 Task: Open Card Tourism Review in Board Brand Identity Development to Workspace Grant Writing and add a team member Softage.4@softage.net, a label Yellow, a checklist Confectionery, an attachment from your google drive, a color Yellow and finally, add a card description 'Conduct team training session on leadership' and a comment 'Let us approach this task with a sense of creativity and innovation, looking for new and unique solutions to the challenges it presents.'. Add a start date 'Jan 08, 1900' with a due date 'Jan 15, 1900'
Action: Mouse moved to (587, 187)
Screenshot: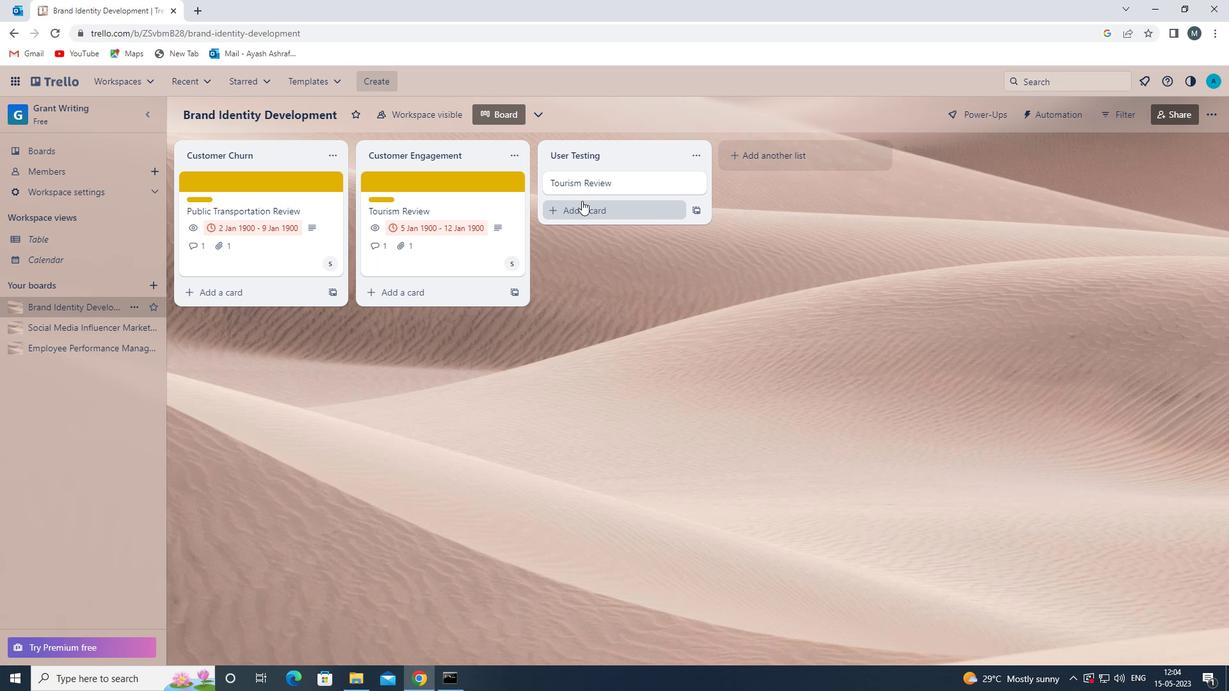 
Action: Mouse pressed left at (587, 187)
Screenshot: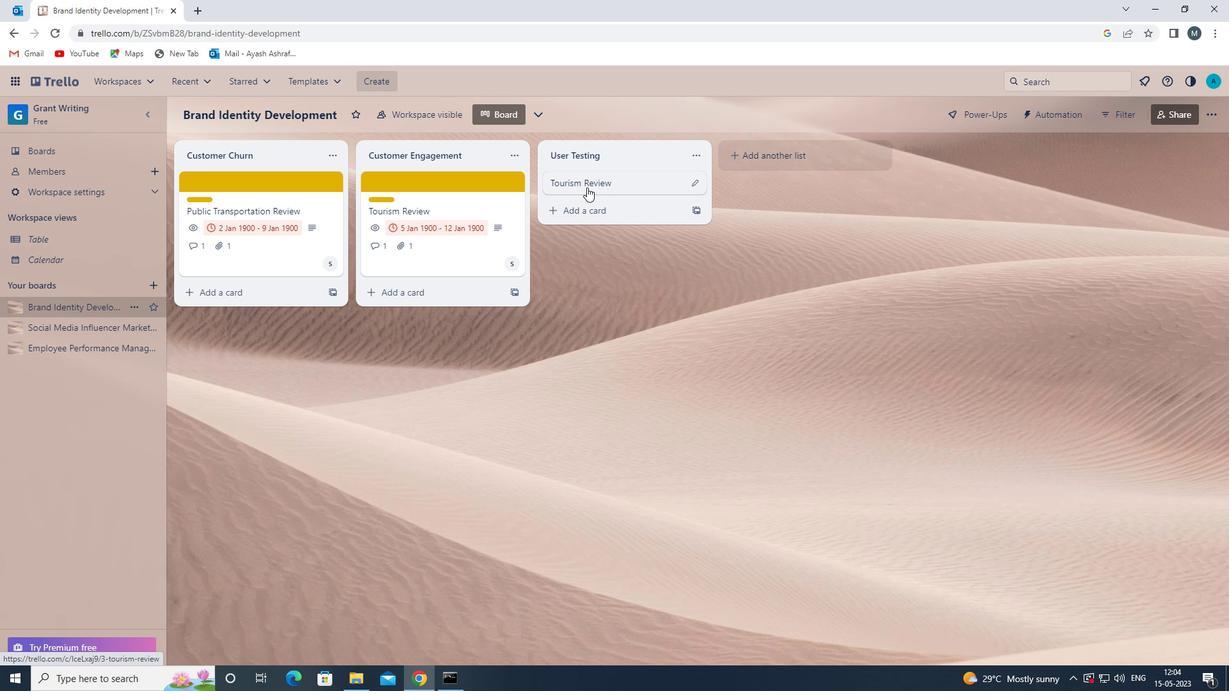 
Action: Mouse moved to (771, 230)
Screenshot: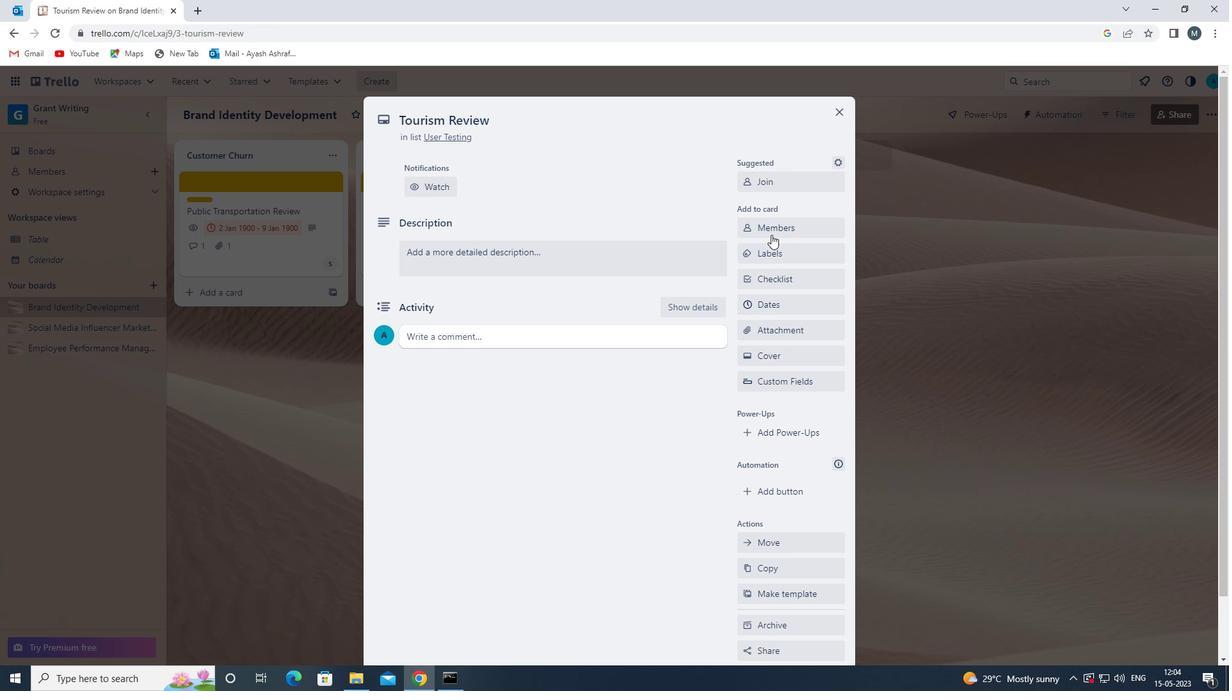 
Action: Mouse pressed left at (771, 230)
Screenshot: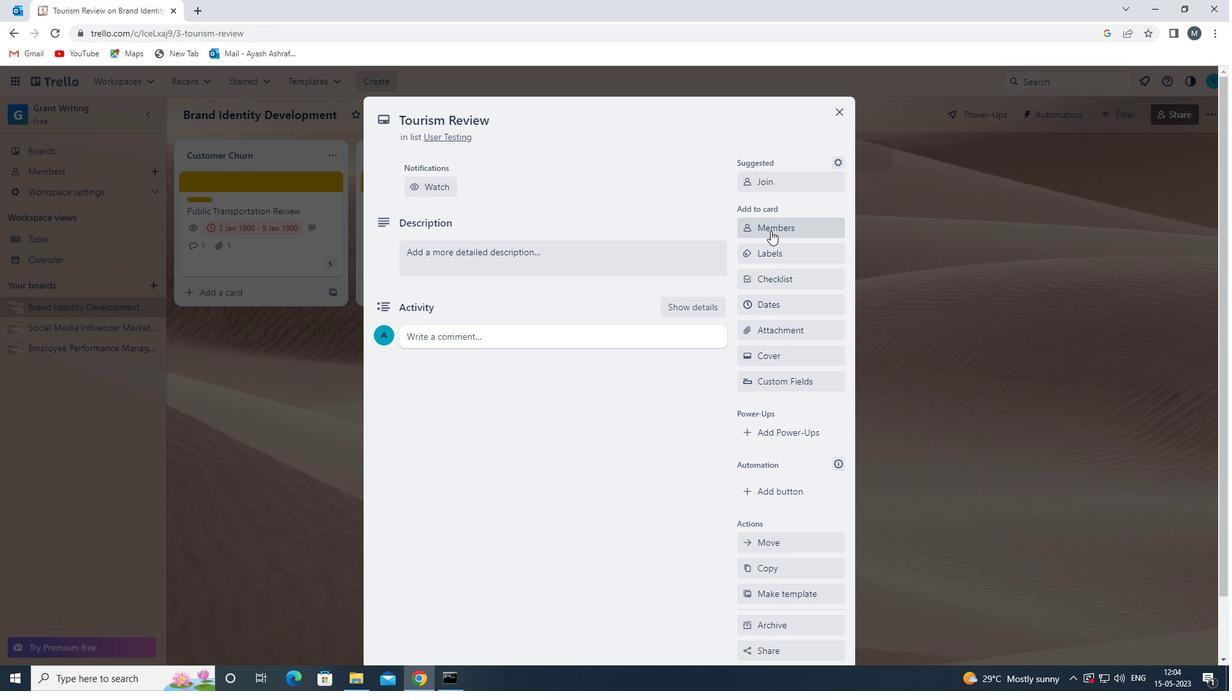 
Action: Mouse moved to (766, 230)
Screenshot: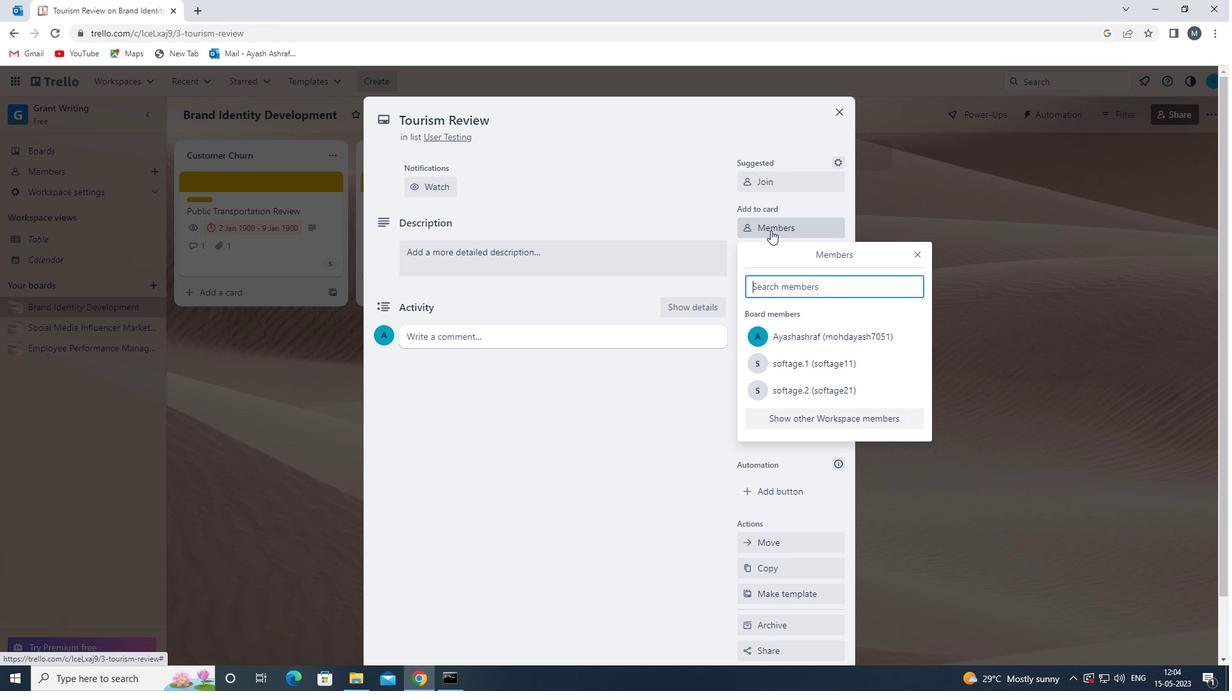 
Action: Key pressed s
Screenshot: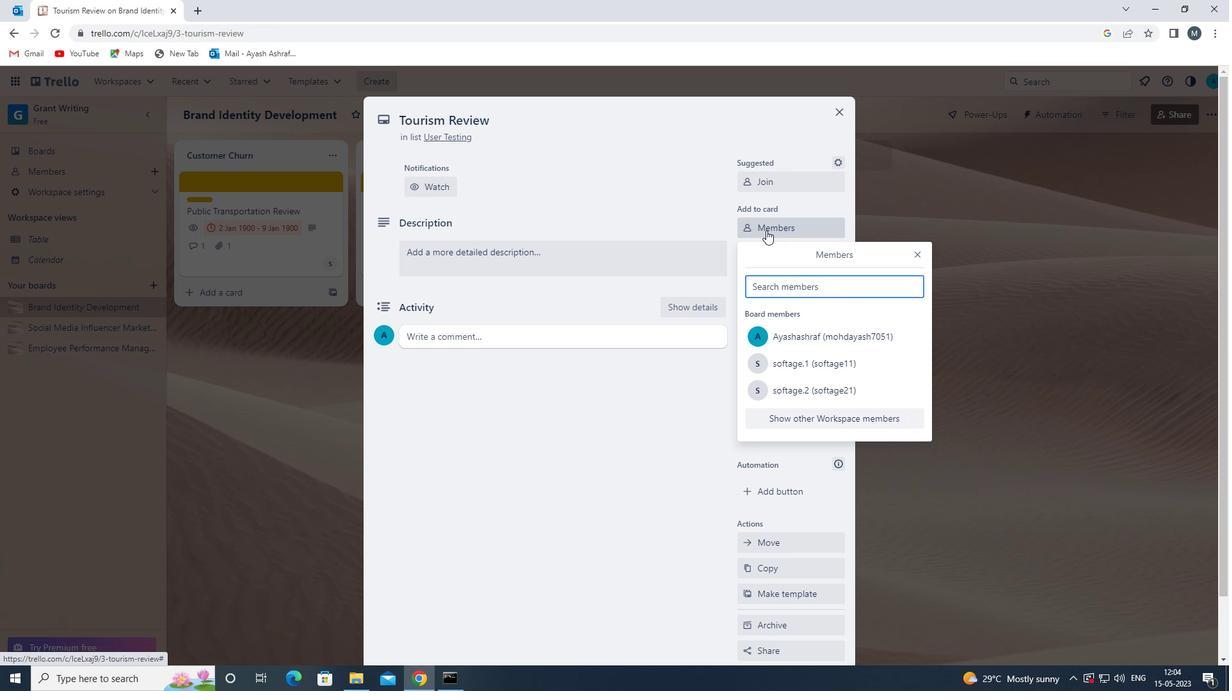 
Action: Mouse moved to (803, 444)
Screenshot: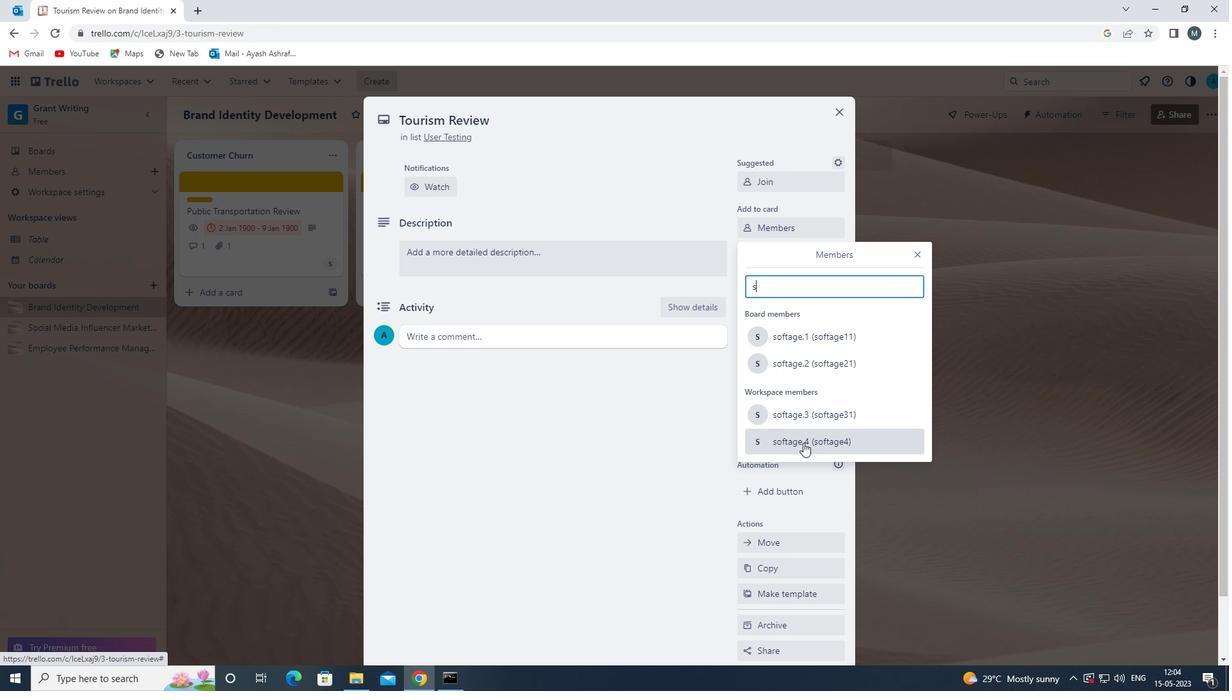 
Action: Mouse pressed left at (803, 444)
Screenshot: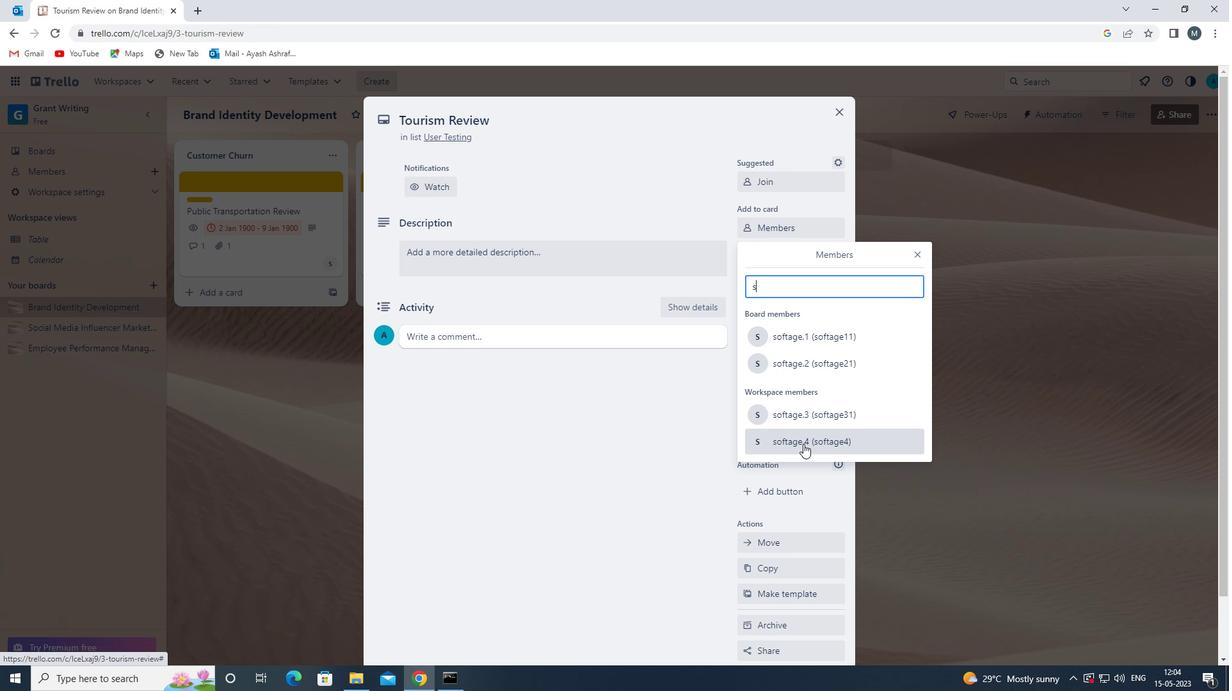 
Action: Mouse moved to (914, 253)
Screenshot: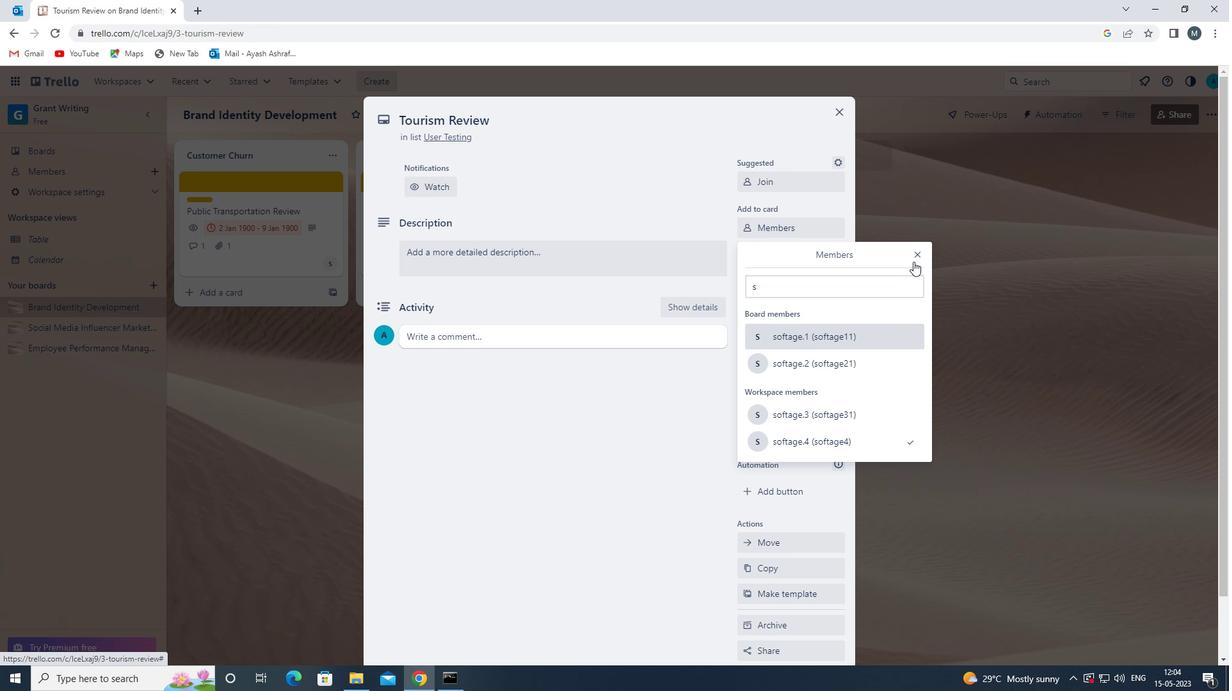
Action: Mouse pressed left at (914, 253)
Screenshot: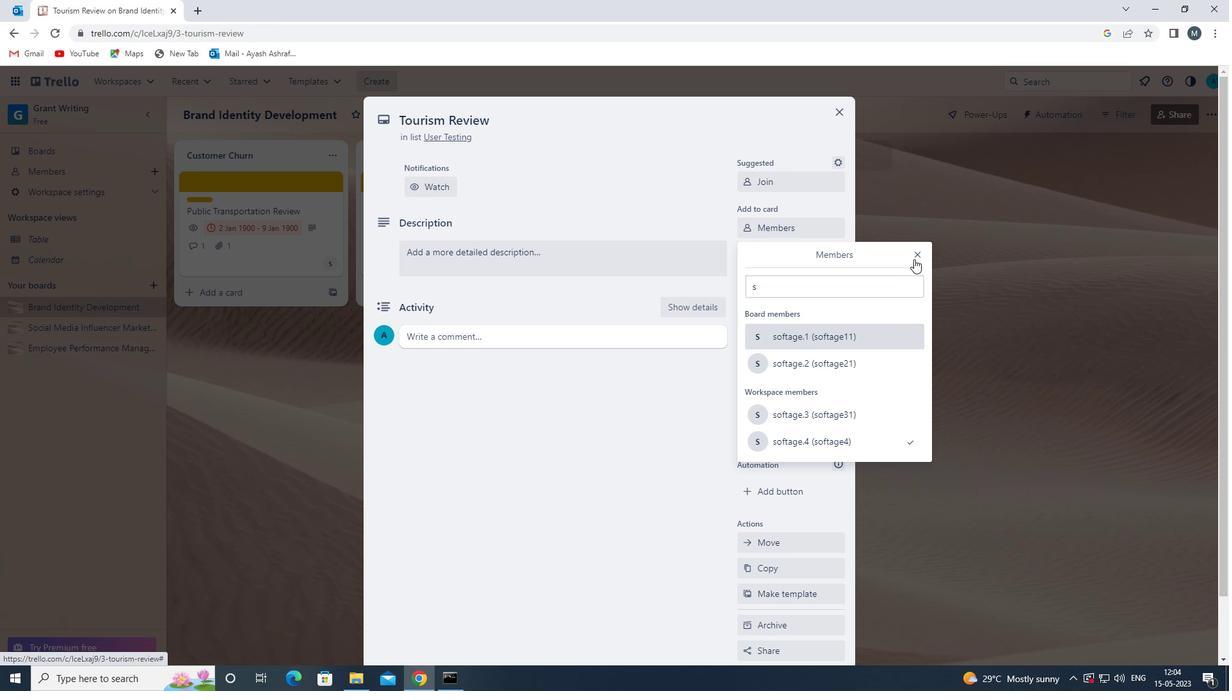 
Action: Mouse moved to (797, 251)
Screenshot: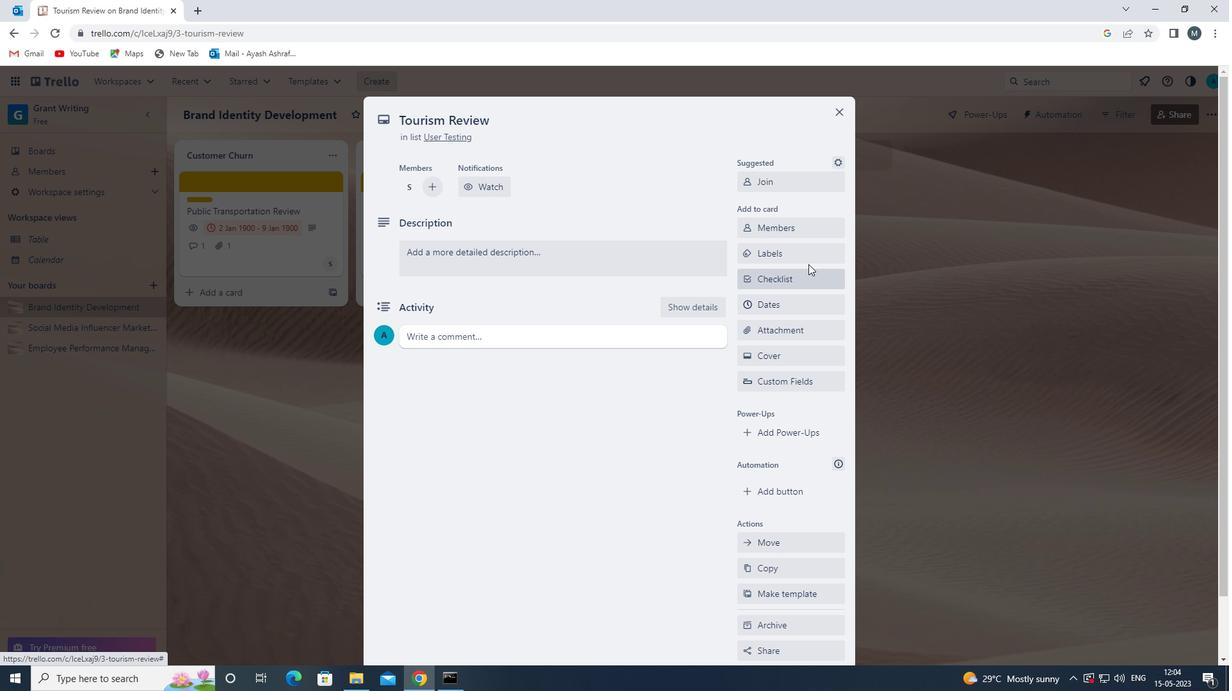 
Action: Mouse pressed left at (797, 251)
Screenshot: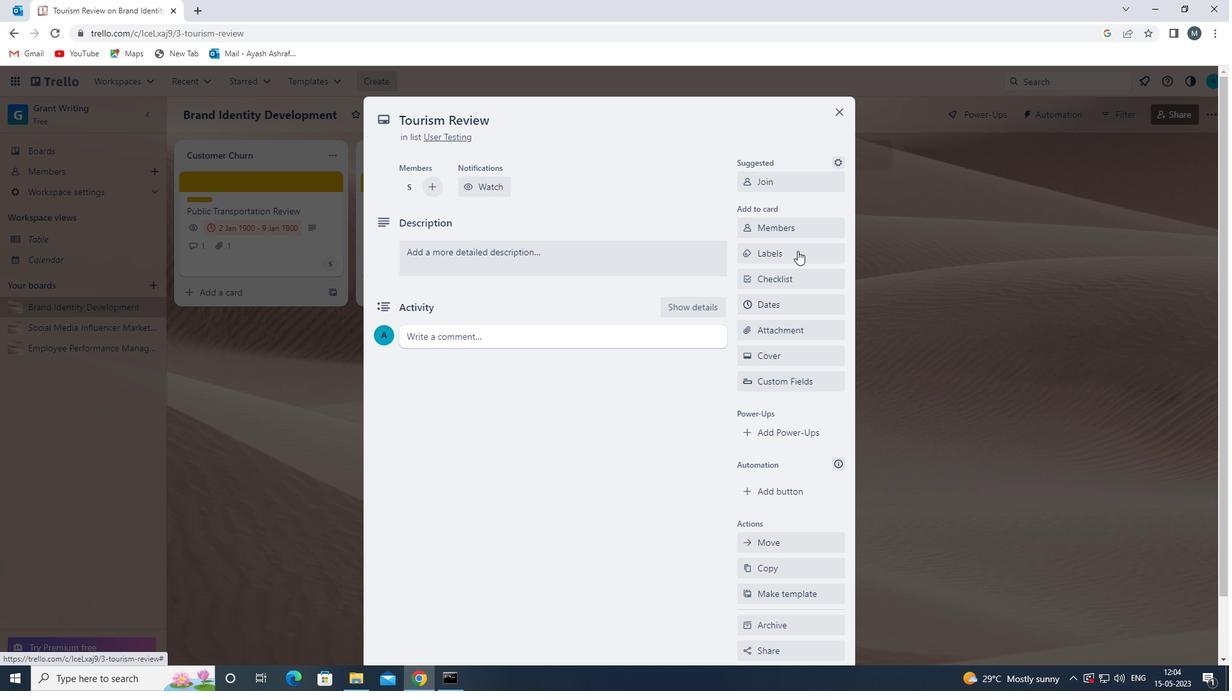 
Action: Mouse moved to (806, 382)
Screenshot: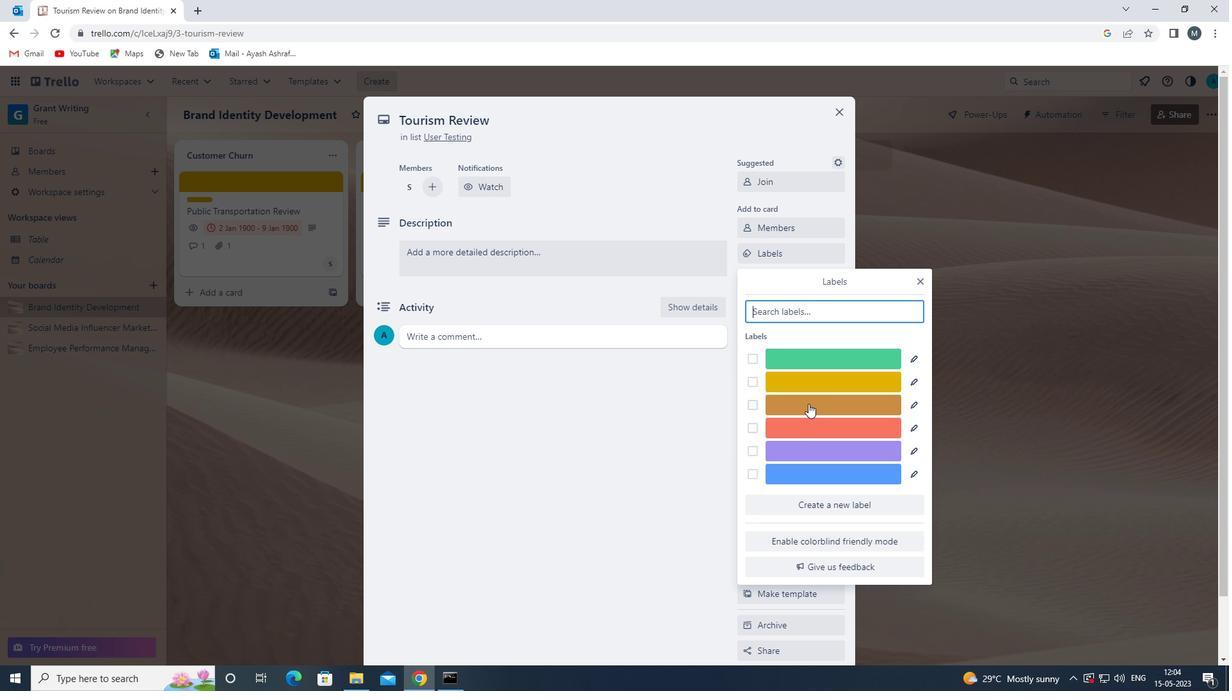 
Action: Mouse pressed left at (806, 382)
Screenshot: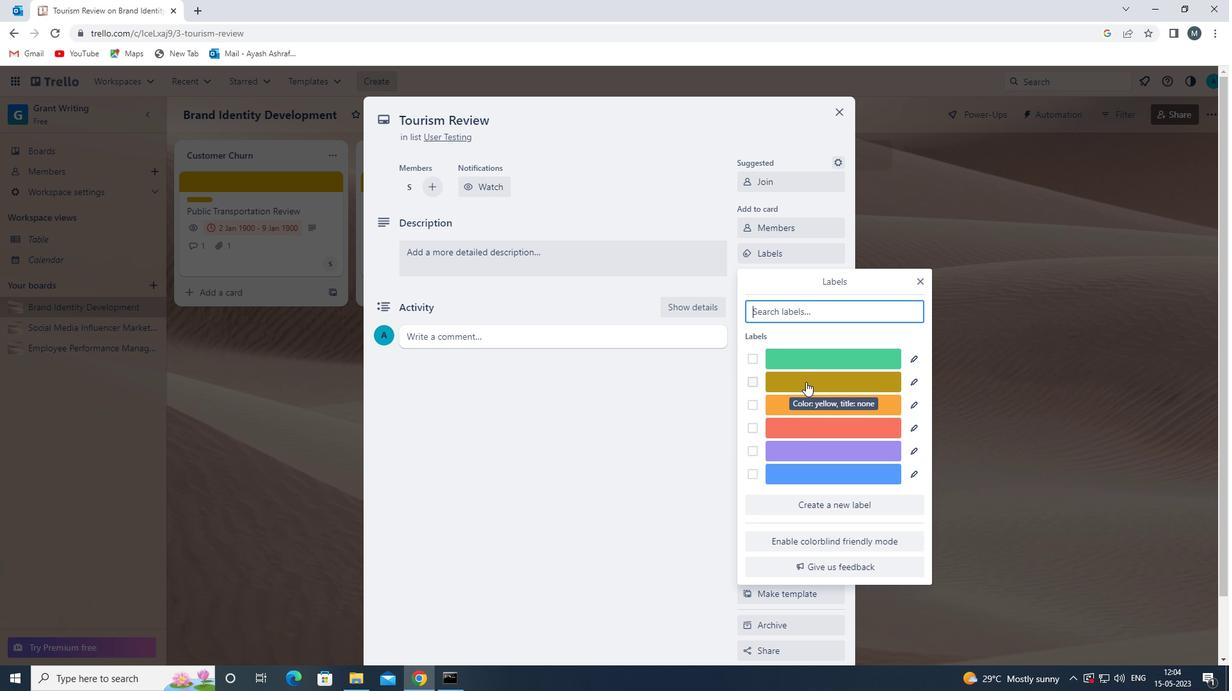 
Action: Mouse moved to (923, 285)
Screenshot: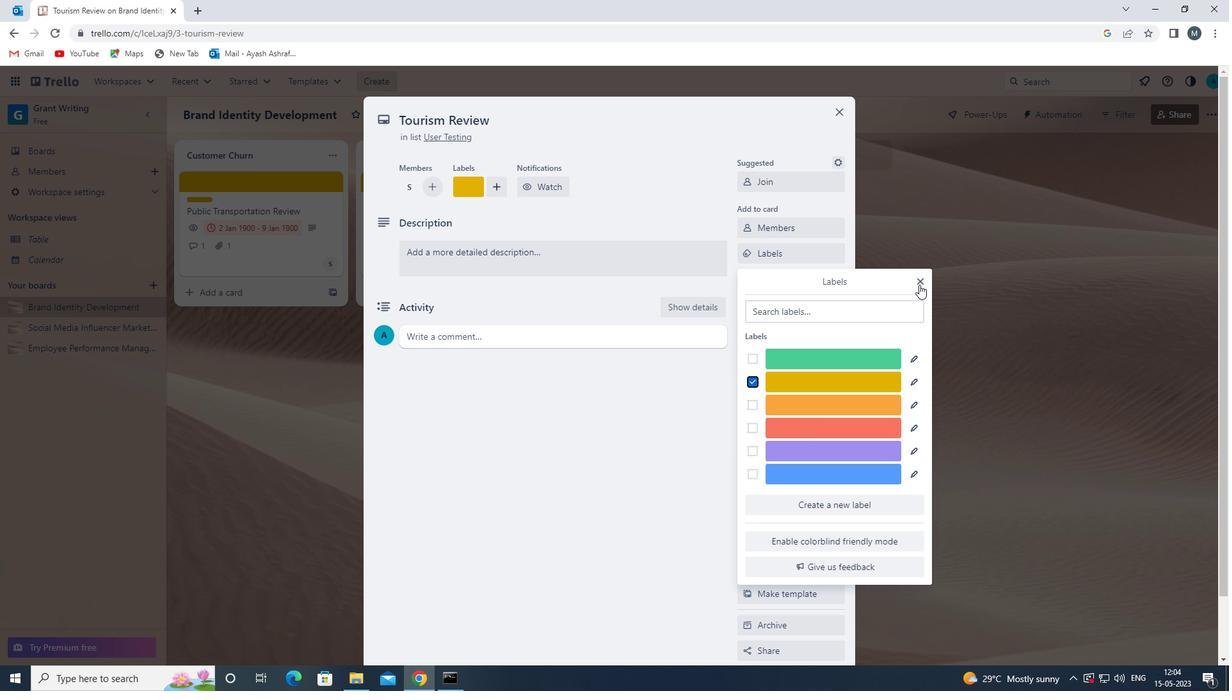 
Action: Mouse pressed left at (923, 285)
Screenshot: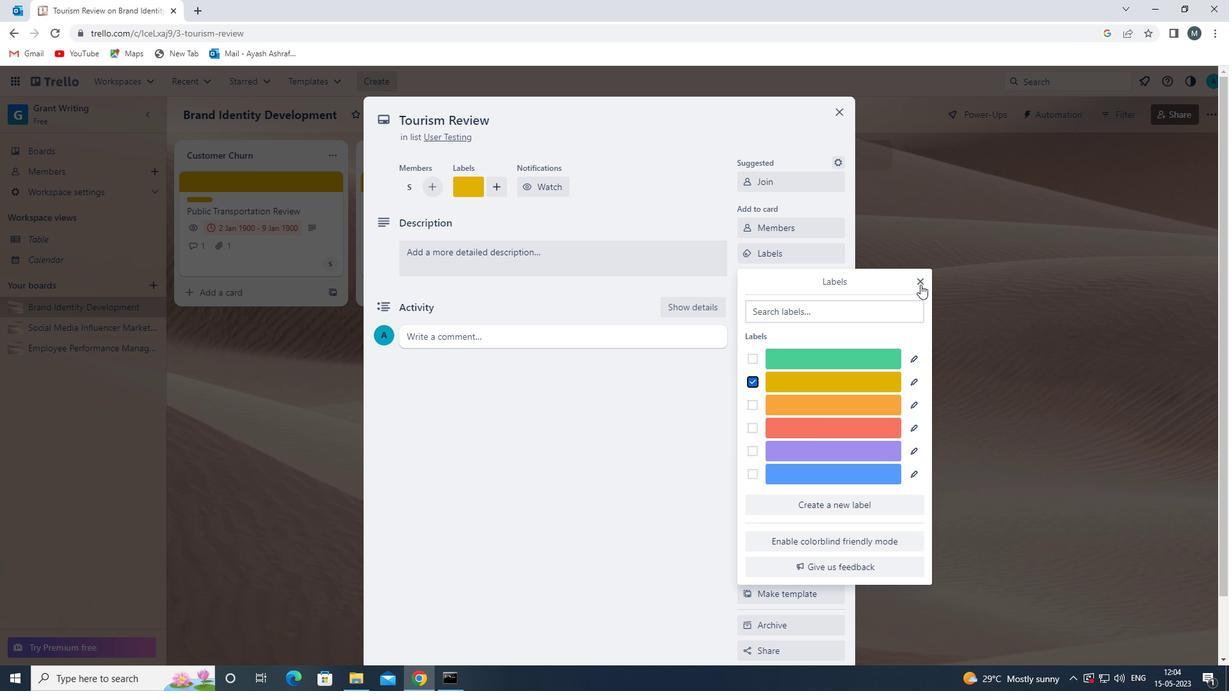 
Action: Mouse moved to (783, 283)
Screenshot: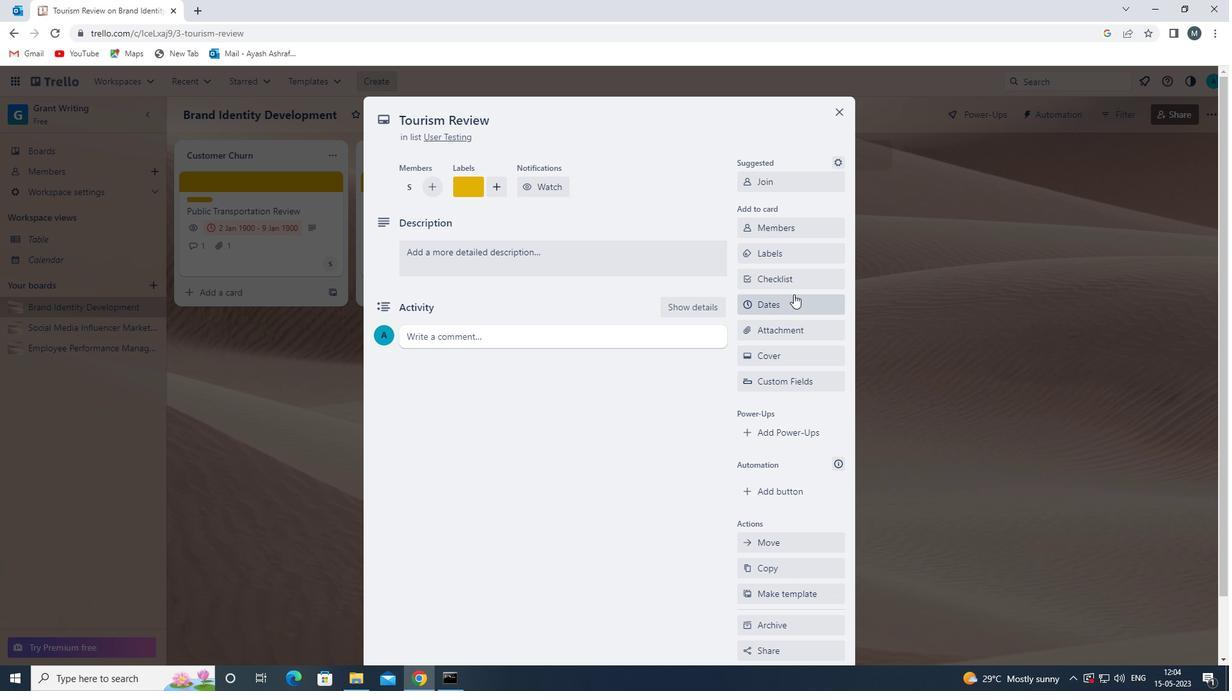 
Action: Mouse pressed left at (783, 283)
Screenshot: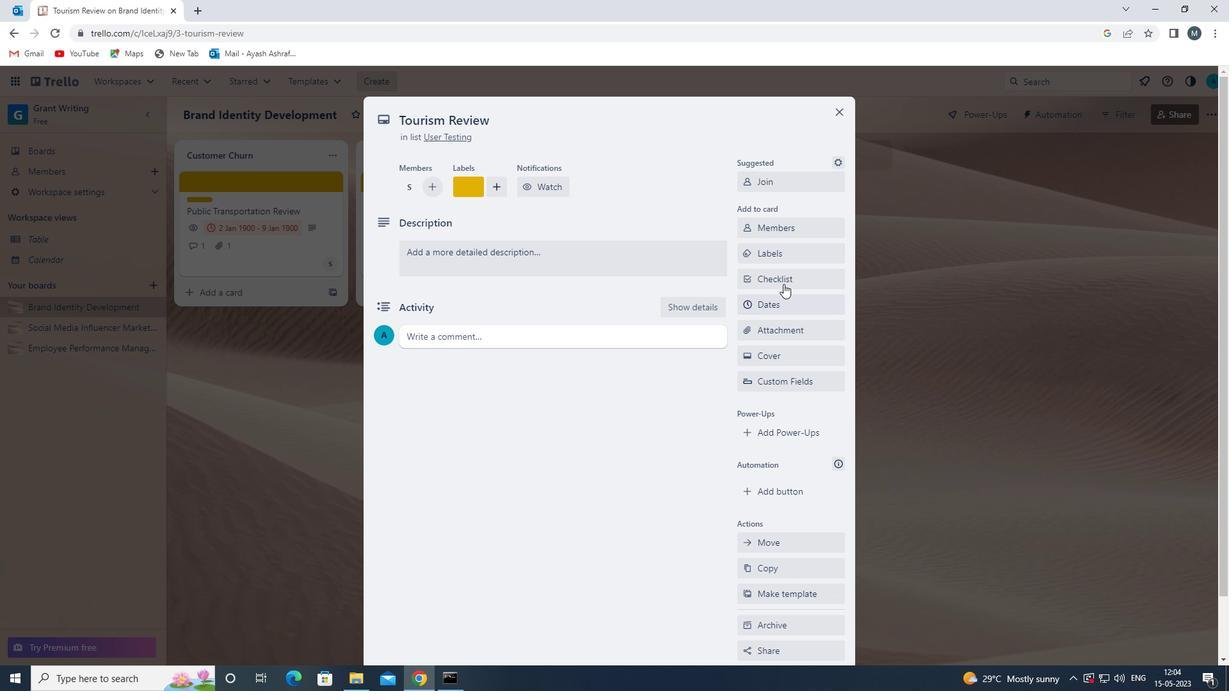 
Action: Key pressed c
Screenshot: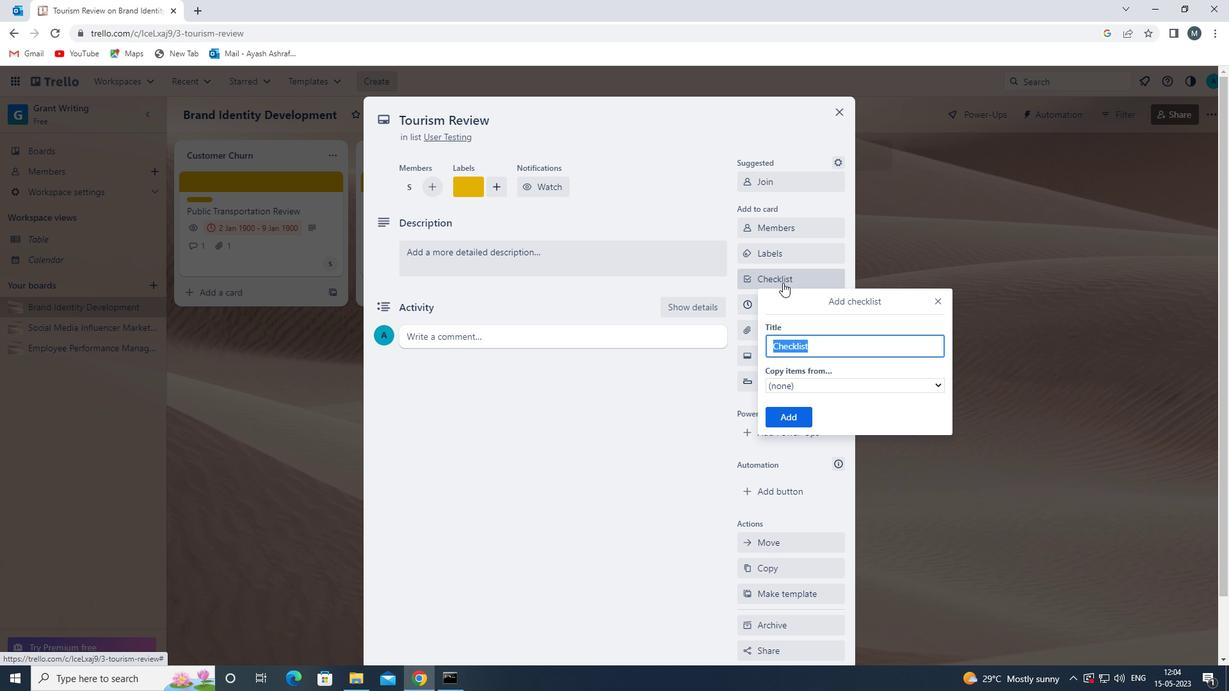 
Action: Mouse moved to (870, 426)
Screenshot: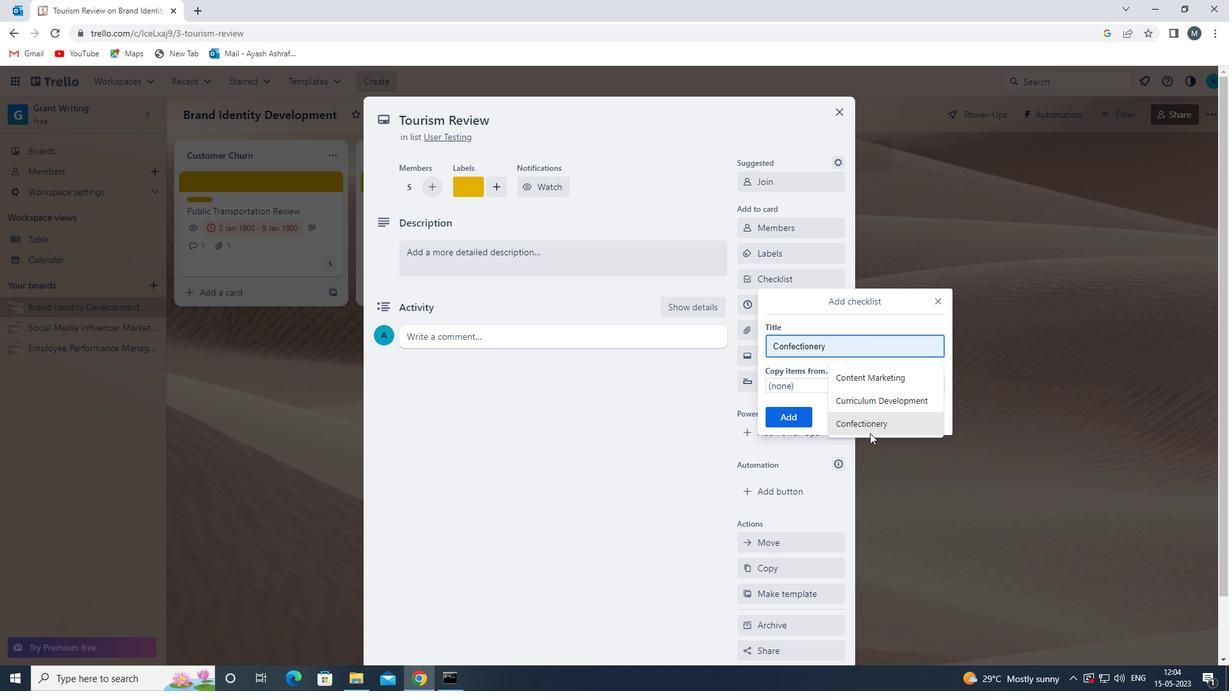 
Action: Mouse pressed left at (870, 426)
Screenshot: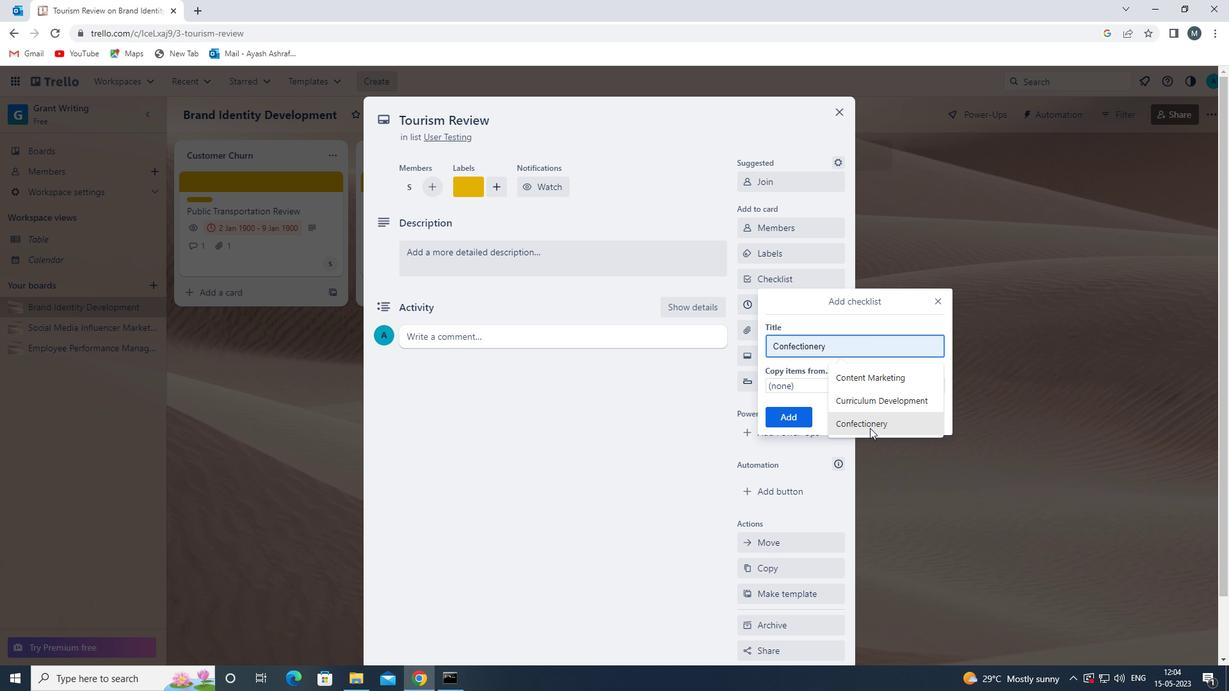
Action: Mouse moved to (792, 418)
Screenshot: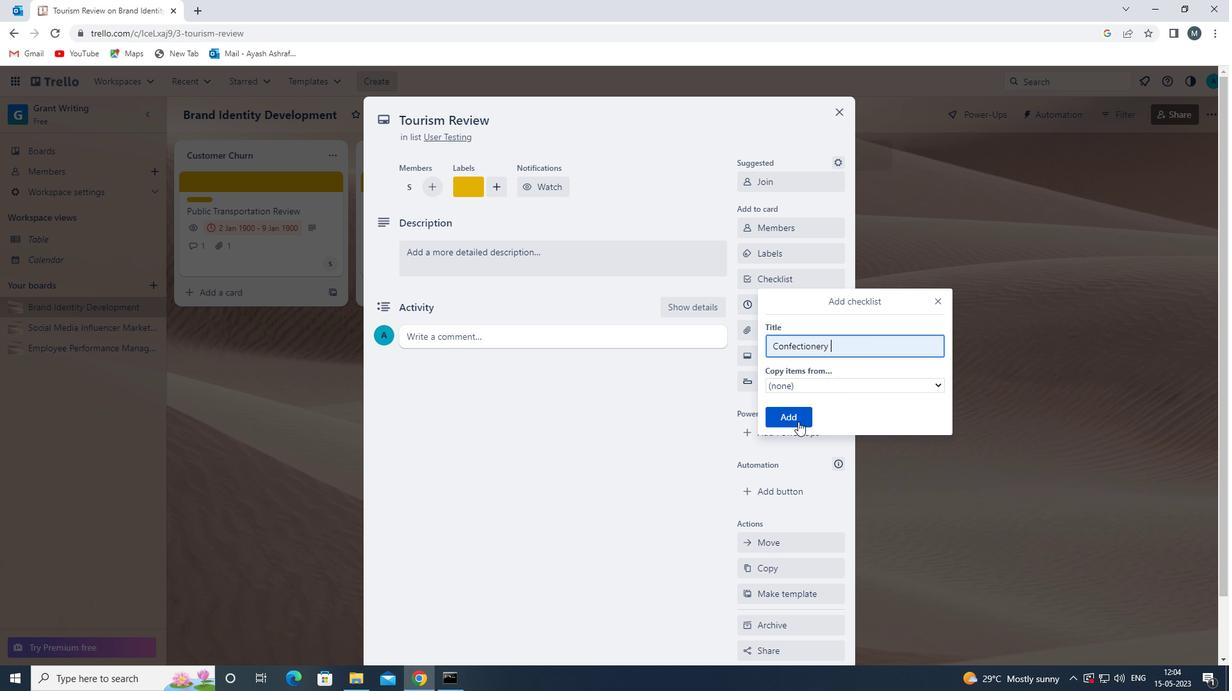 
Action: Mouse pressed left at (792, 418)
Screenshot: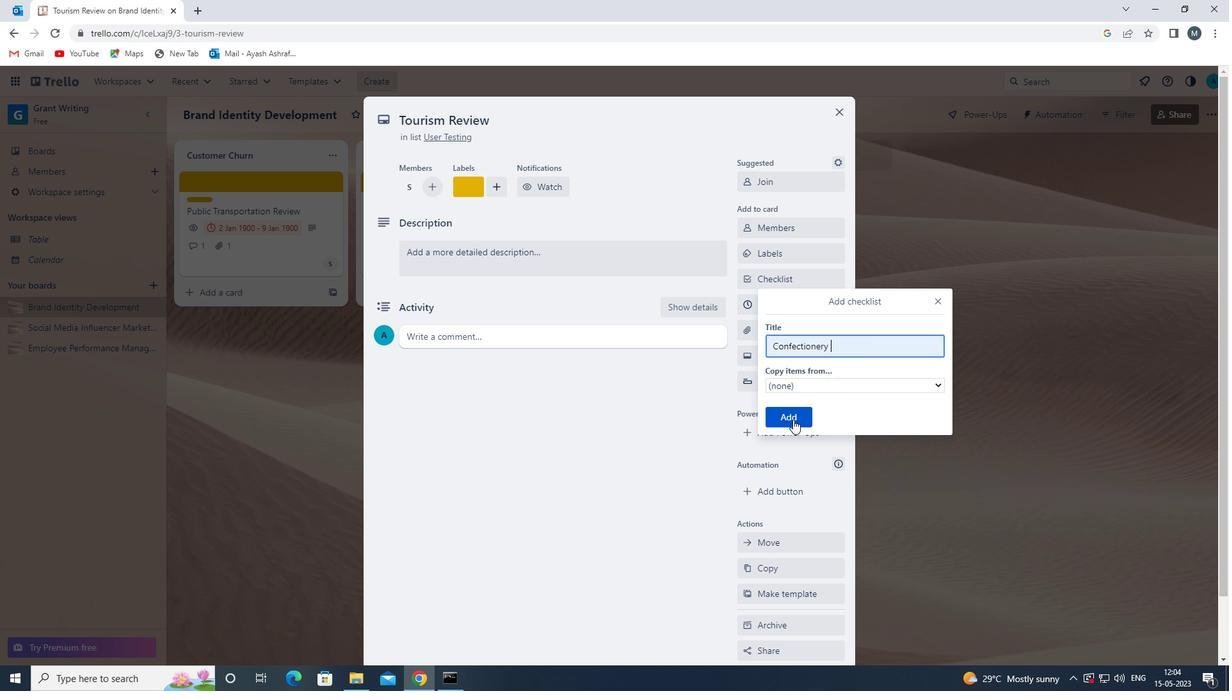 
Action: Mouse moved to (786, 329)
Screenshot: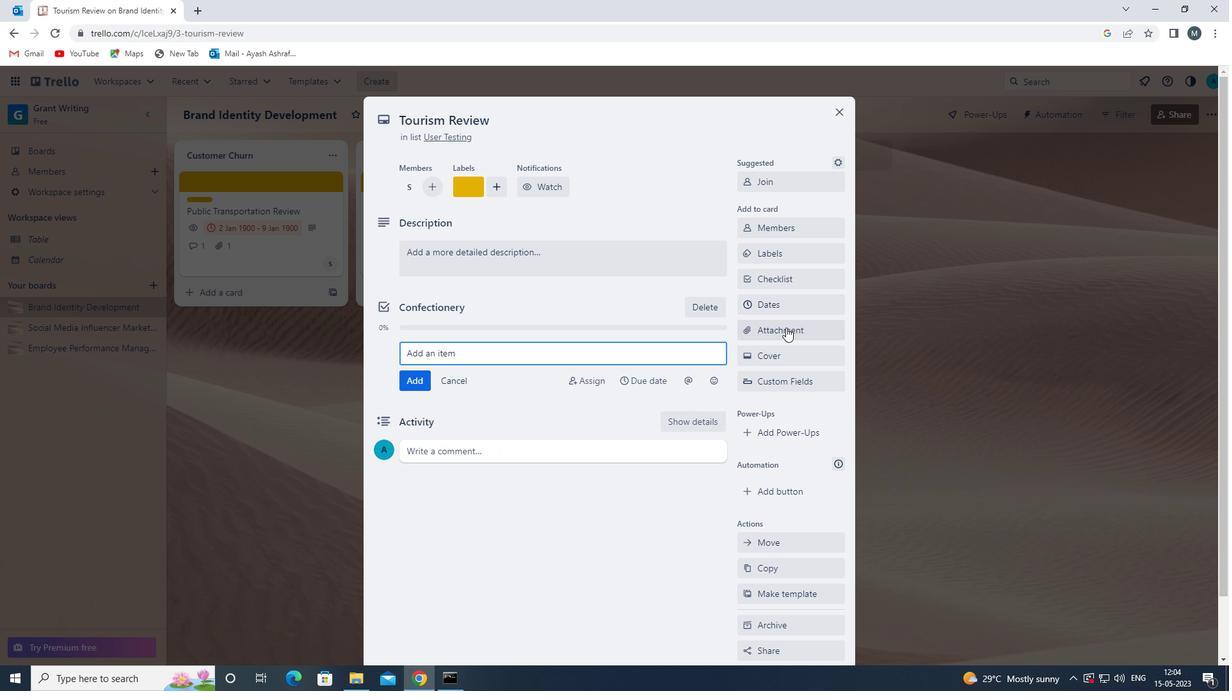 
Action: Mouse pressed left at (786, 329)
Screenshot: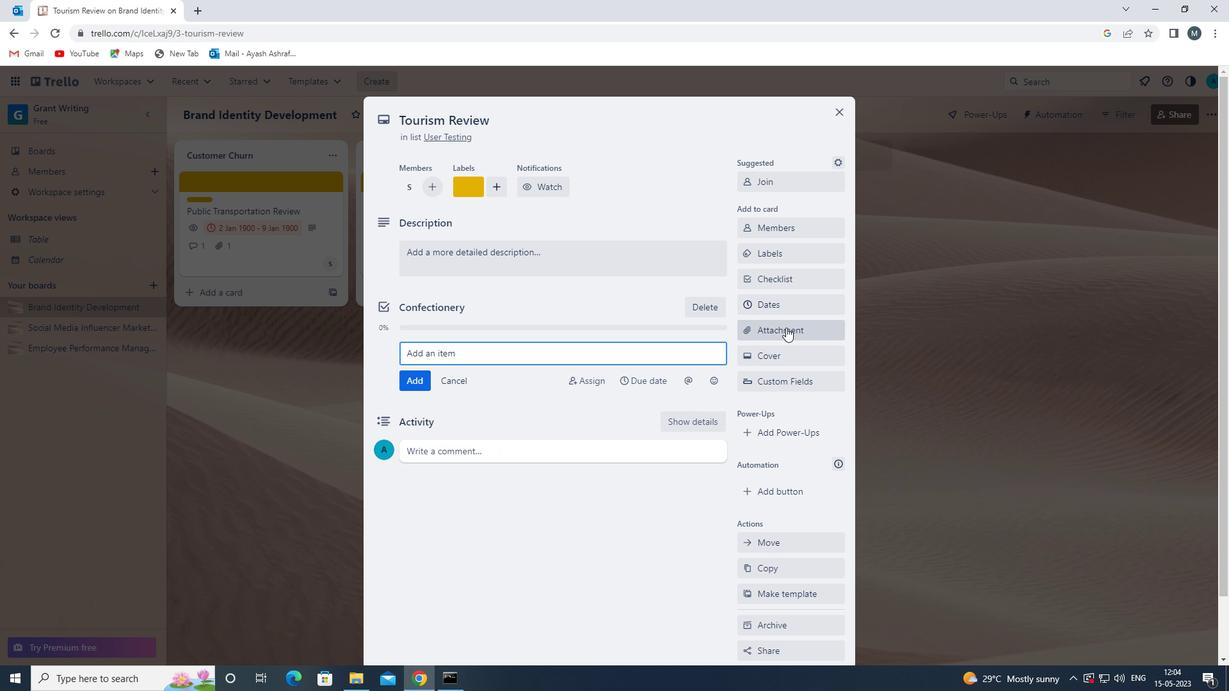 
Action: Mouse moved to (785, 431)
Screenshot: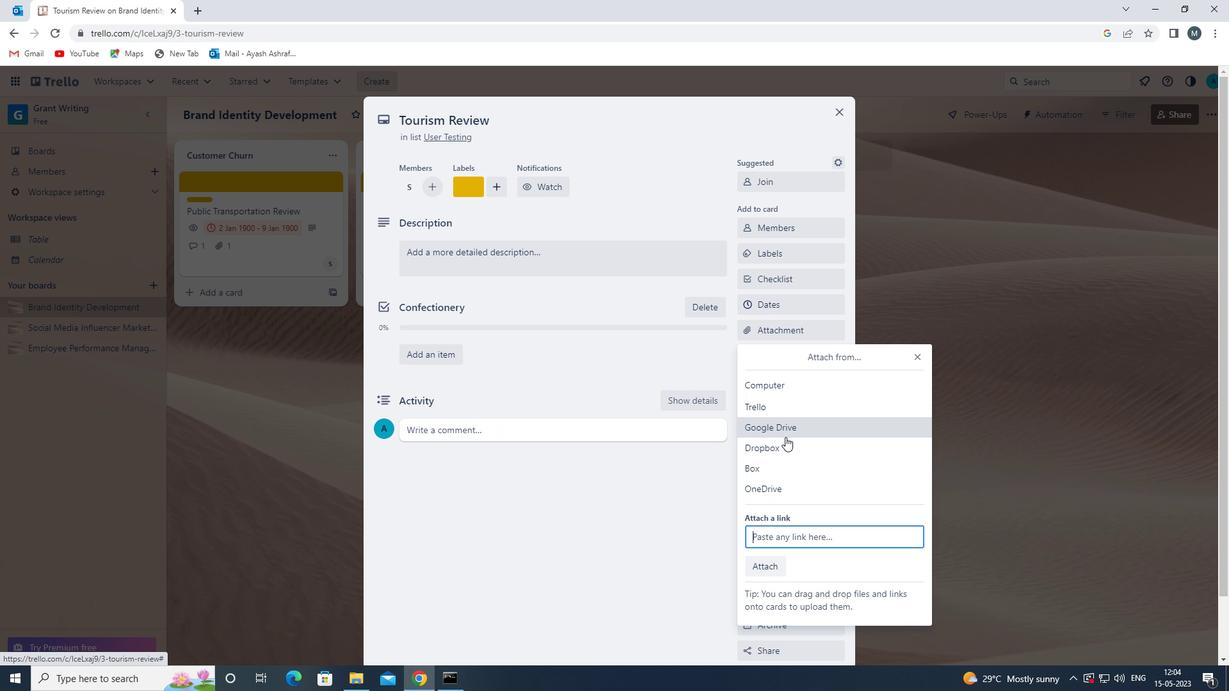 
Action: Mouse pressed left at (785, 431)
Screenshot: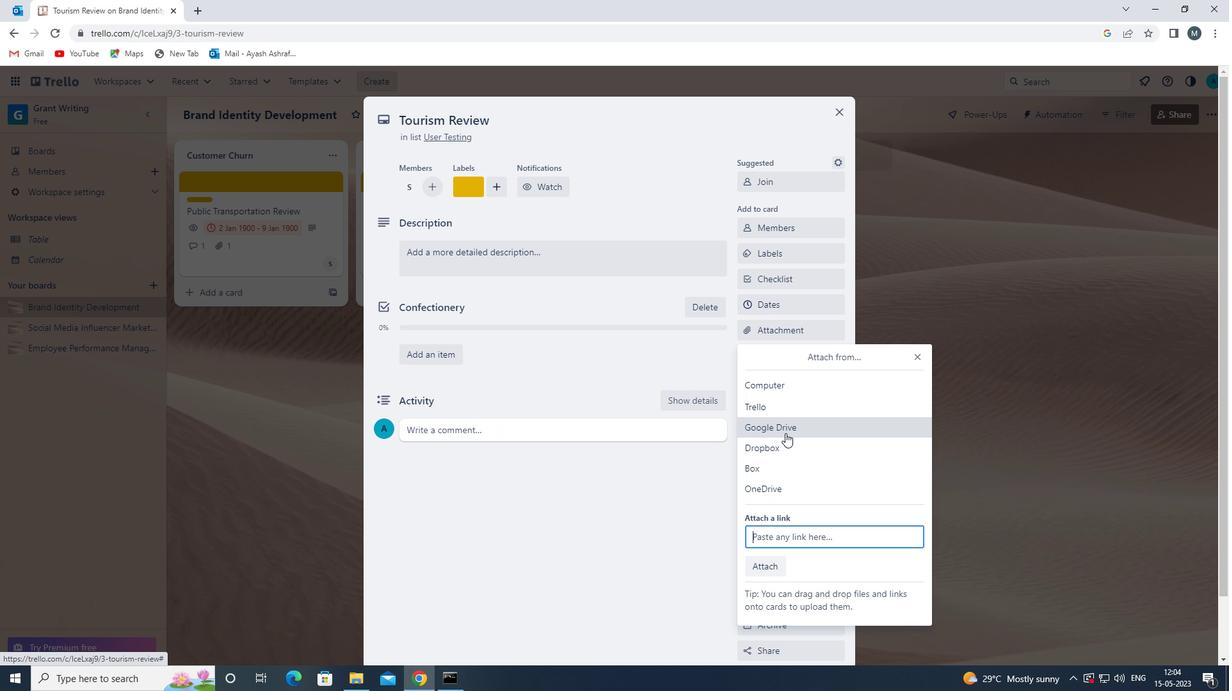 
Action: Mouse moved to (537, 347)
Screenshot: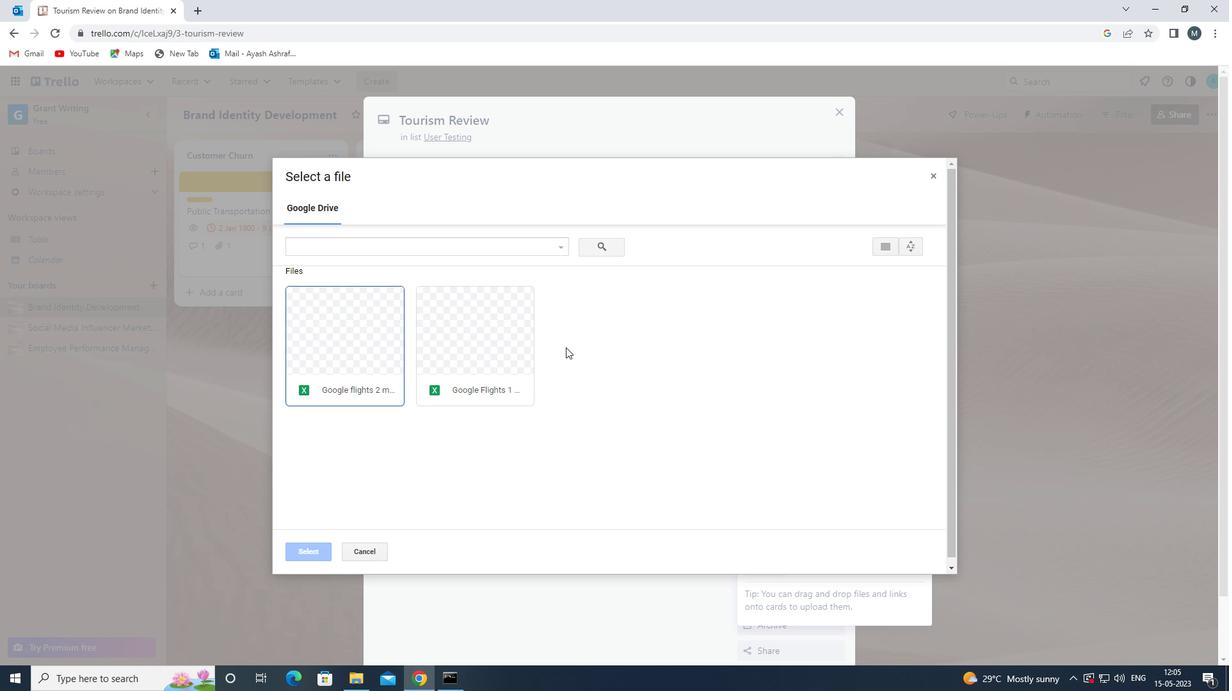 
Action: Mouse pressed left at (537, 347)
Screenshot: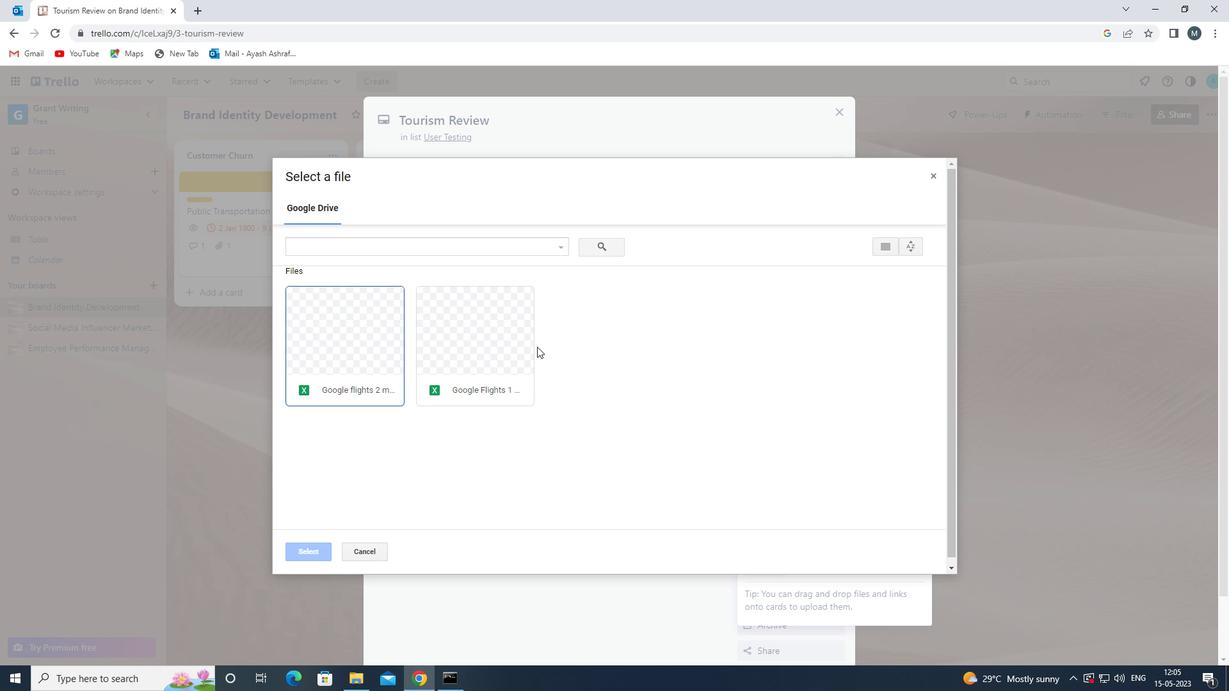 
Action: Mouse moved to (497, 353)
Screenshot: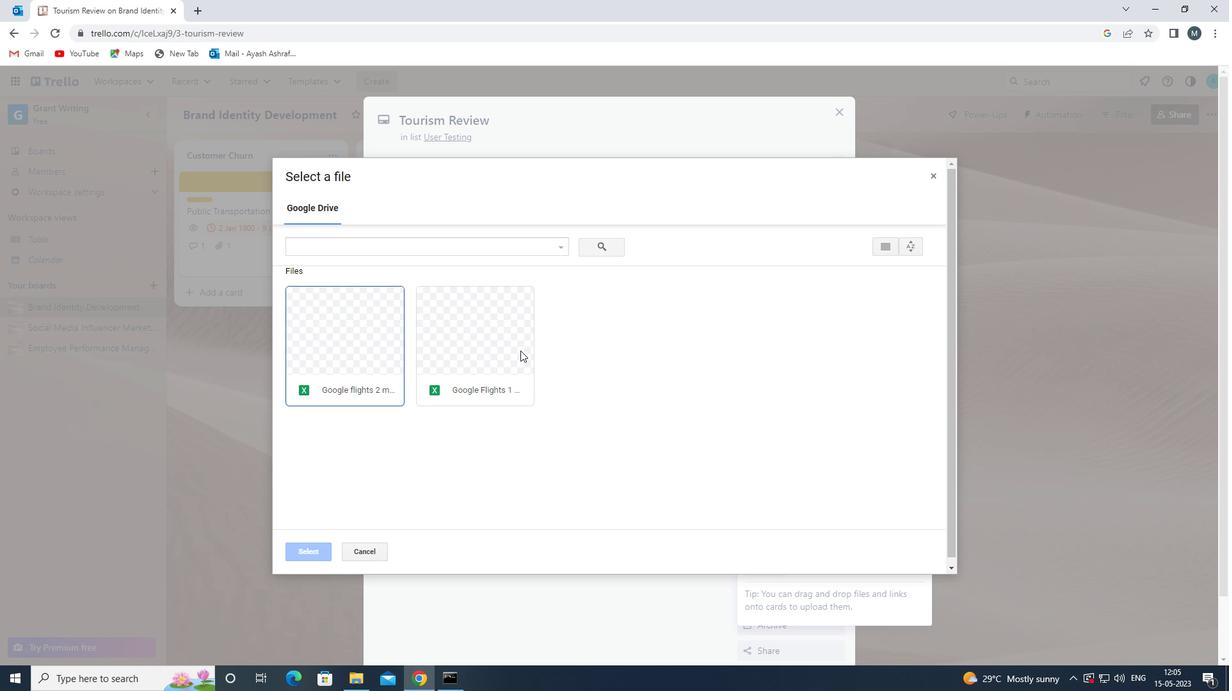 
Action: Mouse pressed left at (497, 353)
Screenshot: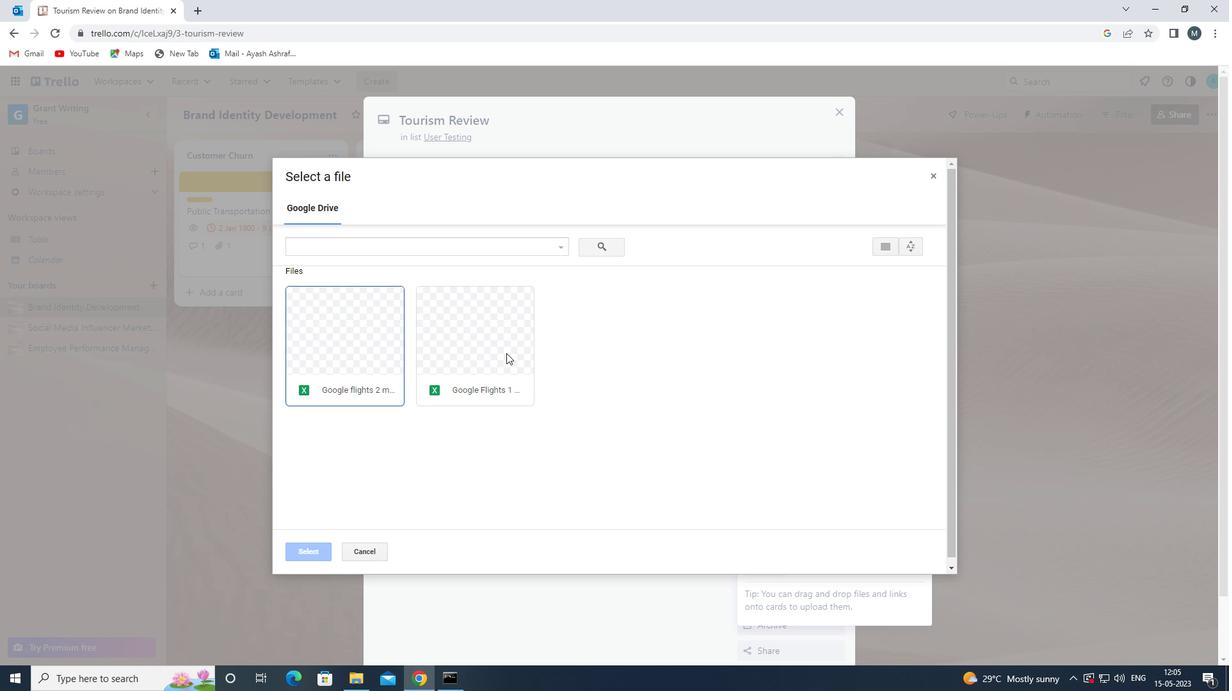
Action: Mouse moved to (304, 551)
Screenshot: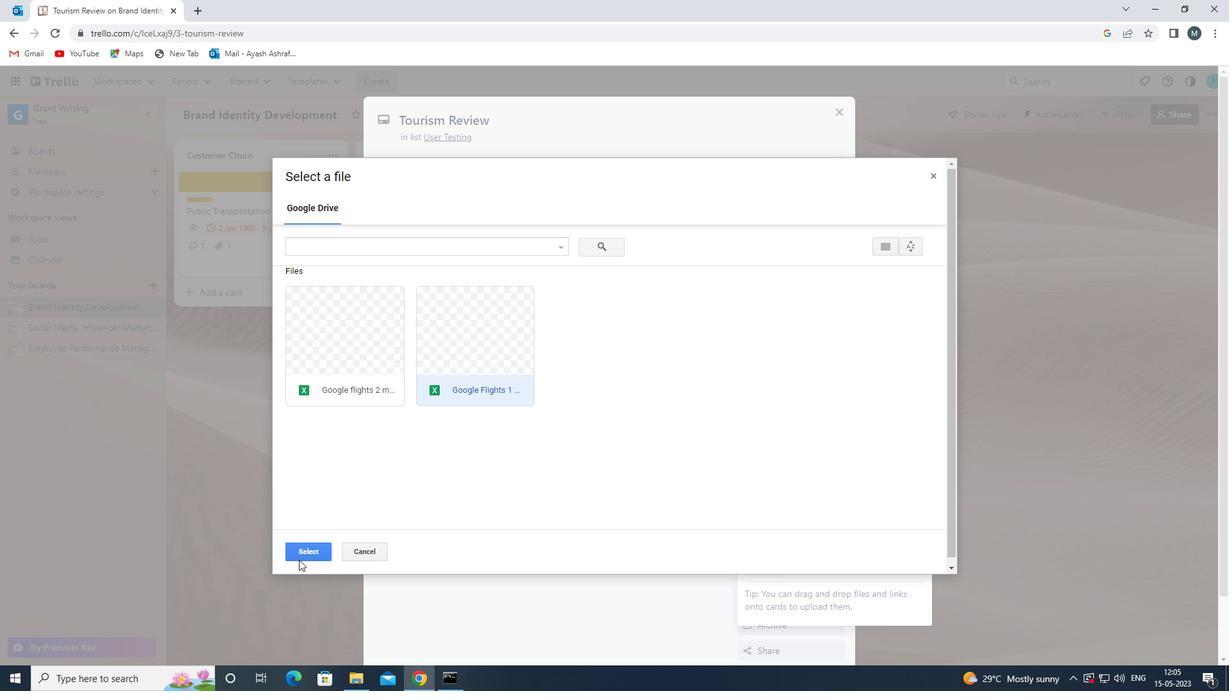 
Action: Mouse pressed left at (304, 551)
Screenshot: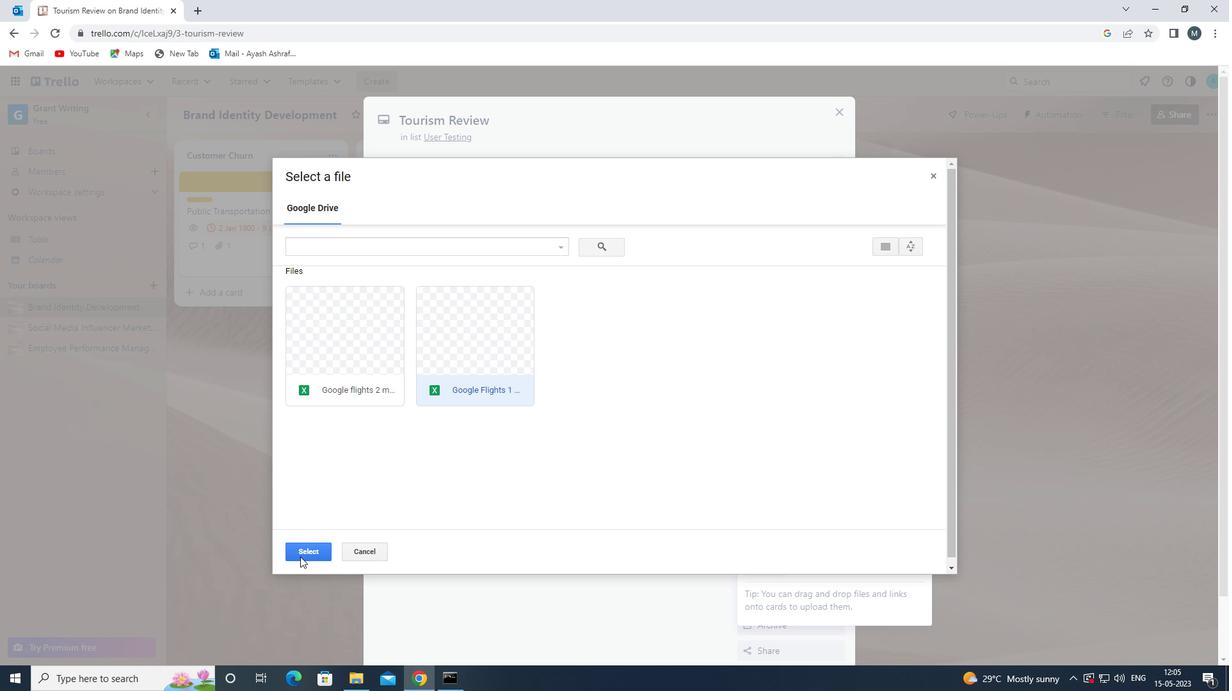 
Action: Mouse moved to (775, 358)
Screenshot: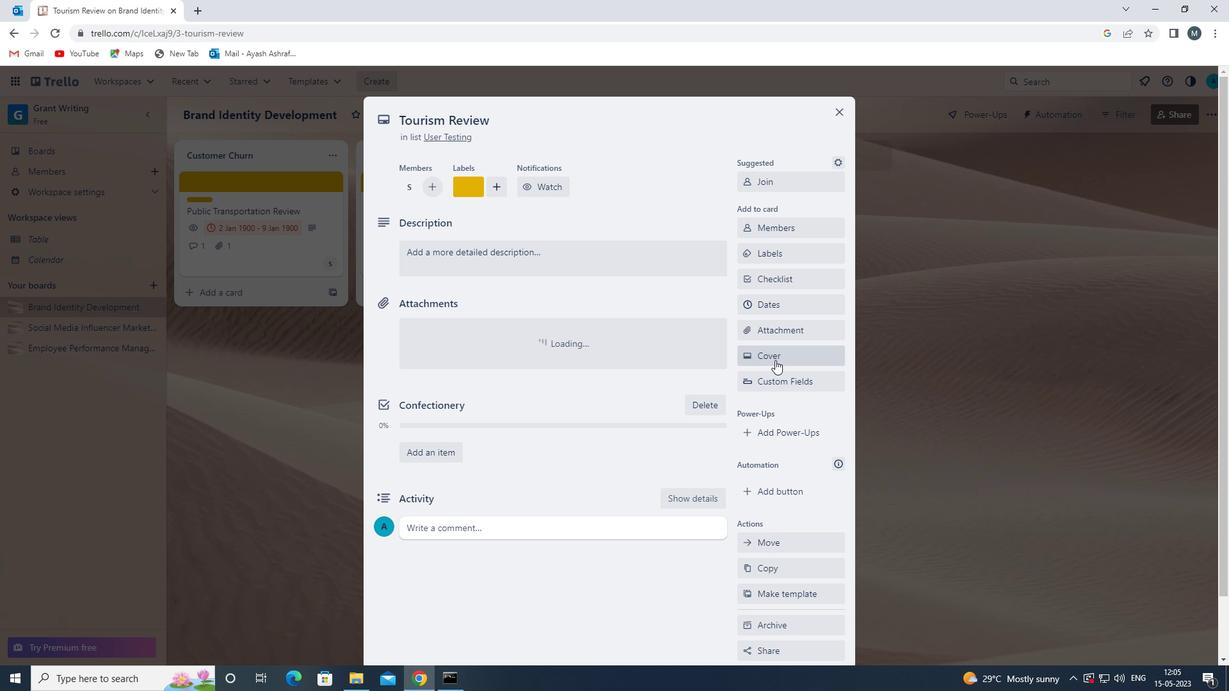 
Action: Mouse pressed left at (775, 358)
Screenshot: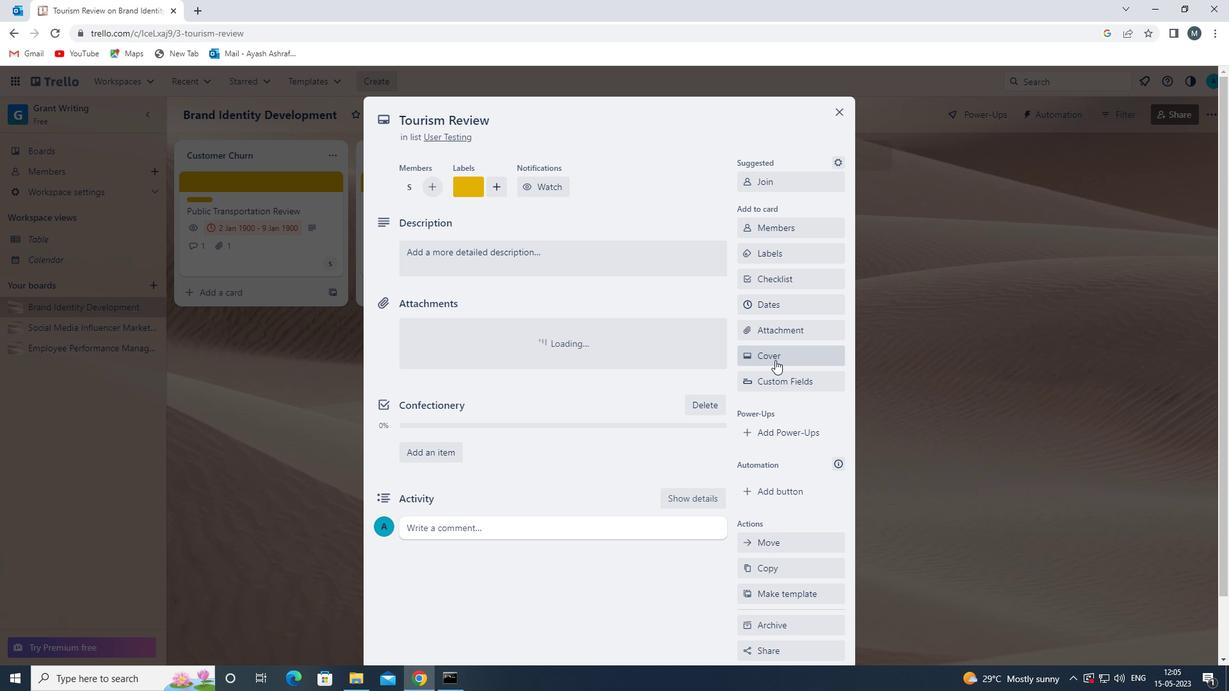 
Action: Mouse moved to (800, 408)
Screenshot: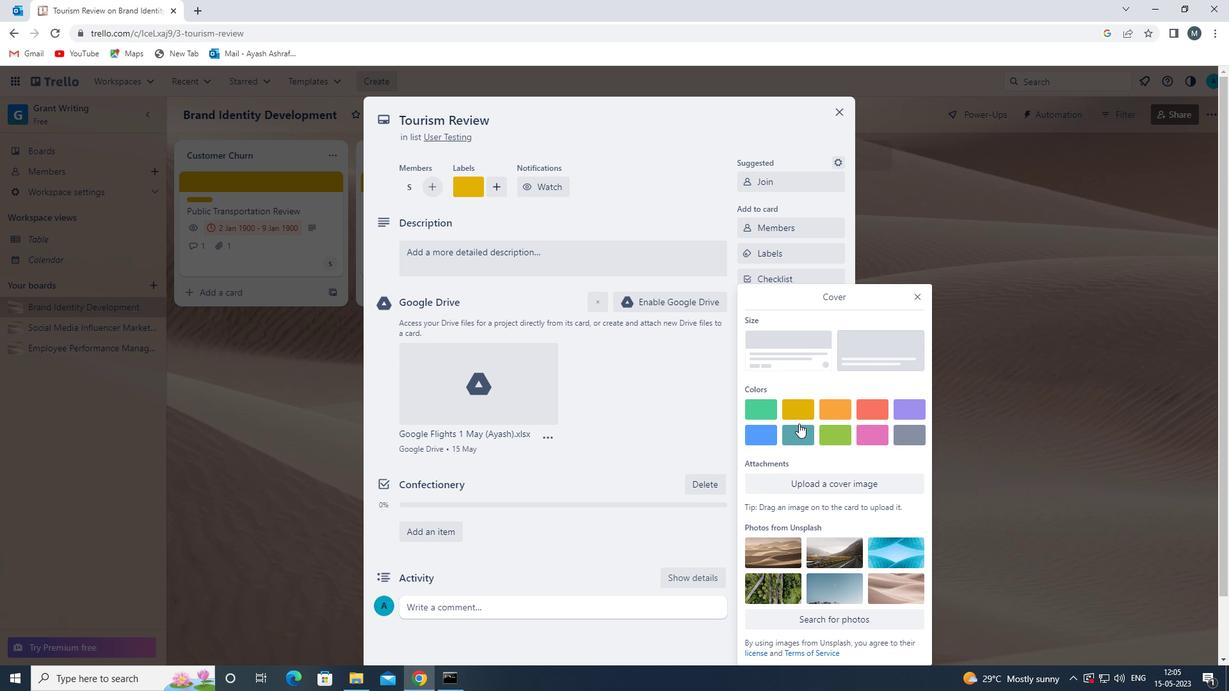 
Action: Mouse pressed left at (800, 408)
Screenshot: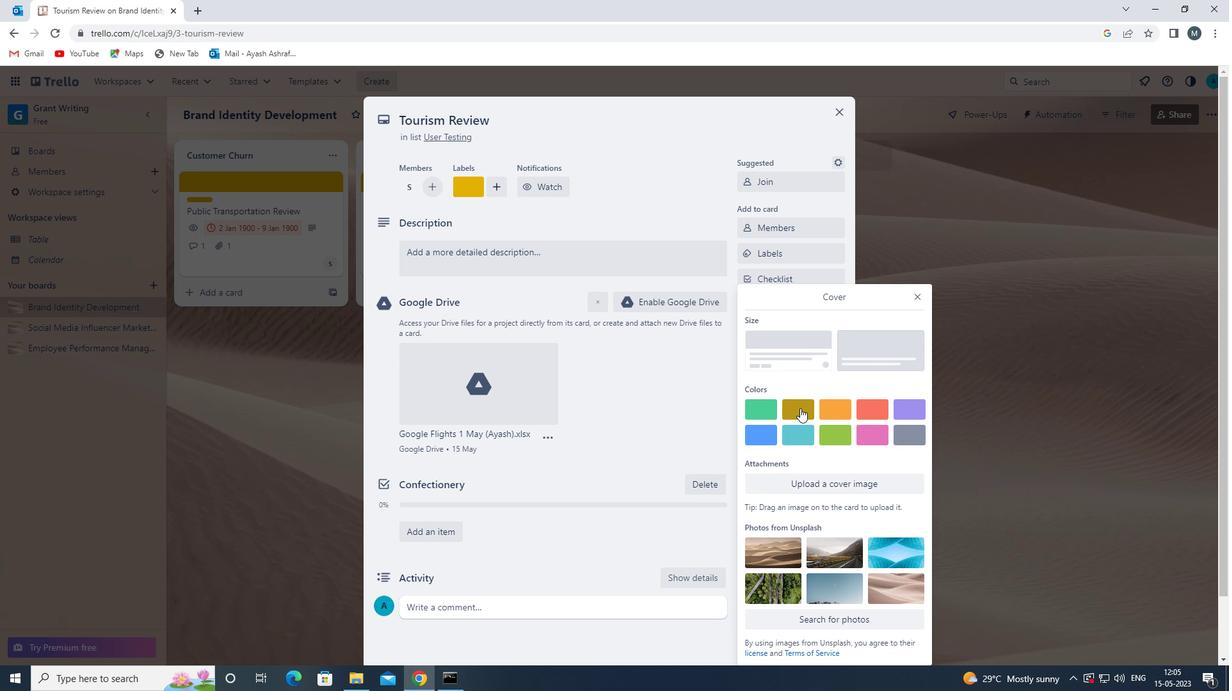 
Action: Mouse moved to (920, 275)
Screenshot: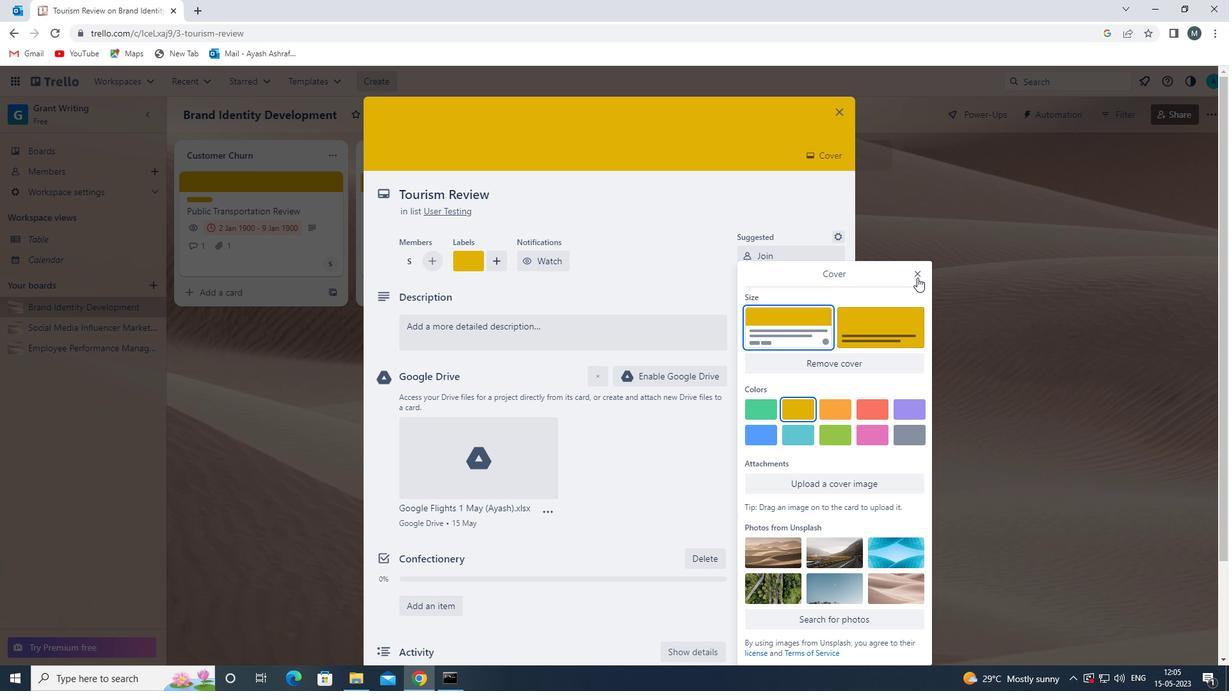 
Action: Mouse pressed left at (920, 275)
Screenshot: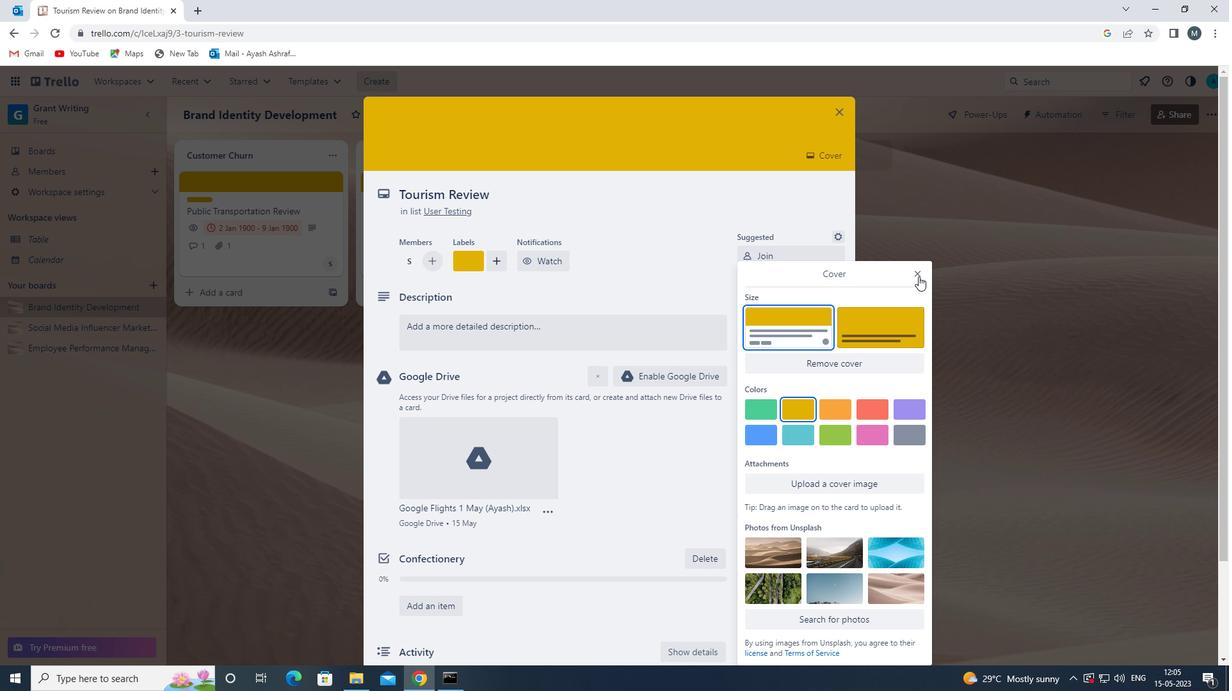 
Action: Mouse moved to (468, 336)
Screenshot: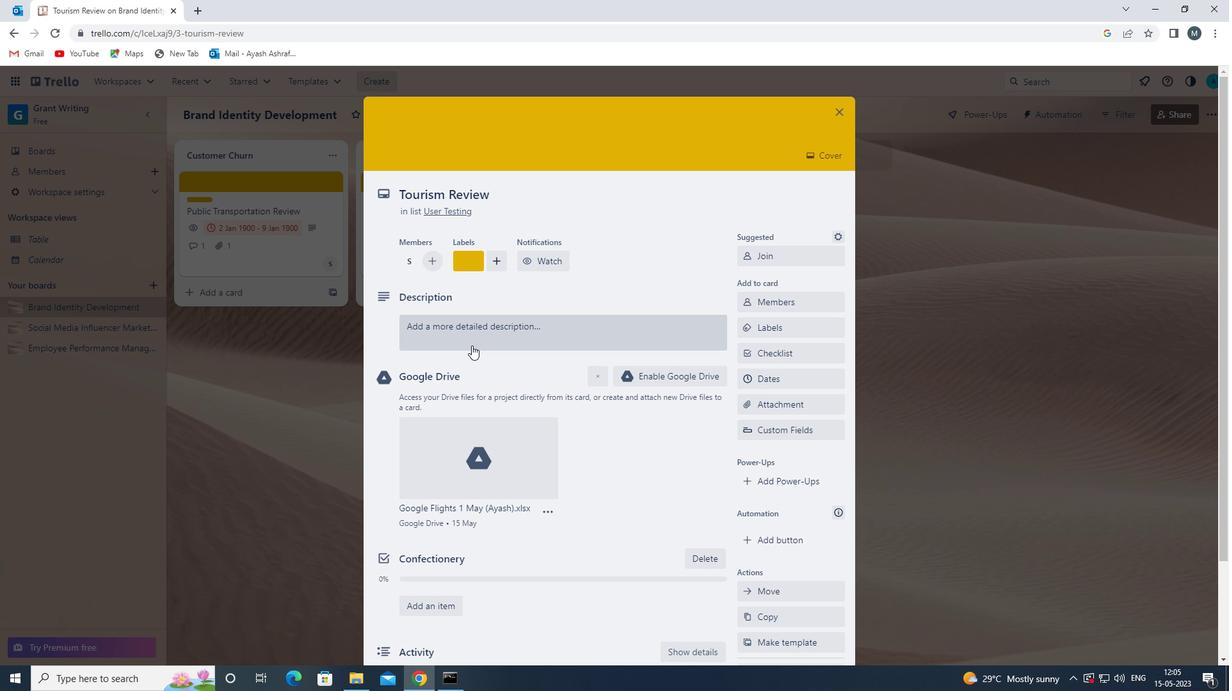 
Action: Mouse pressed left at (468, 336)
Screenshot: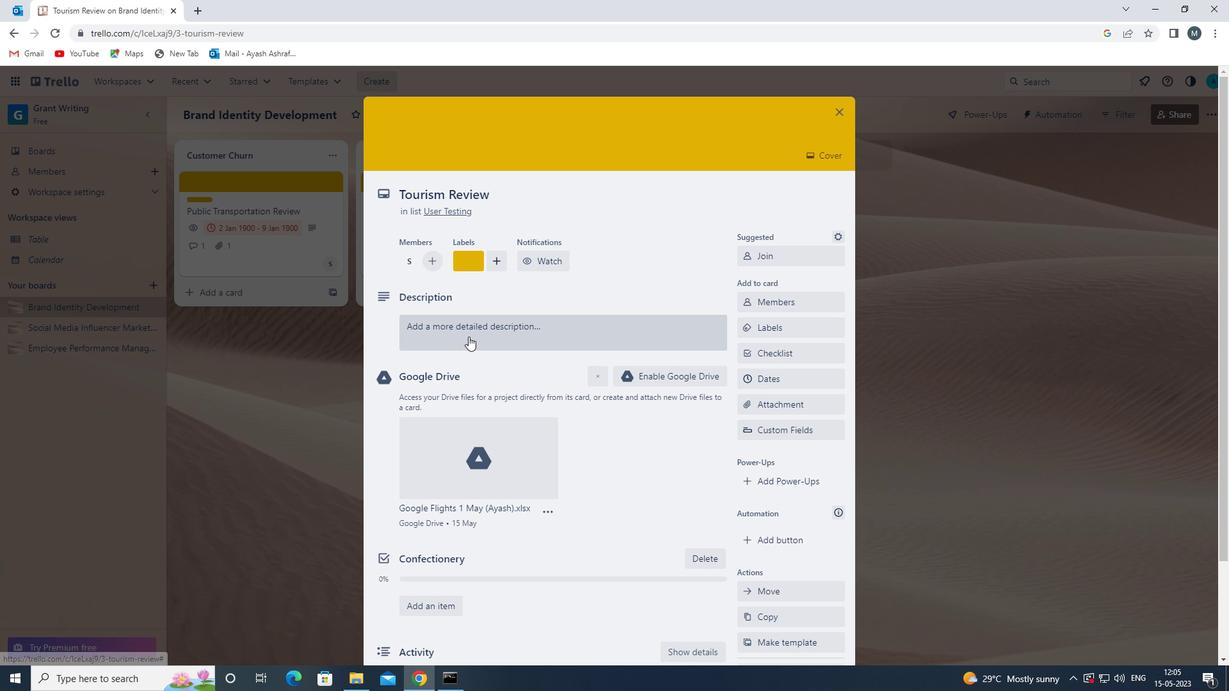 
Action: Mouse moved to (450, 376)
Screenshot: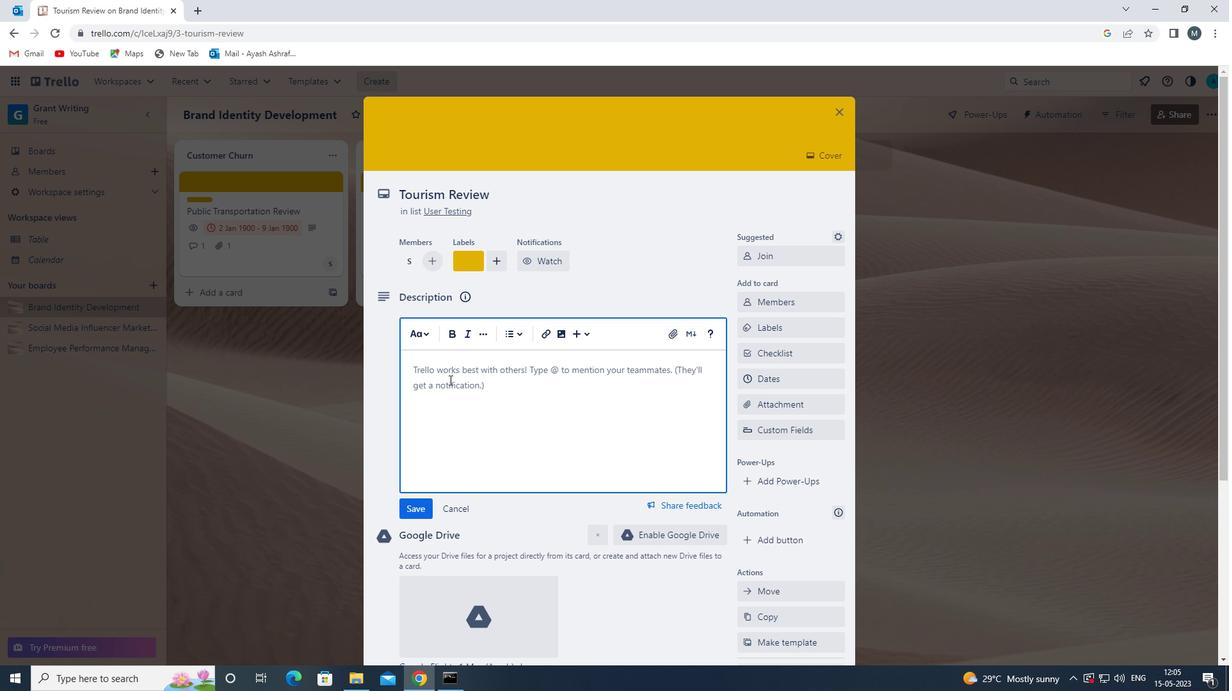 
Action: Mouse pressed left at (450, 376)
Screenshot: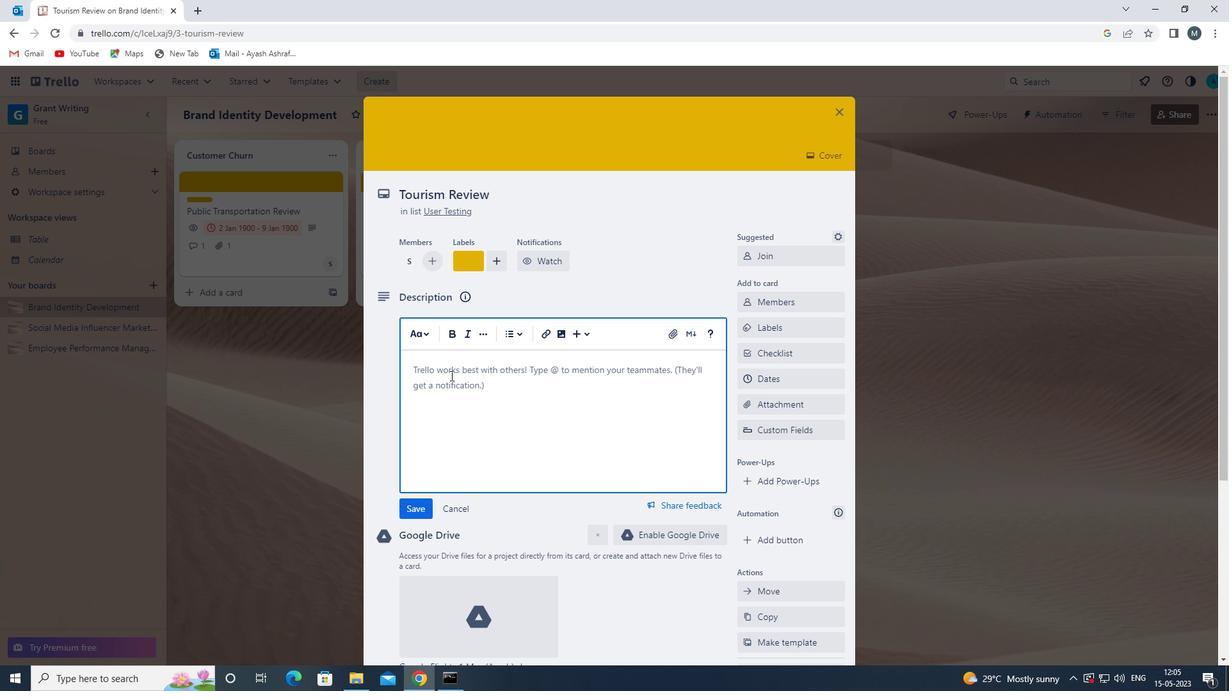 
Action: Key pressed <Key.shift>CONDUCT<Key.space>TEAM<Key.space>TRAINING<Key.space>SESSION<Key.space>ON<Key.space>LEADERSHIP<Key.space>
Screenshot: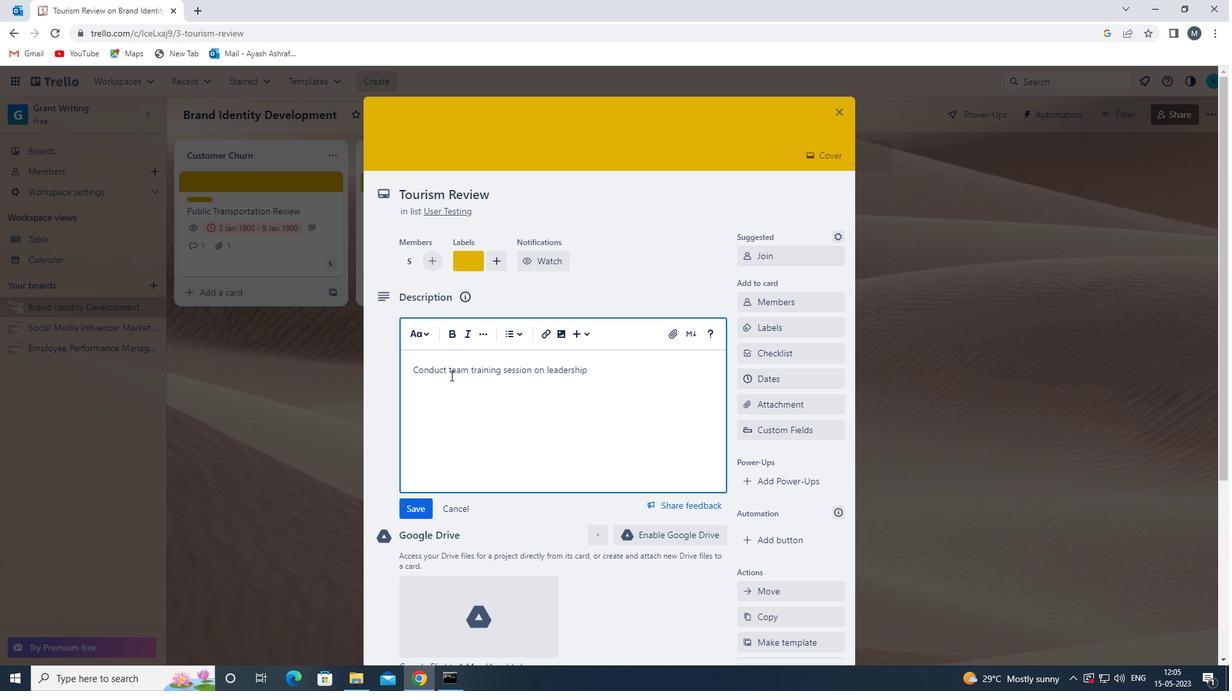 
Action: Mouse moved to (422, 506)
Screenshot: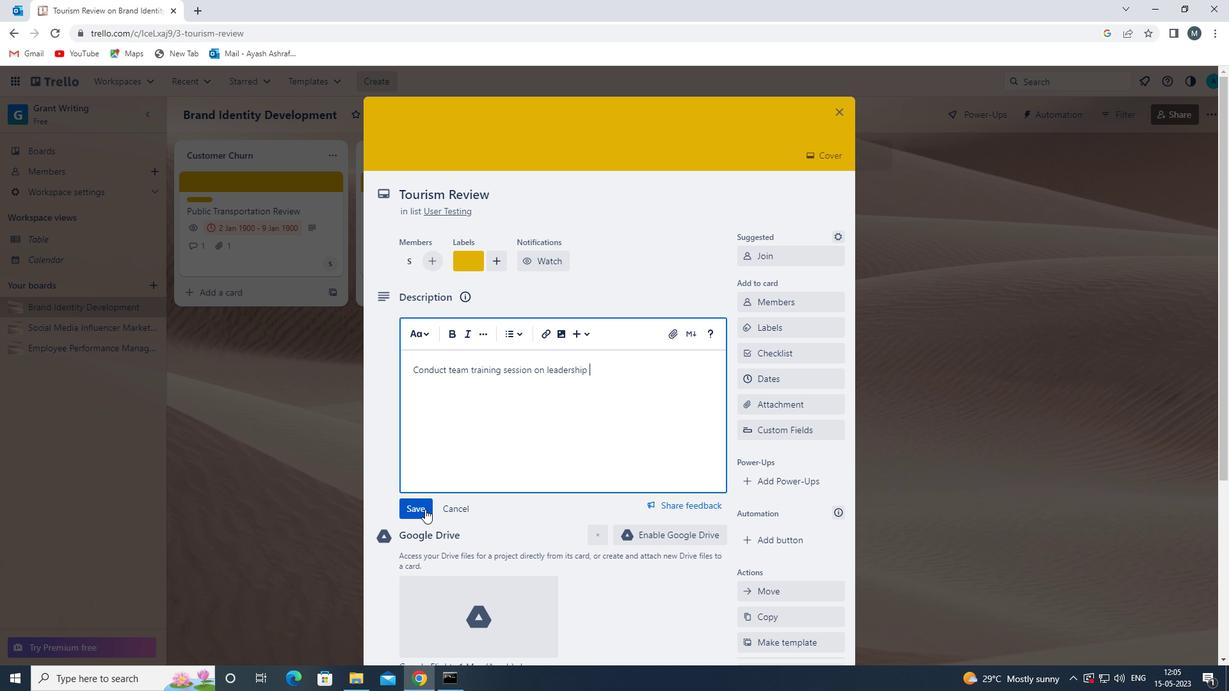 
Action: Mouse pressed left at (422, 506)
Screenshot: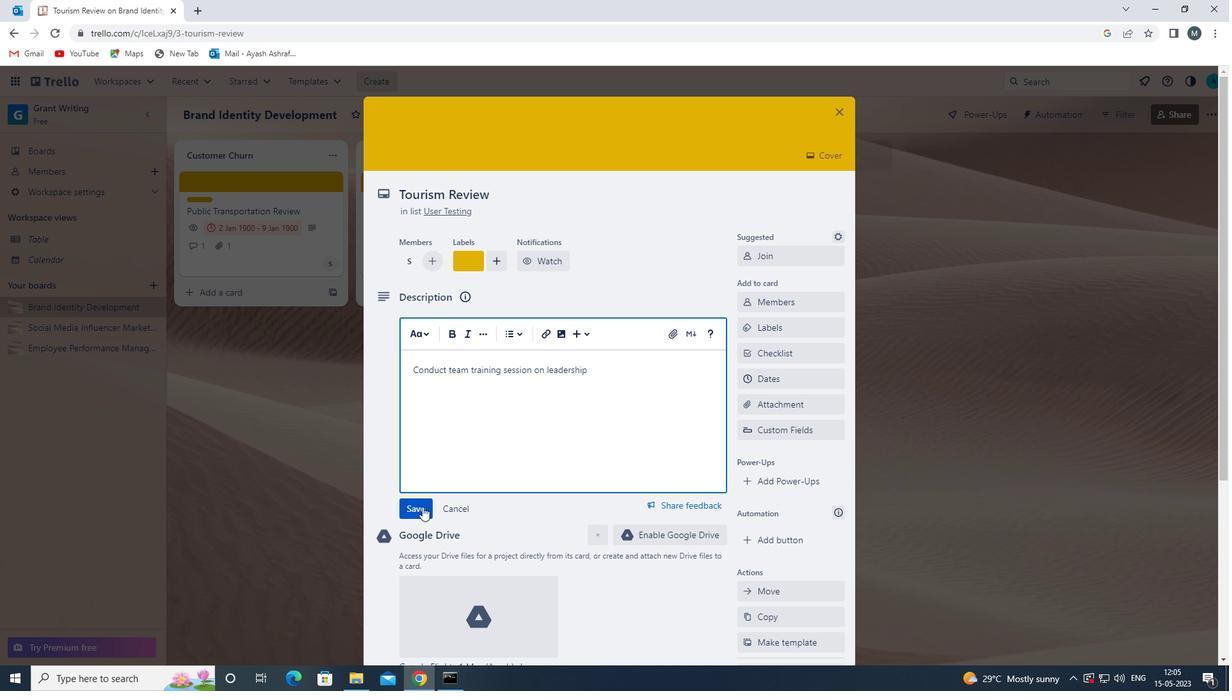 
Action: Mouse moved to (527, 449)
Screenshot: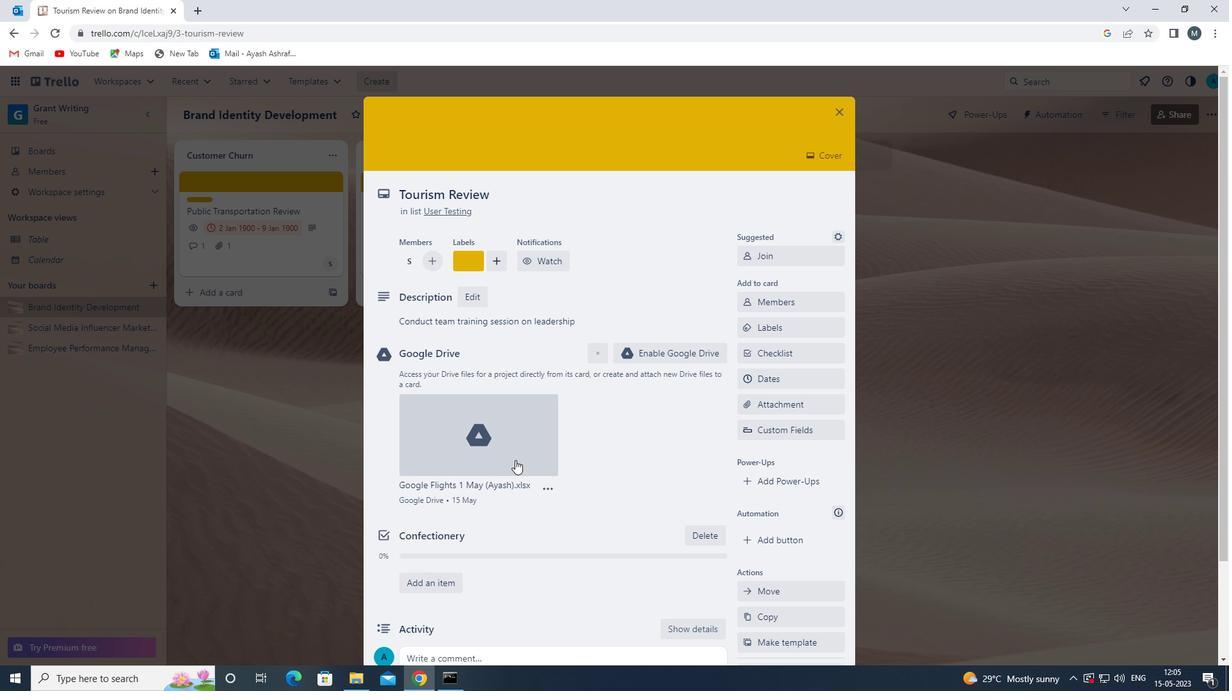 
Action: Mouse scrolled (527, 448) with delta (0, 0)
Screenshot: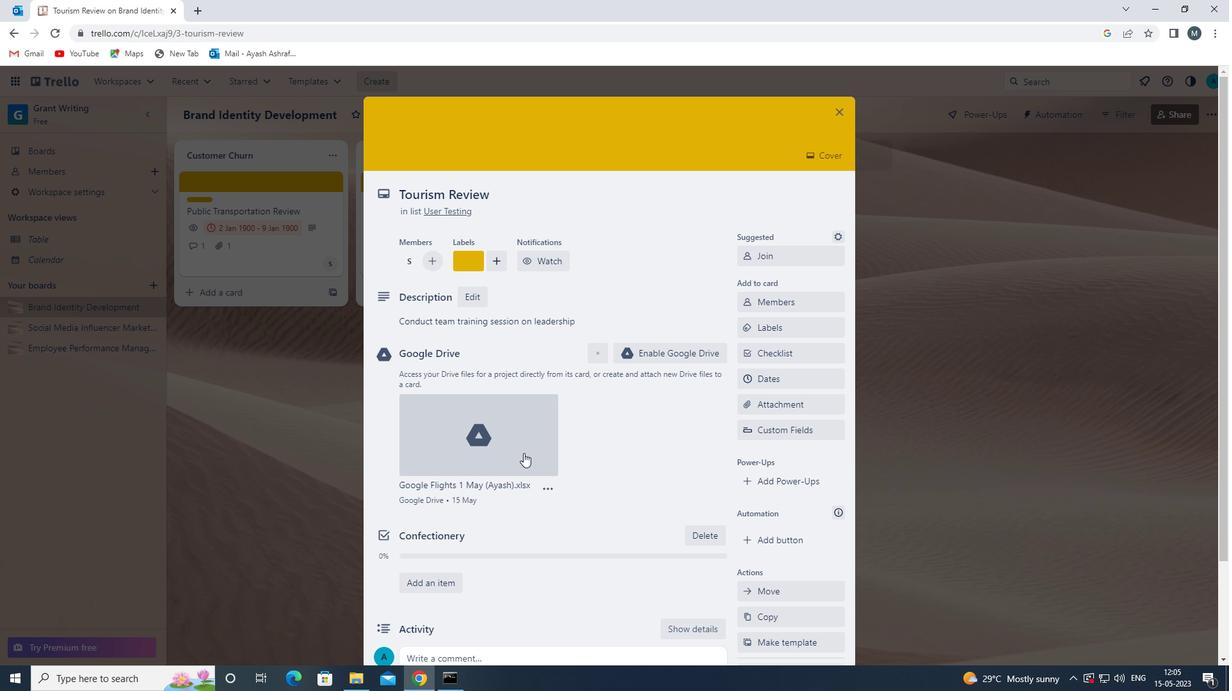 
Action: Mouse scrolled (527, 448) with delta (0, 0)
Screenshot: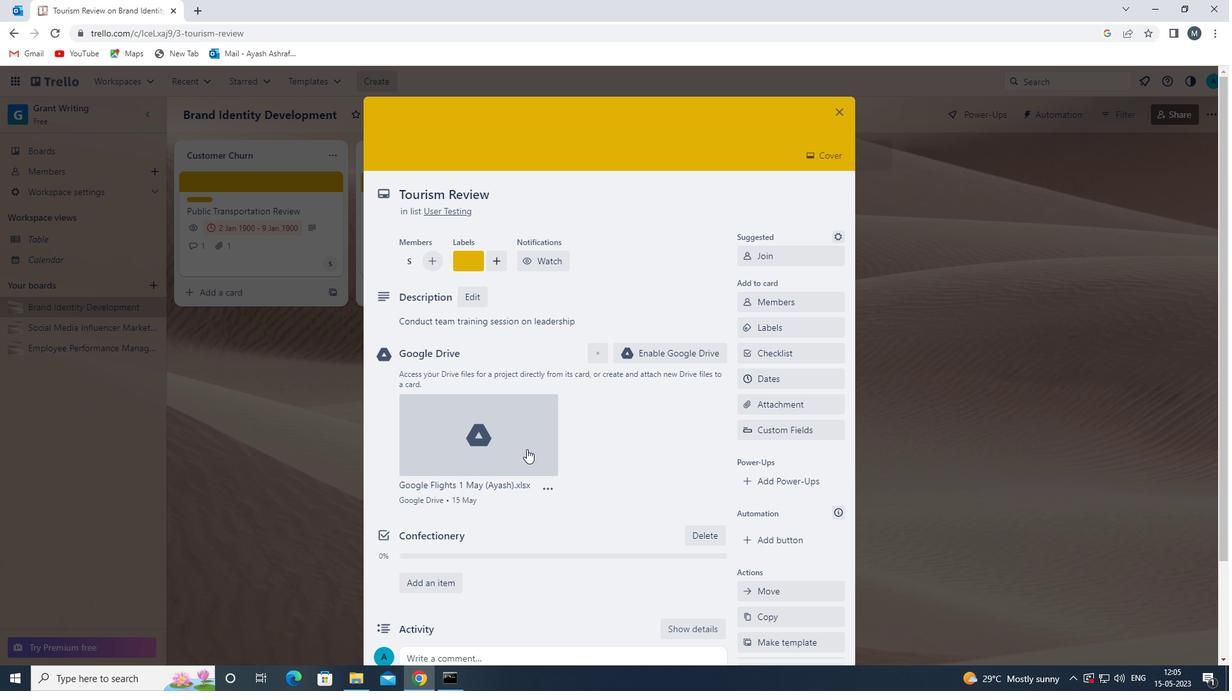 
Action: Mouse scrolled (527, 448) with delta (0, 0)
Screenshot: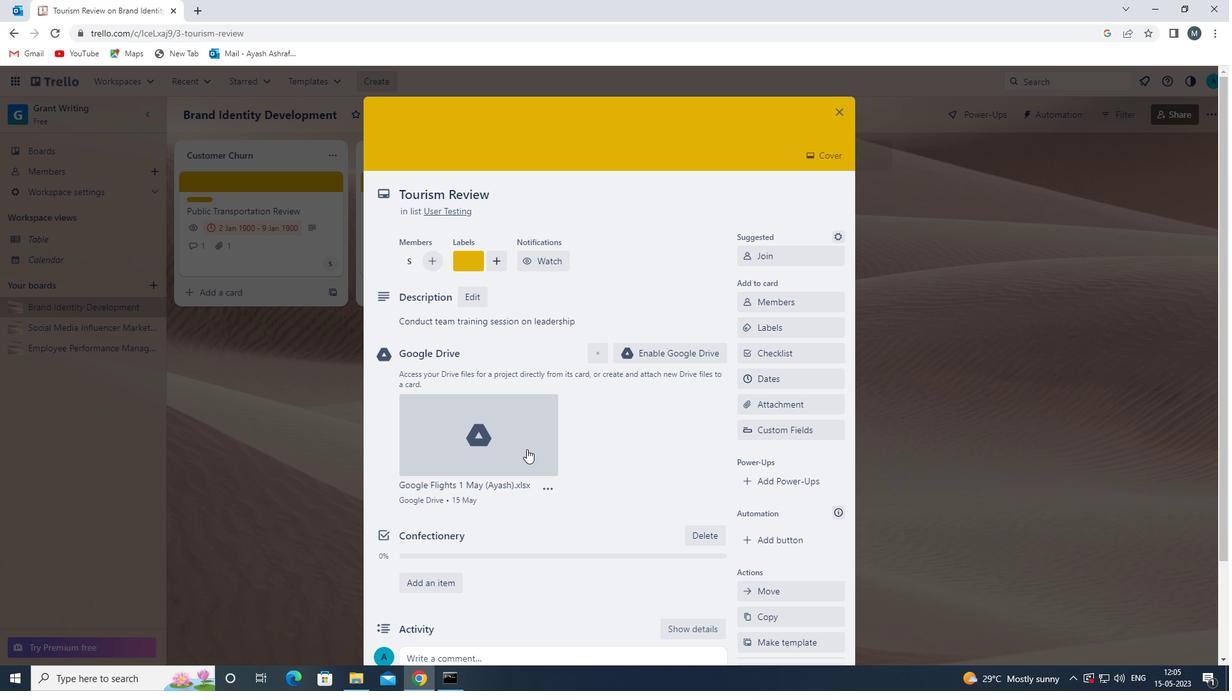 
Action: Mouse moved to (488, 540)
Screenshot: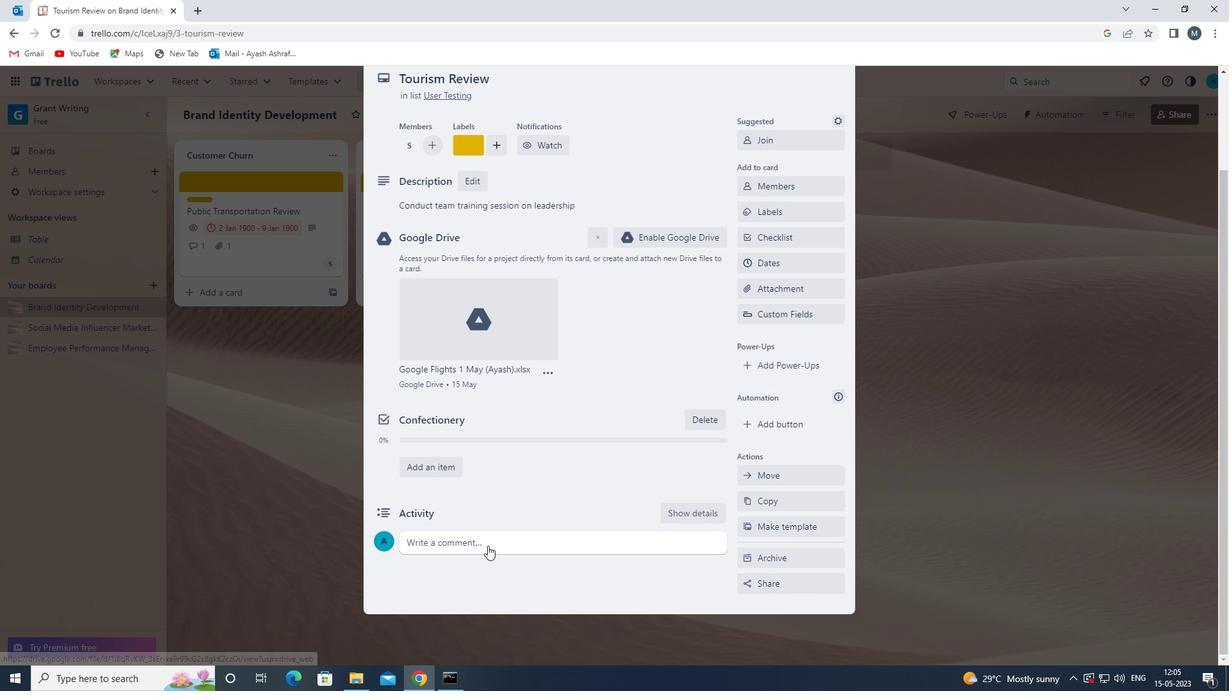 
Action: Mouse pressed left at (488, 540)
Screenshot: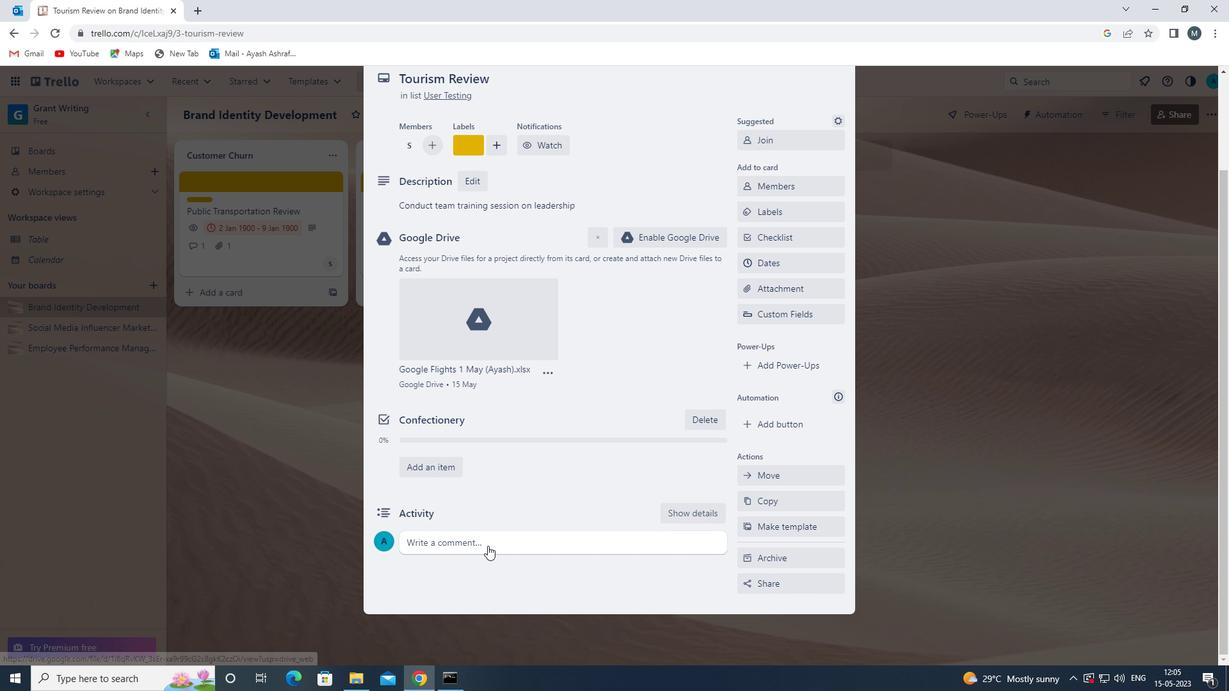 
Action: Mouse moved to (510, 499)
Screenshot: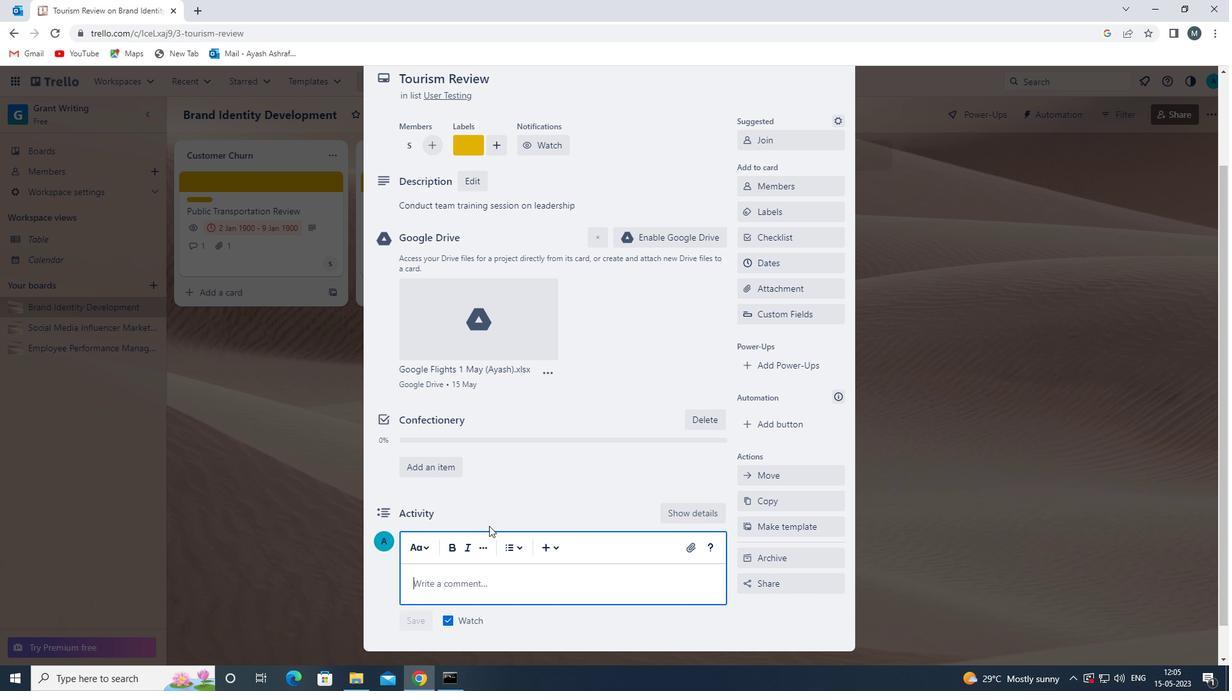 
Action: Mouse scrolled (510, 498) with delta (0, 0)
Screenshot: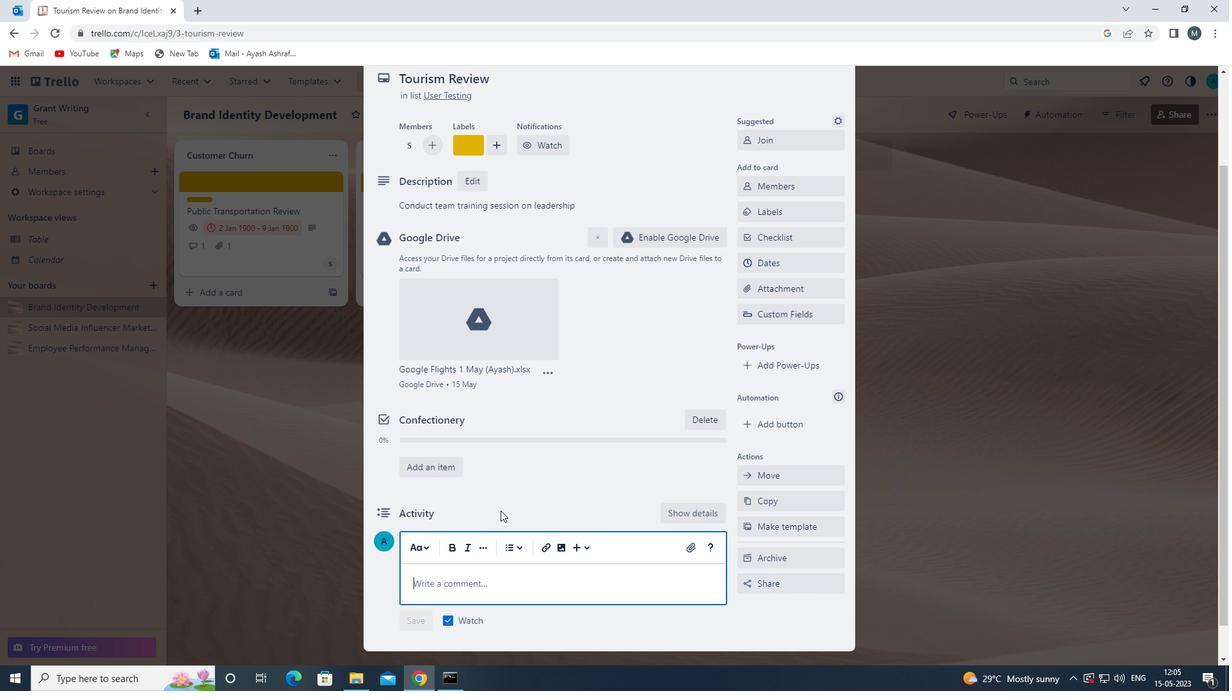 
Action: Mouse scrolled (510, 498) with delta (0, 0)
Screenshot: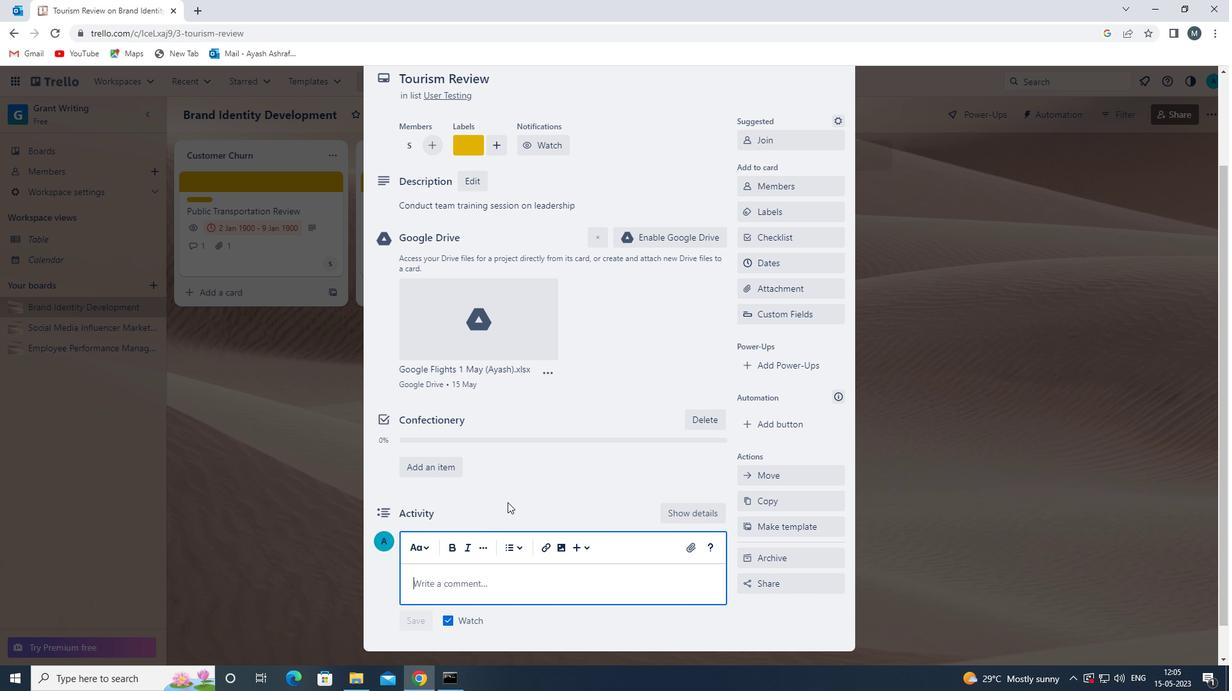 
Action: Mouse scrolled (510, 498) with delta (0, 0)
Screenshot: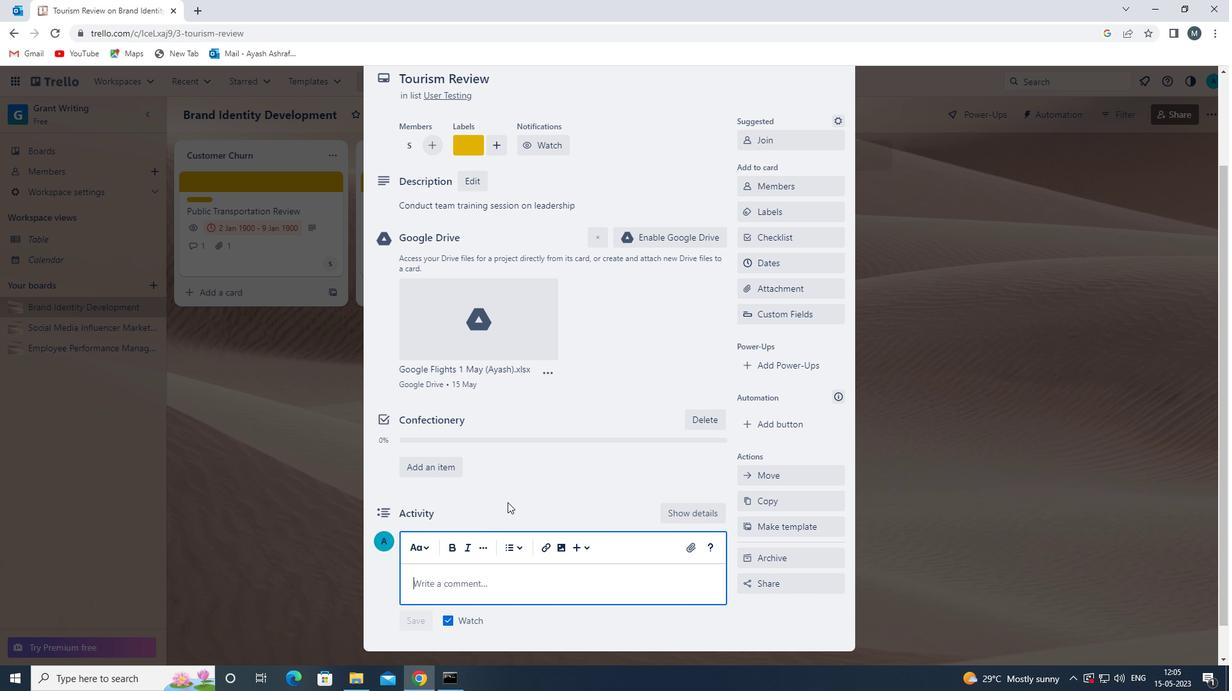 
Action: Mouse scrolled (510, 498) with delta (0, 0)
Screenshot: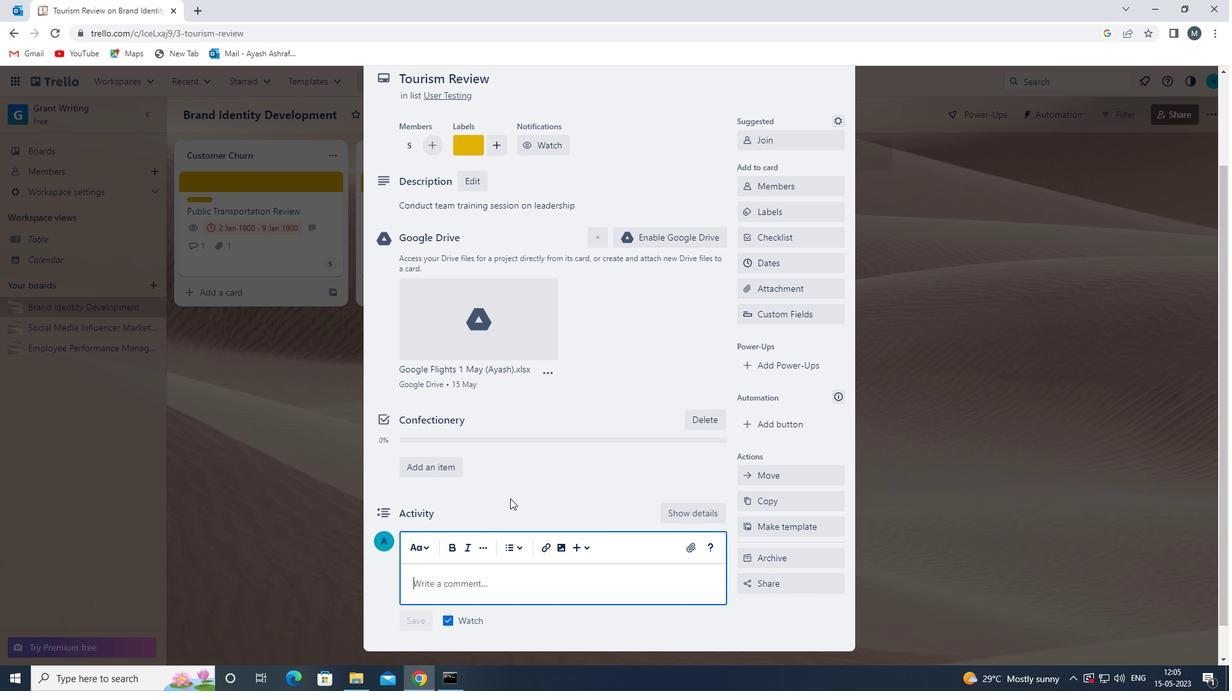 
Action: Mouse moved to (505, 543)
Screenshot: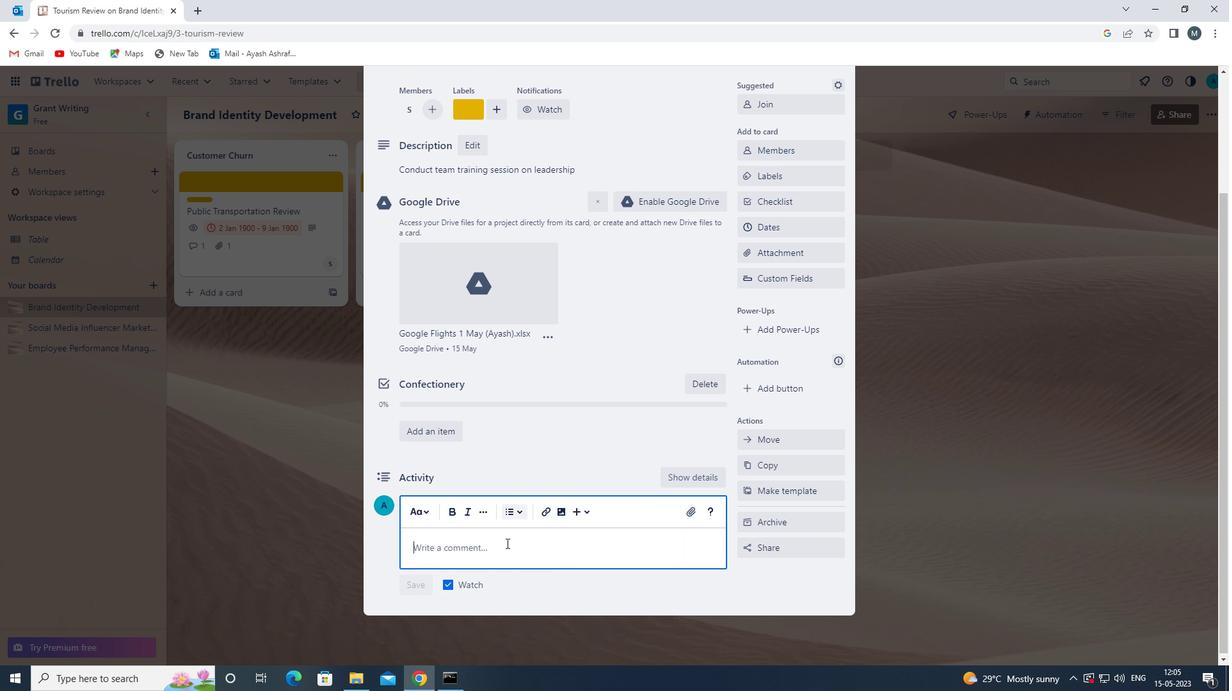 
Action: Mouse pressed left at (505, 543)
Screenshot: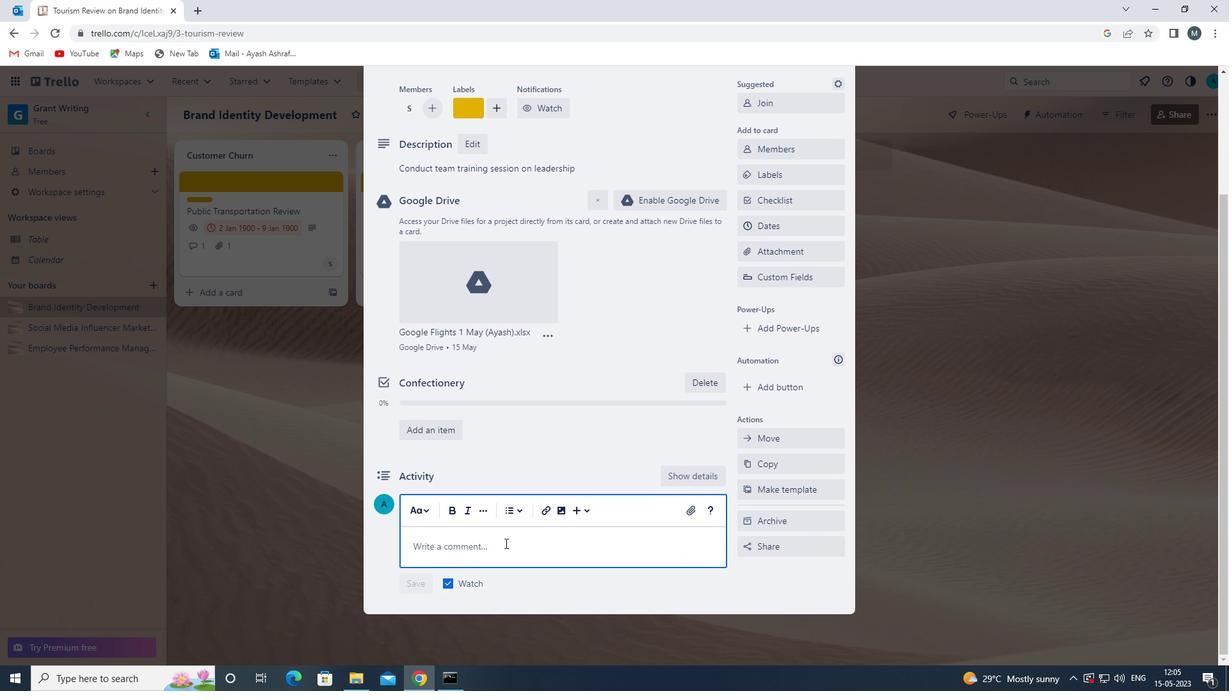 
Action: Key pressed <Key.shift>LET<Key.space>US<Key.space>APPROACH<Key.space>THIS<Key.space>TASK<Key.space>WITH<Key.space>A<Key.space>SENSE<Key.space>OF<Key.space>CREATIVITY<Key.space>AND<Key.space>INNOVATION,<Key.space>LOOKING<Key.space>FOR<Key.space>NEW<Key.space>AND<Key.space>UNIQUE<Key.space>SOLUTIONS<Key.space>TO<Key.space>THE<Key.space>CHALLENGES<Key.space>IT<Key.space>PRESENT<Key.space><Key.backspace>S<Key.space><Key.backspace>.
Screenshot: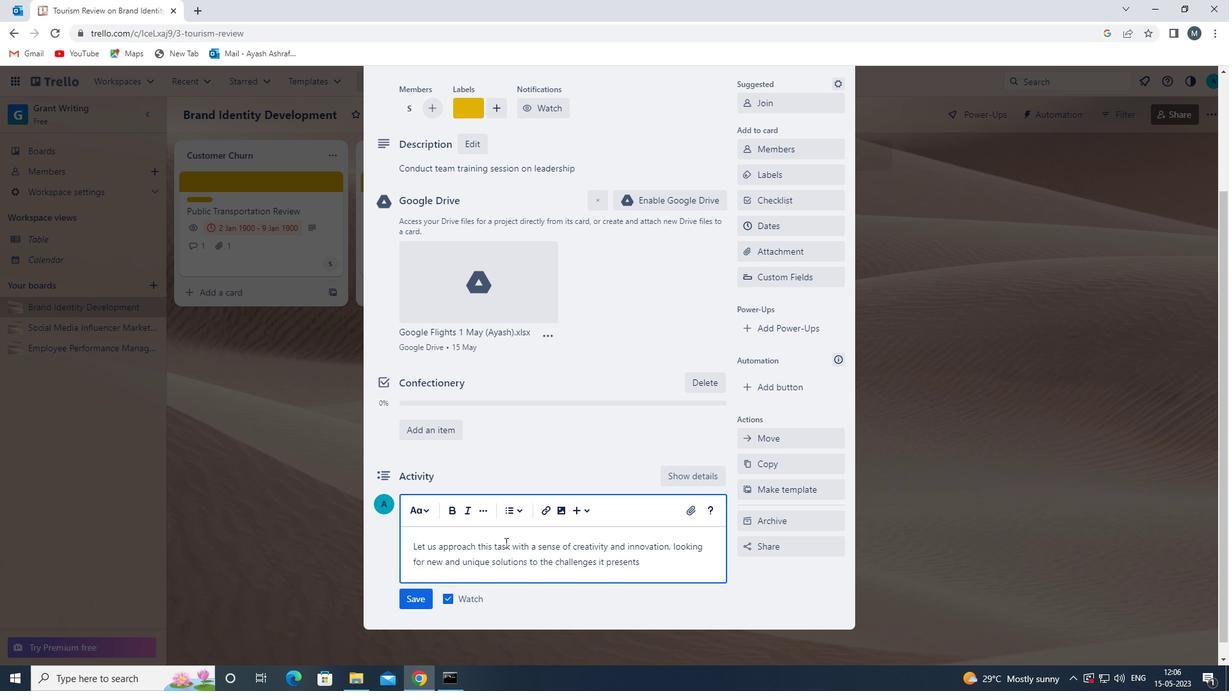
Action: Mouse moved to (424, 594)
Screenshot: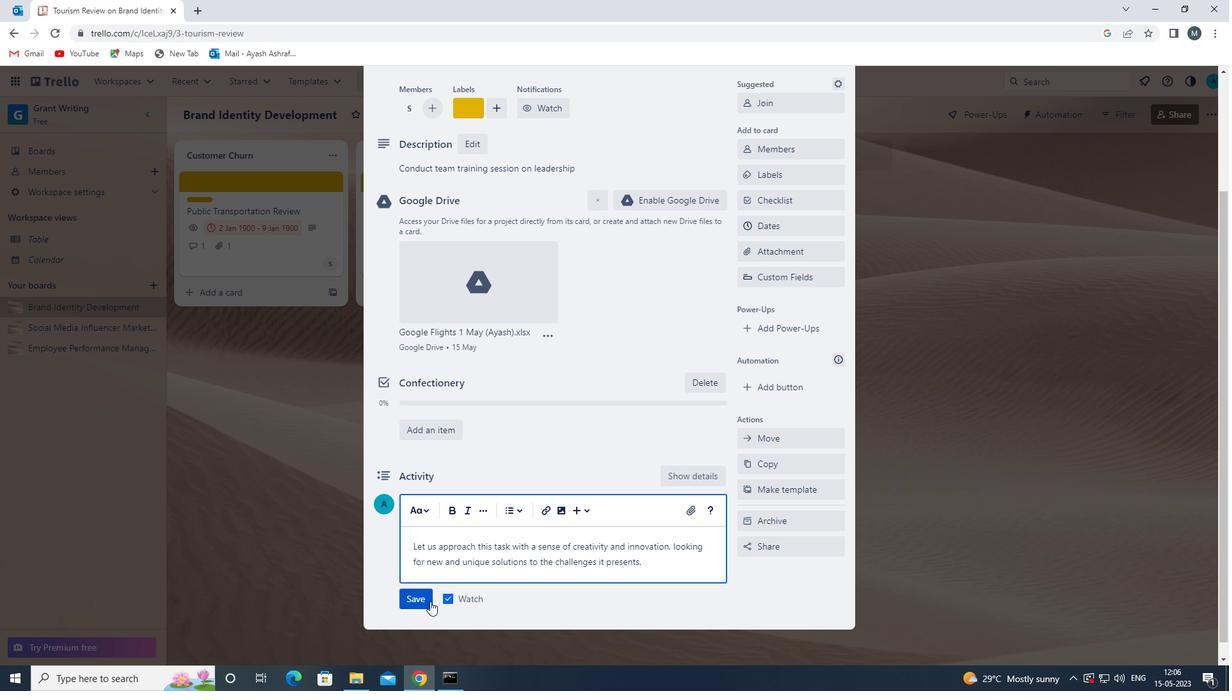 
Action: Mouse pressed left at (424, 594)
Screenshot: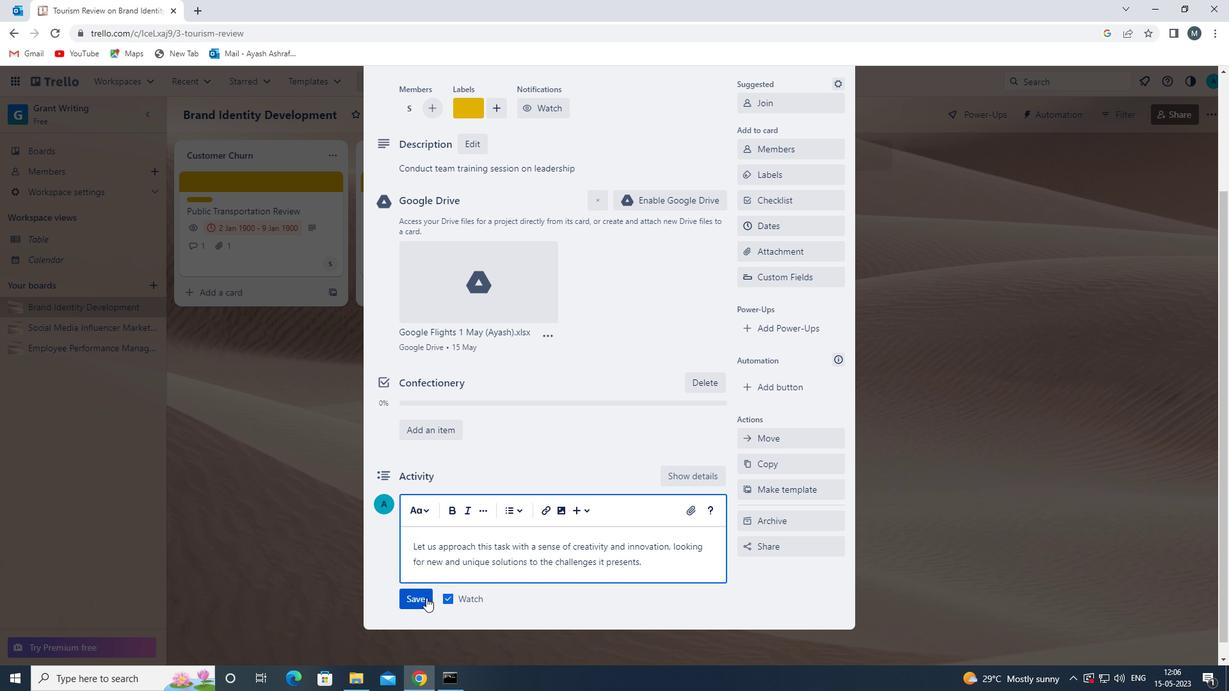 
Action: Mouse moved to (764, 378)
Screenshot: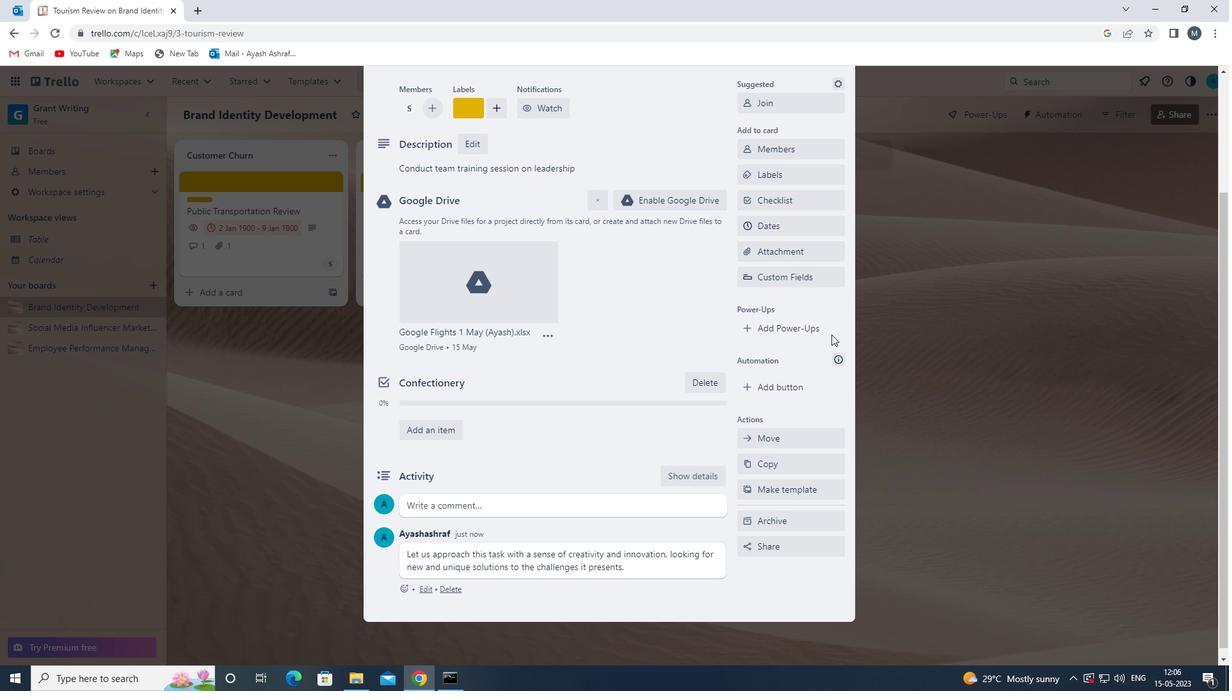 
Action: Mouse scrolled (764, 379) with delta (0, 0)
Screenshot: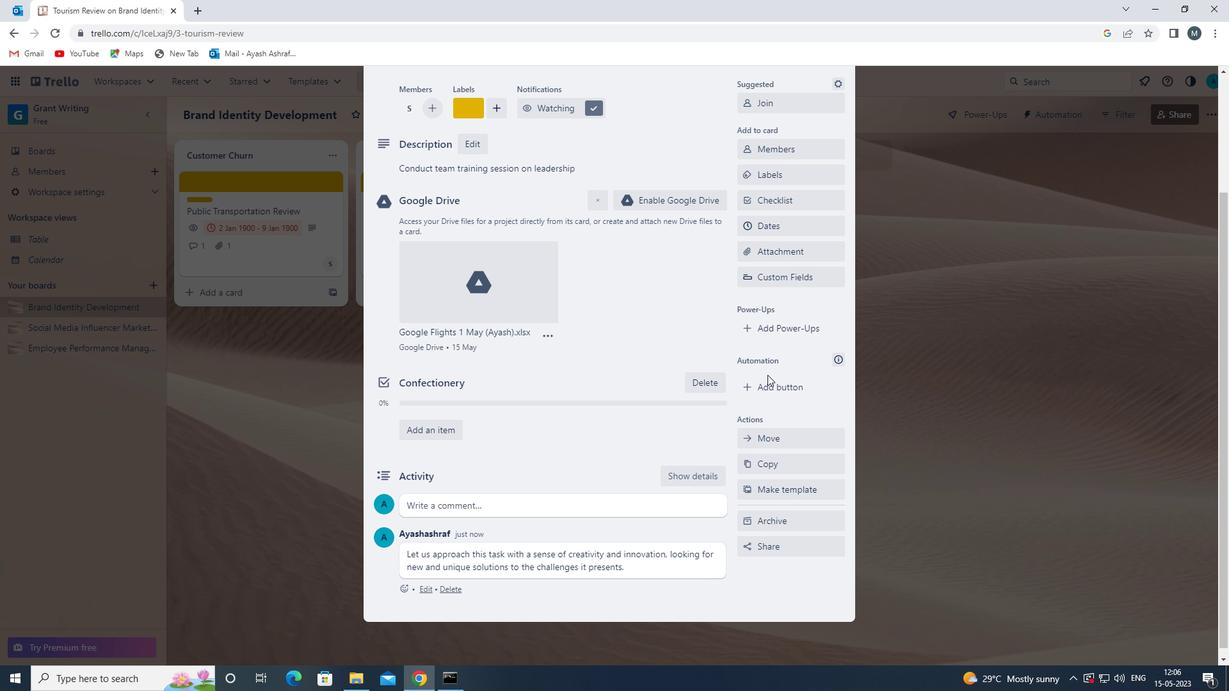 
Action: Mouse scrolled (764, 379) with delta (0, 0)
Screenshot: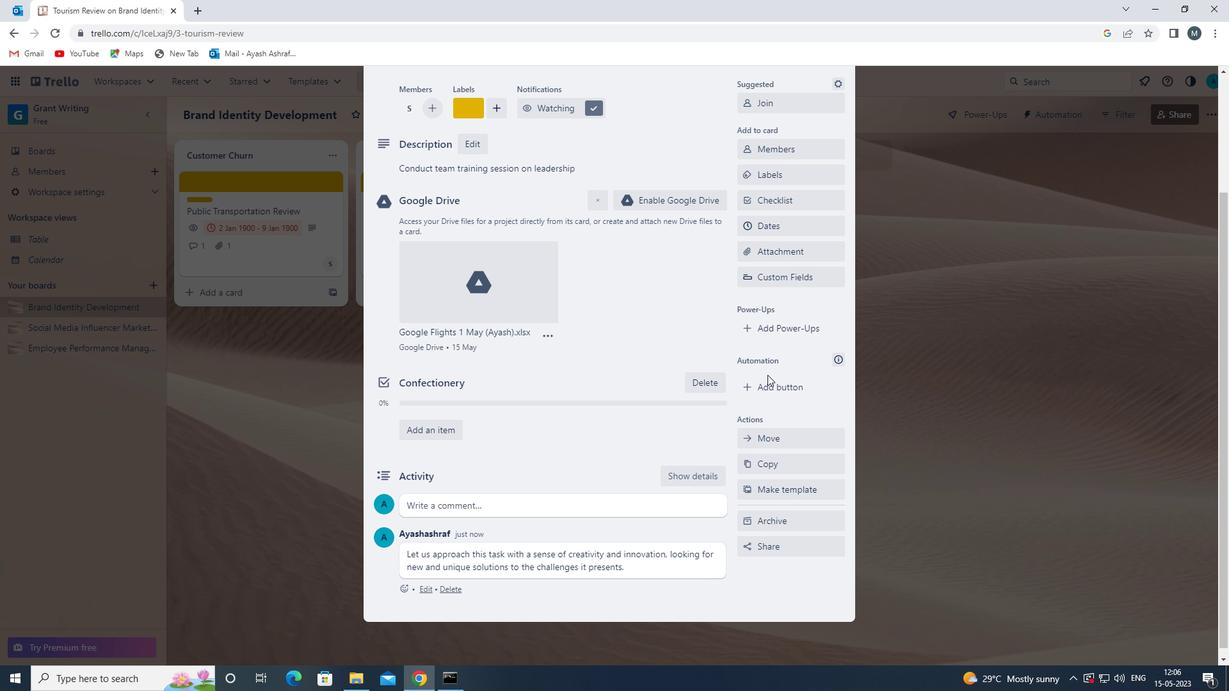 
Action: Mouse scrolled (764, 379) with delta (0, 0)
Screenshot: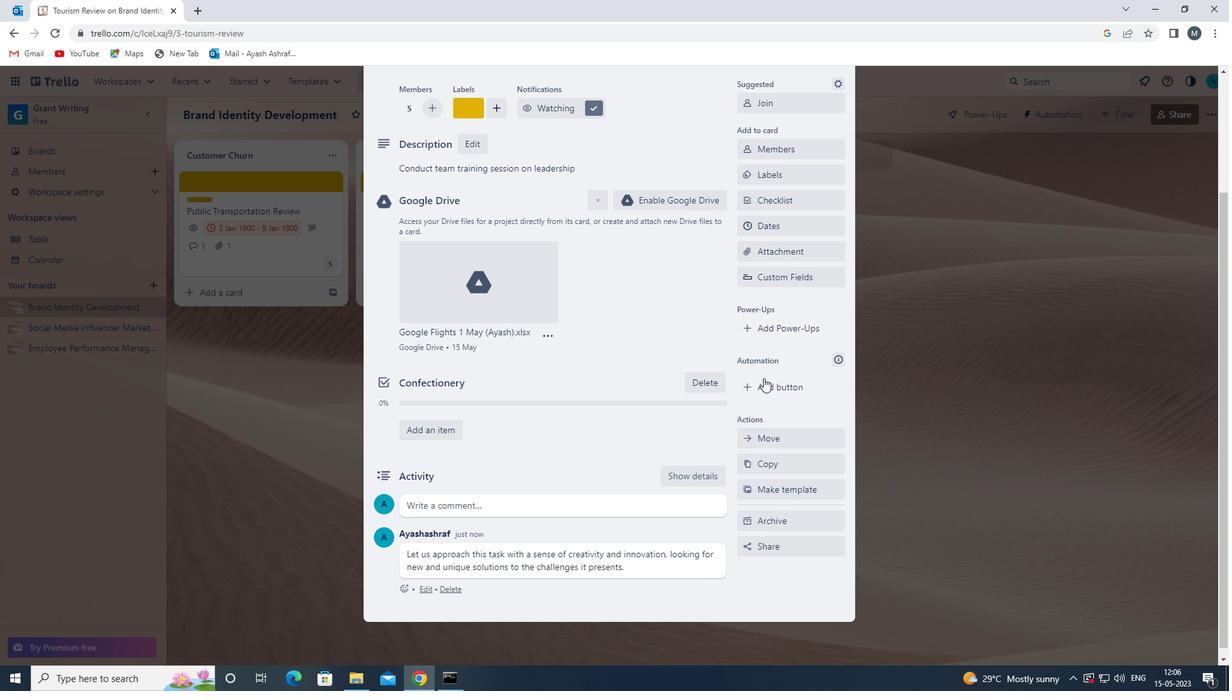 
Action: Mouse moved to (775, 381)
Screenshot: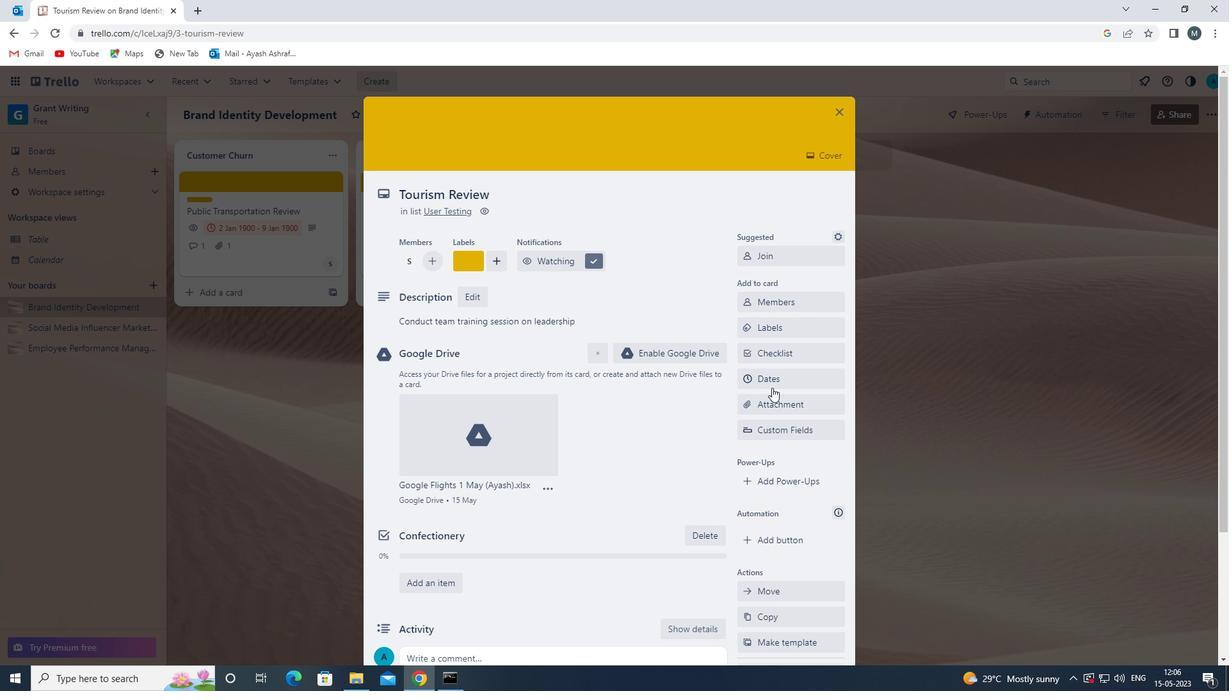 
Action: Mouse pressed left at (775, 381)
Screenshot: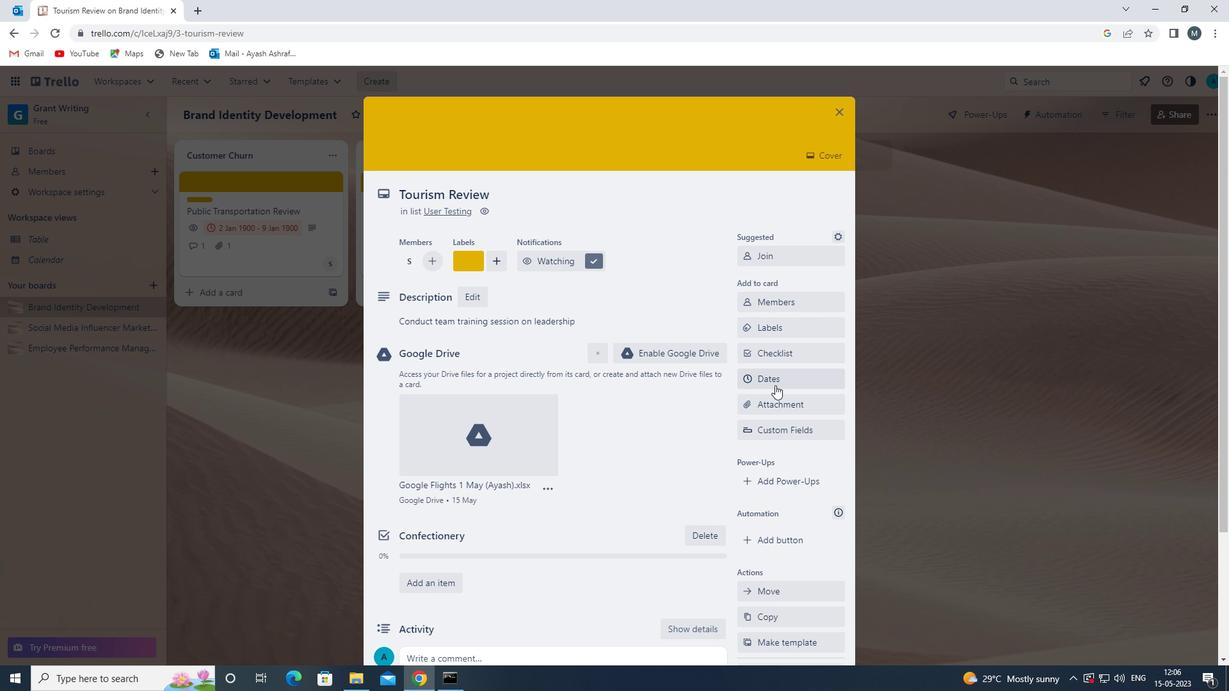 
Action: Mouse moved to (746, 345)
Screenshot: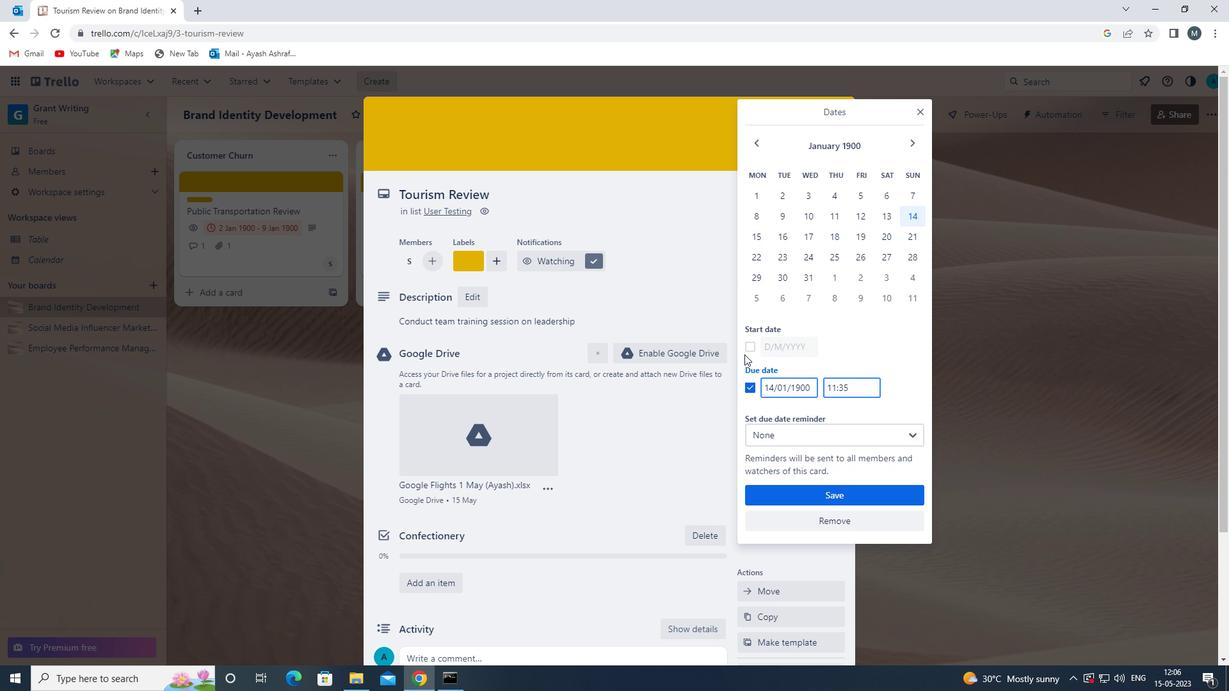 
Action: Mouse pressed left at (746, 345)
Screenshot: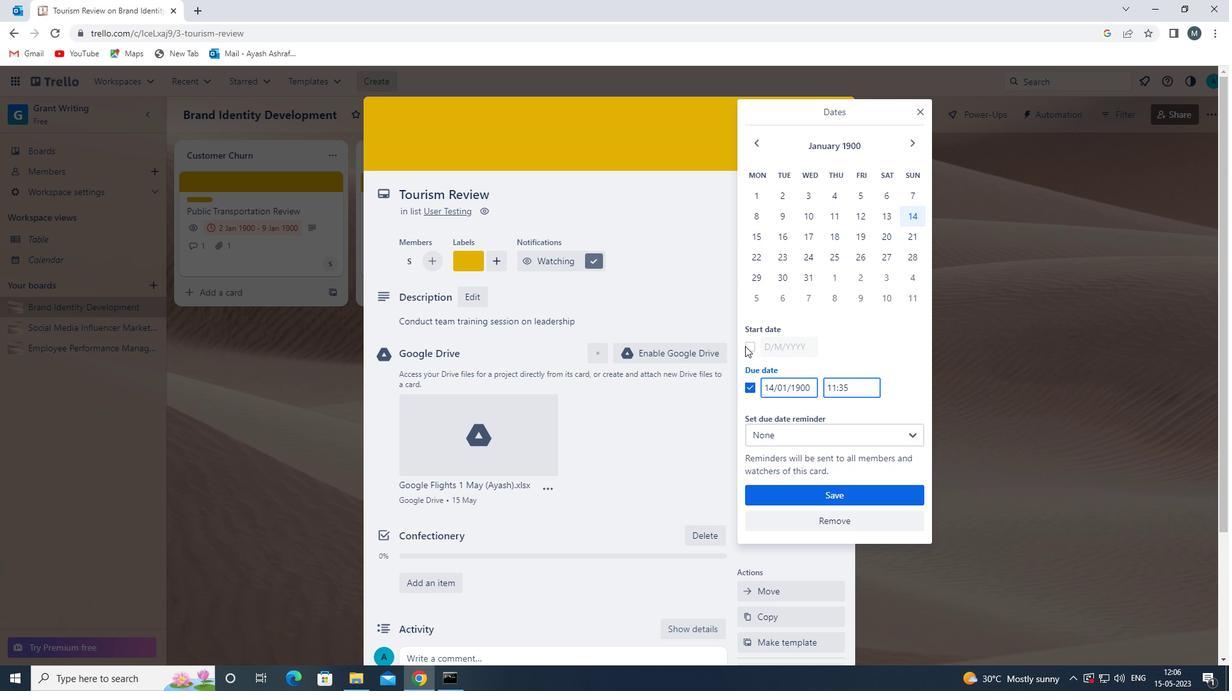 
Action: Mouse moved to (773, 348)
Screenshot: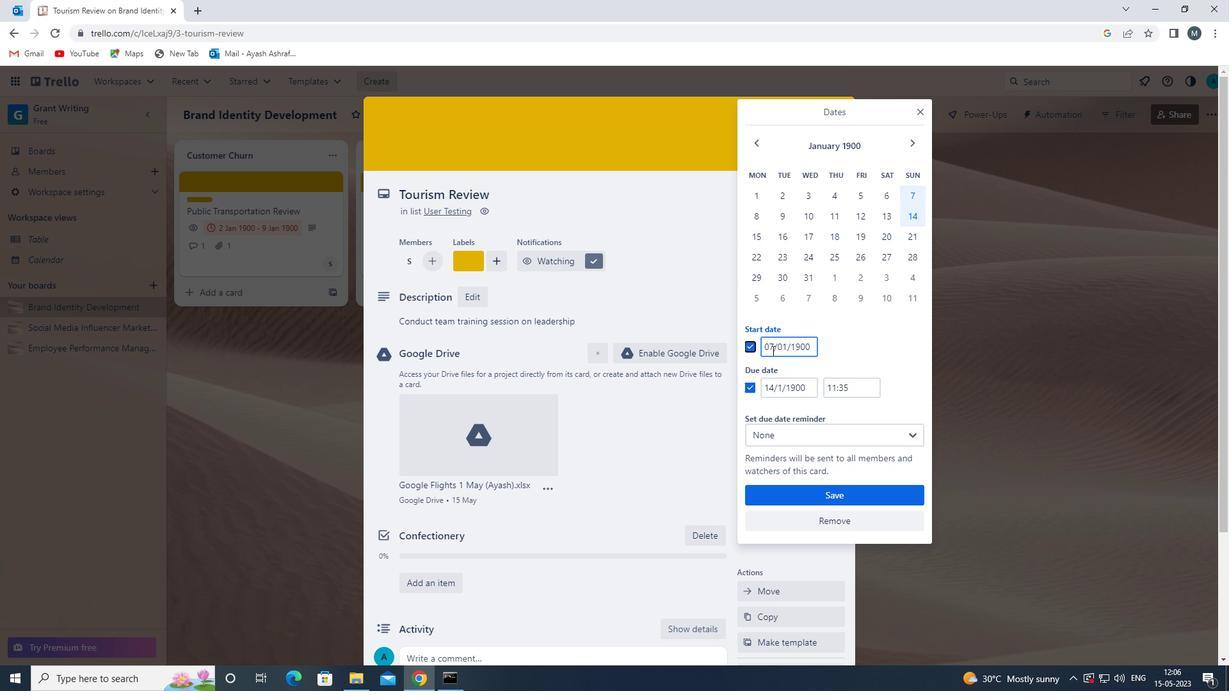 
Action: Mouse pressed left at (773, 348)
Screenshot: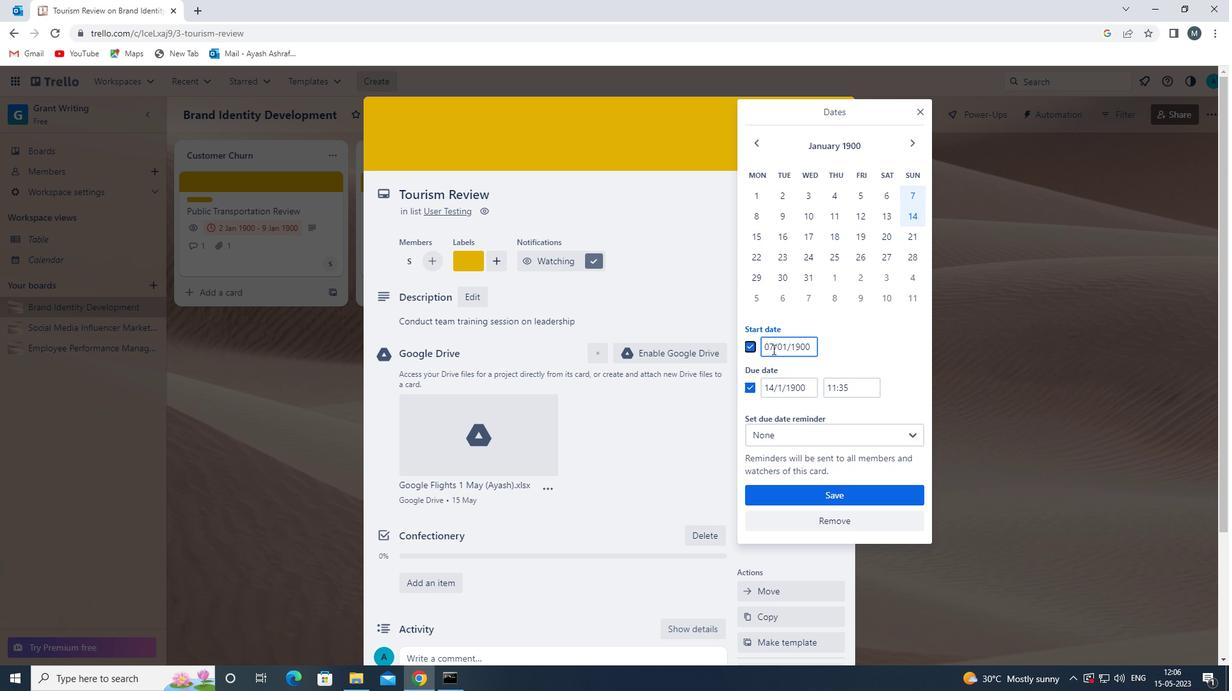 
Action: Mouse moved to (768, 347)
Screenshot: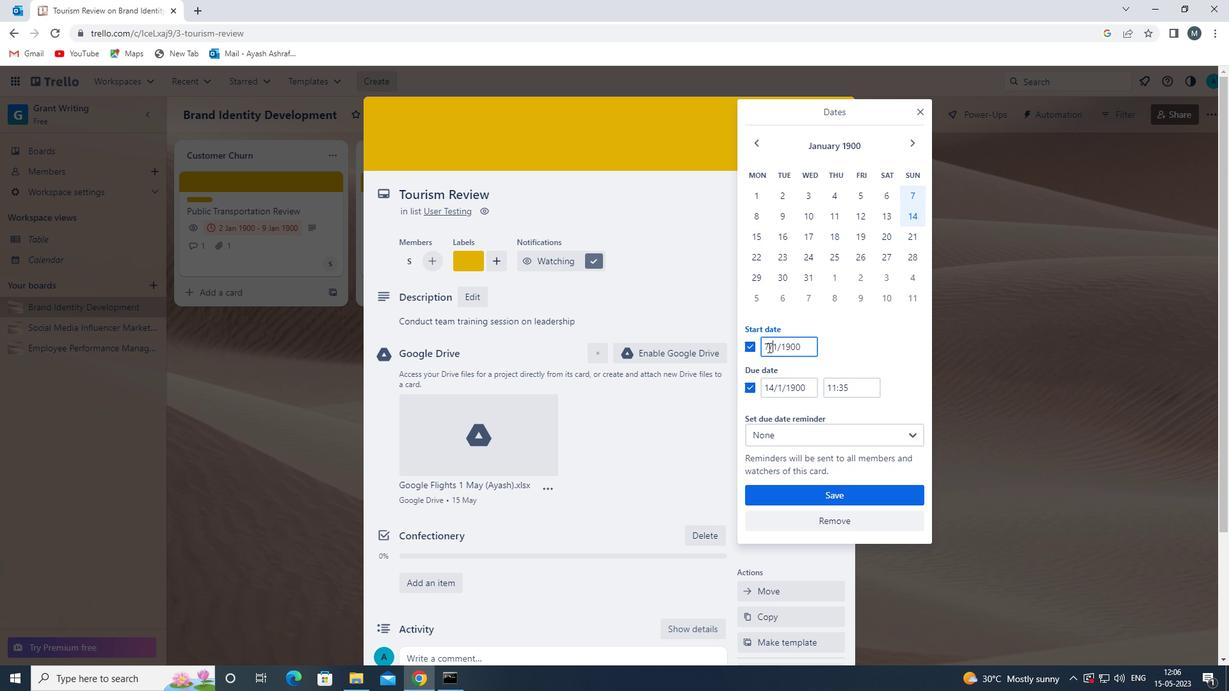 
Action: Mouse pressed left at (768, 347)
Screenshot: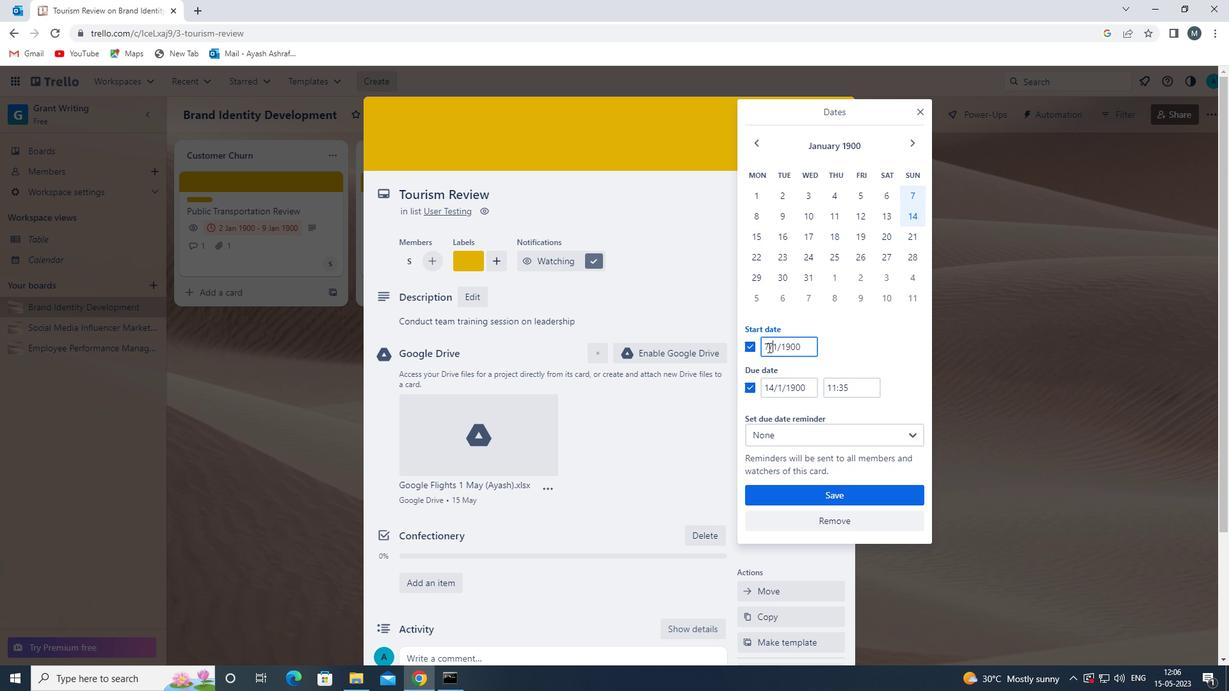 
Action: Mouse moved to (777, 352)
Screenshot: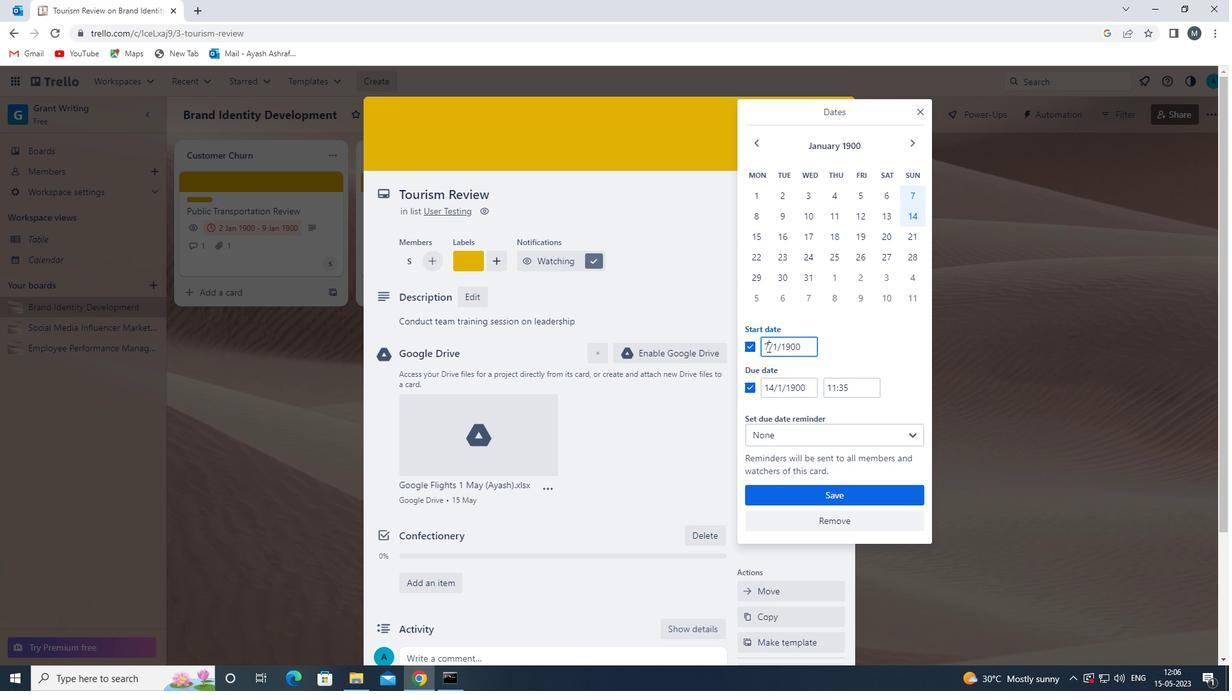 
Action: Key pressed <Key.backspace>08
Screenshot: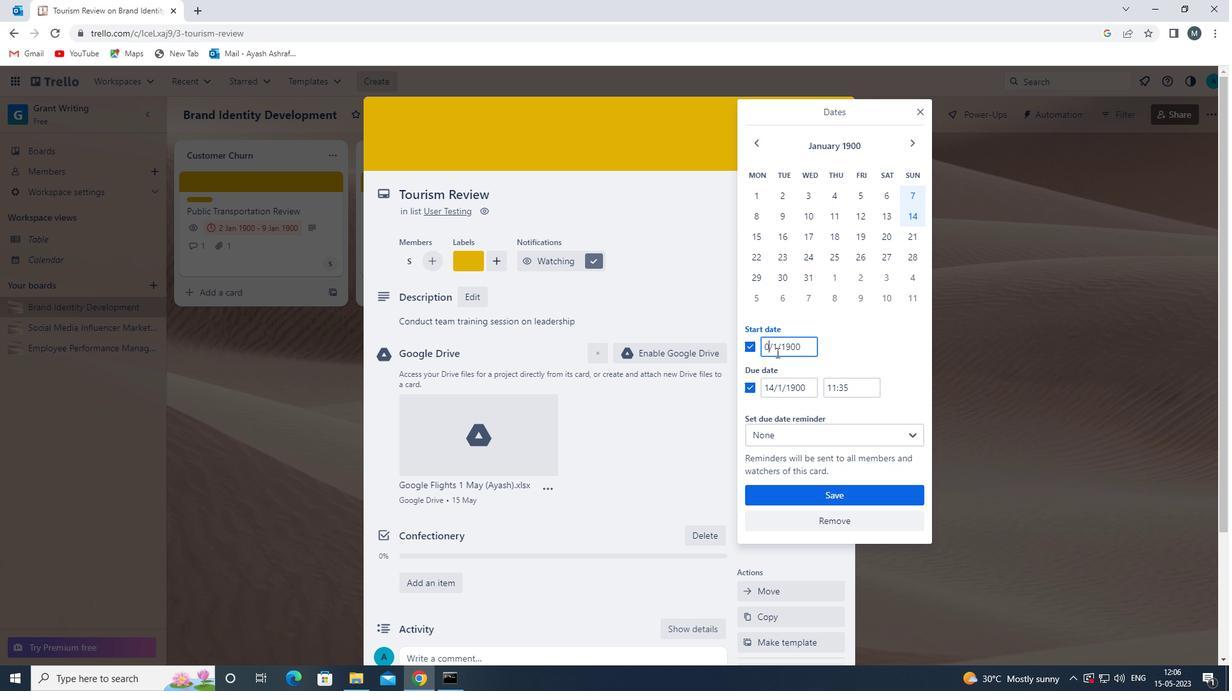 
Action: Mouse moved to (778, 349)
Screenshot: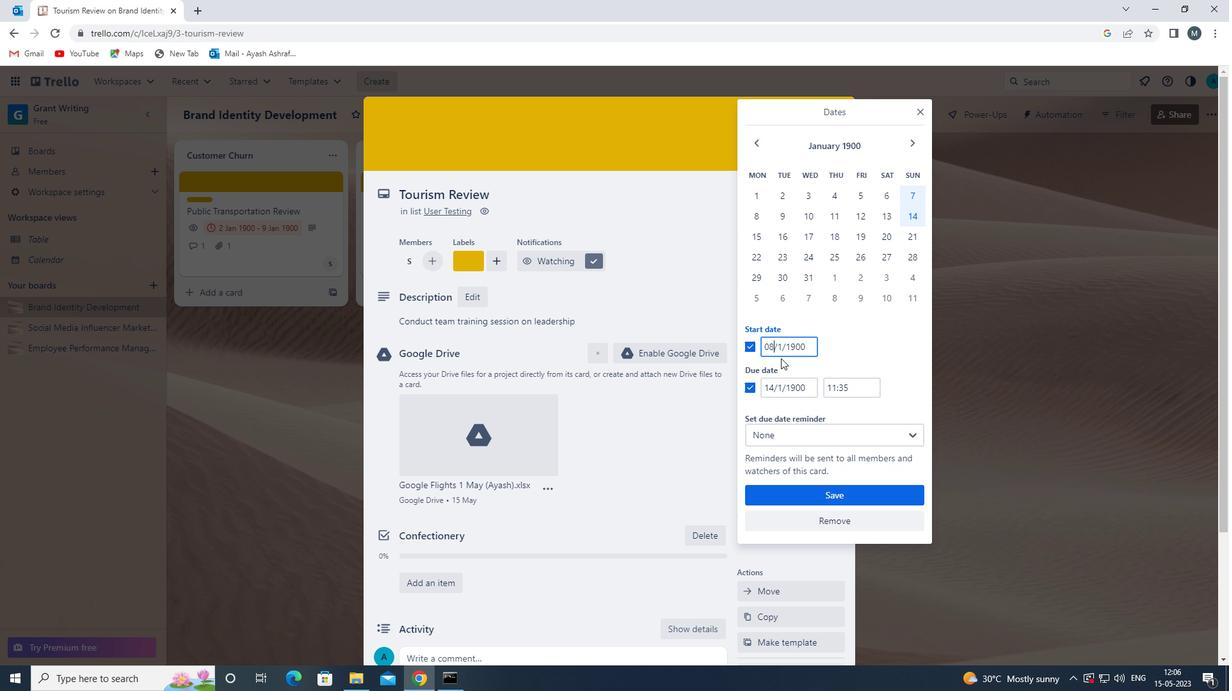 
Action: Mouse pressed left at (778, 349)
Screenshot: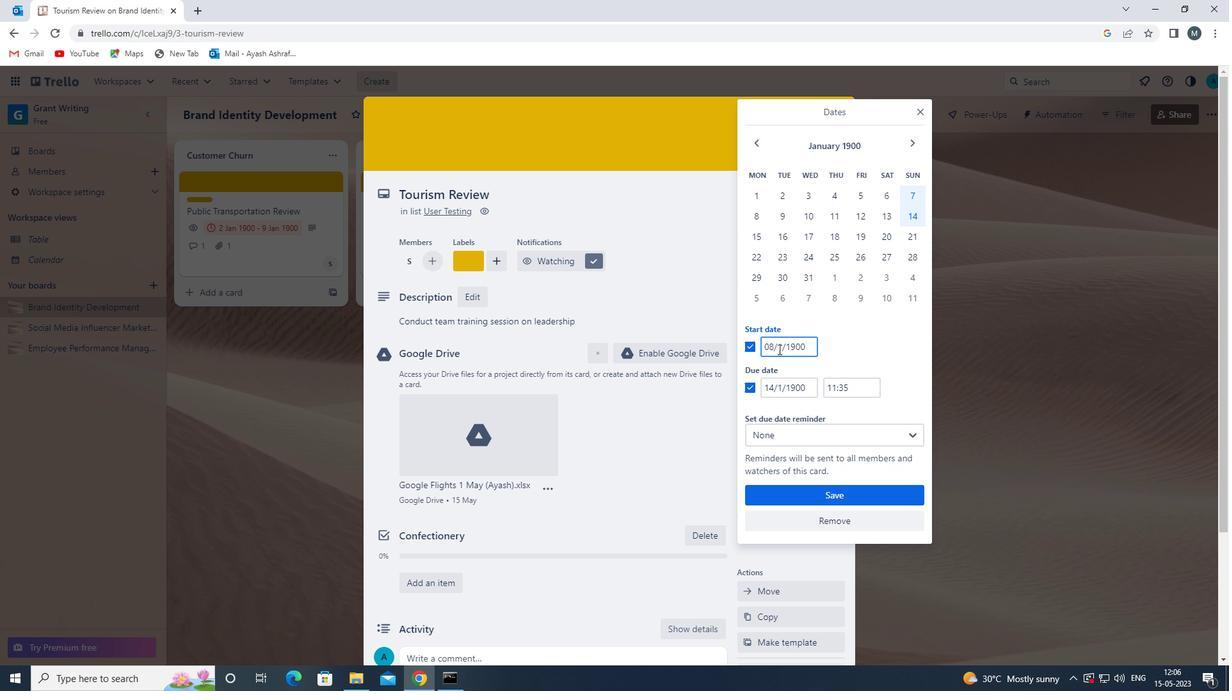 
Action: Mouse moved to (785, 354)
Screenshot: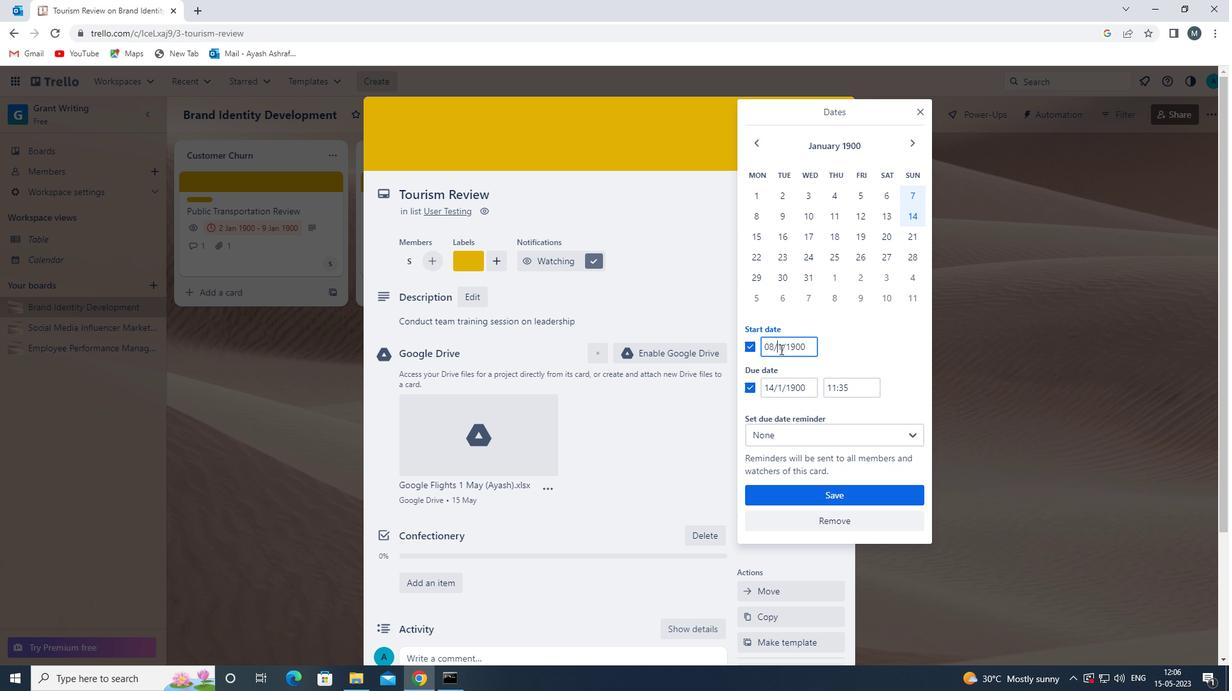 
Action: Key pressed 0
Screenshot: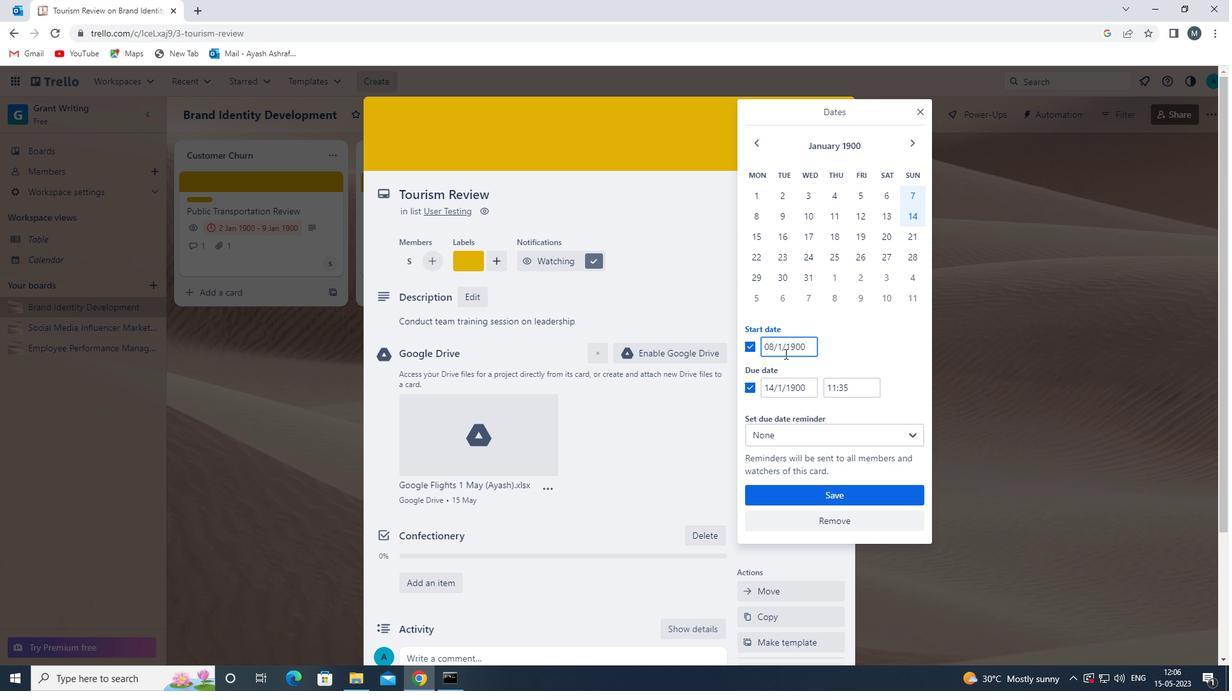 
Action: Mouse moved to (772, 388)
Screenshot: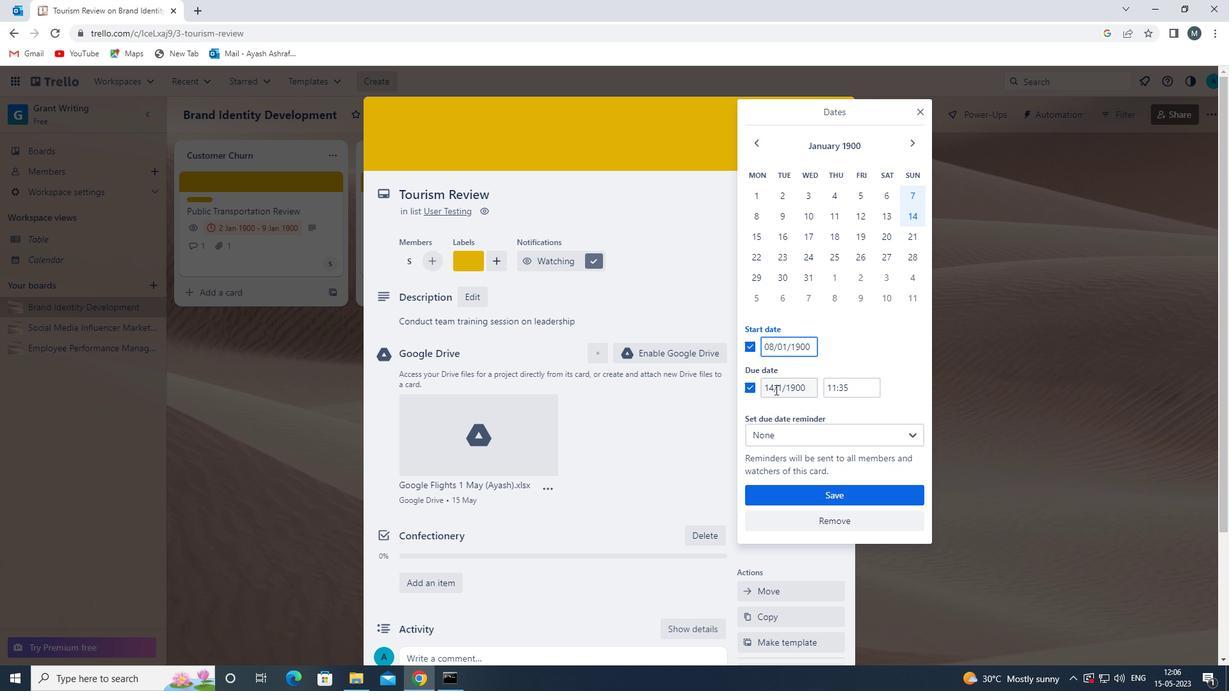 
Action: Mouse pressed left at (772, 388)
Screenshot: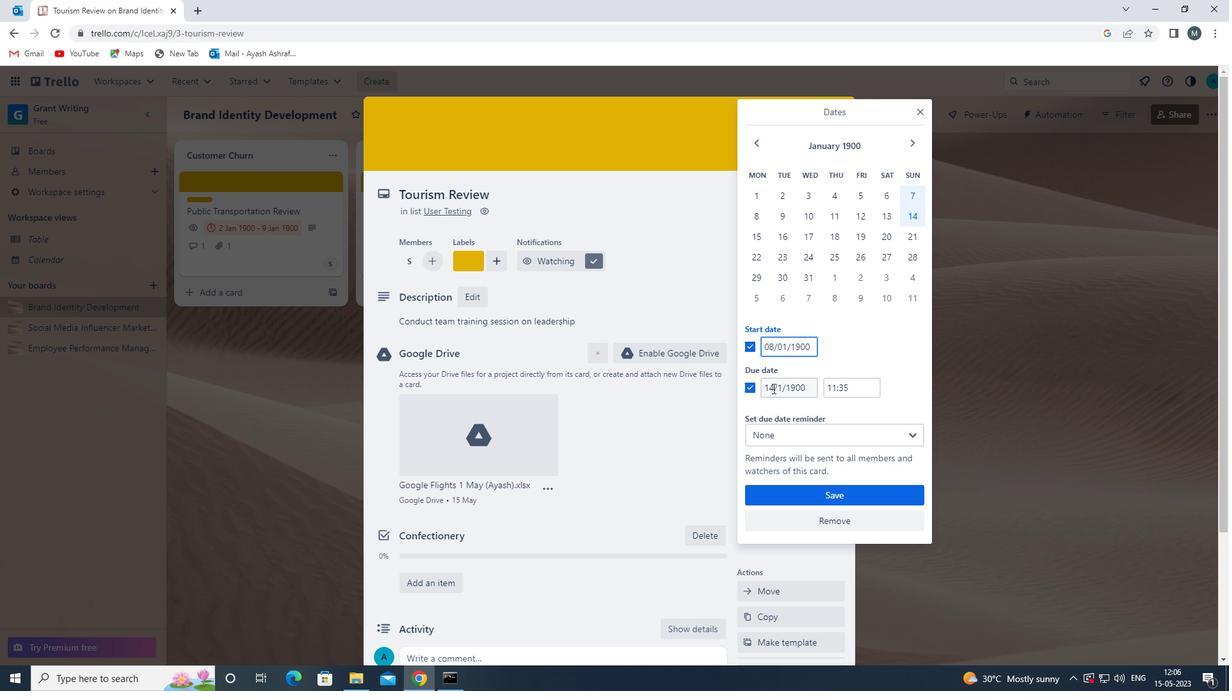 
Action: Mouse moved to (784, 397)
Screenshot: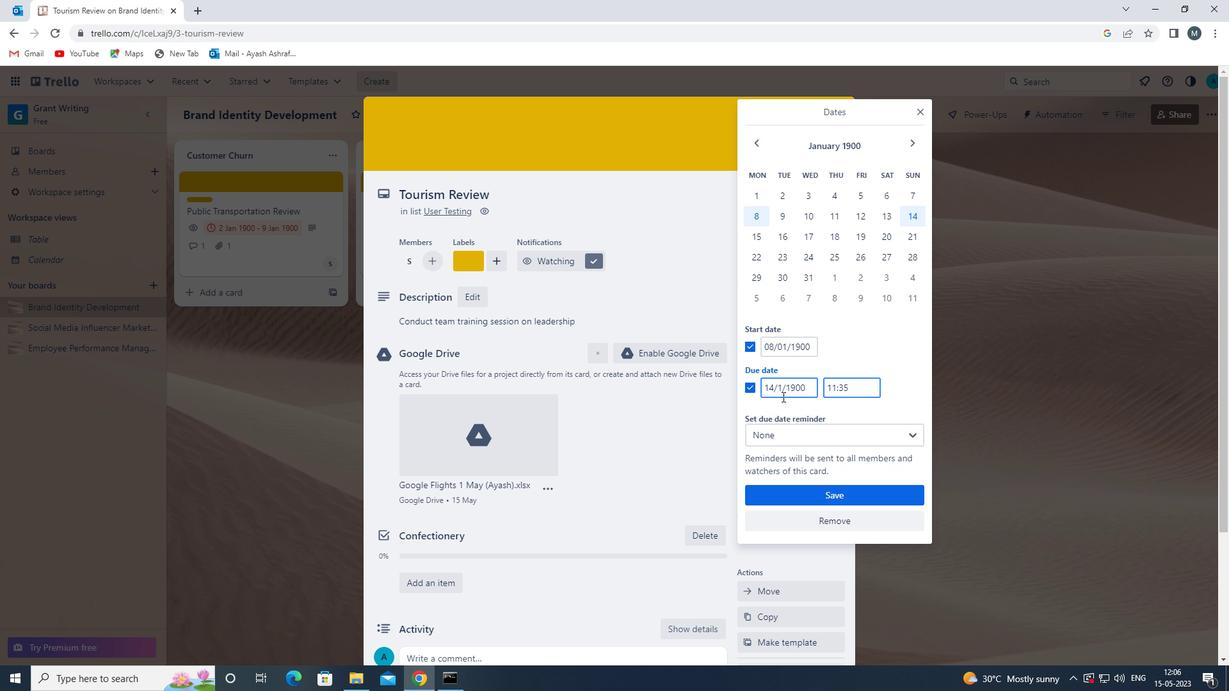 
Action: Key pressed <Key.backspace>
Screenshot: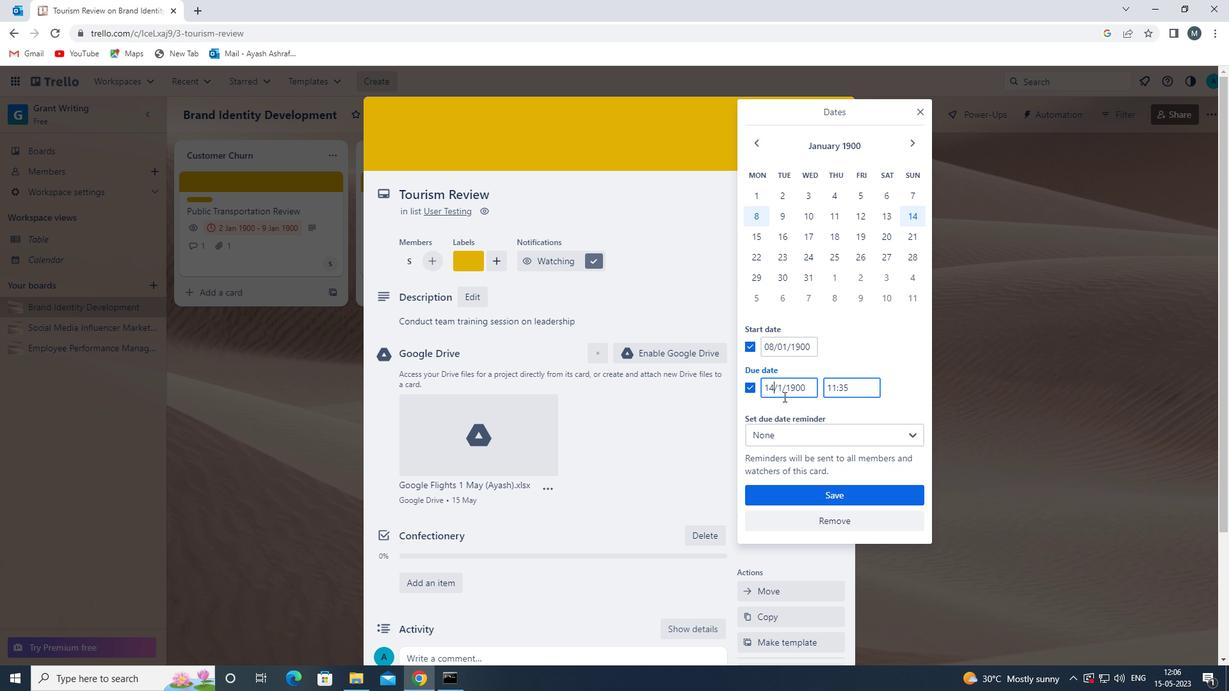 
Action: Mouse moved to (784, 397)
Screenshot: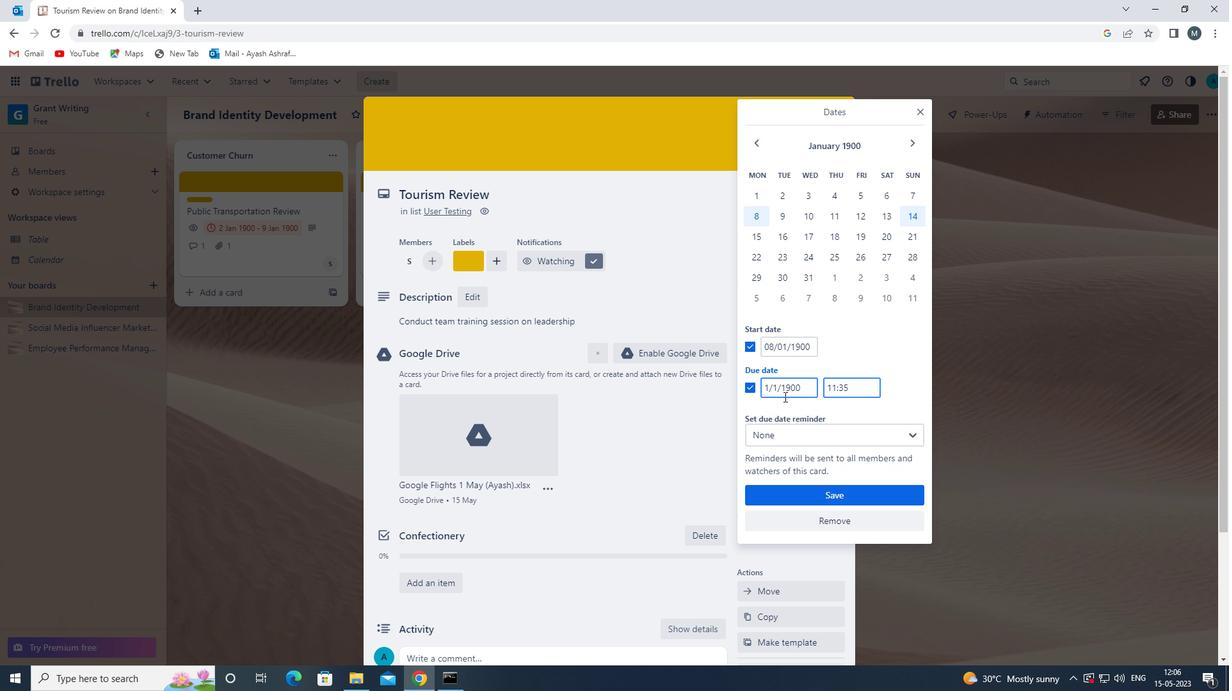 
Action: Key pressed 5
Screenshot: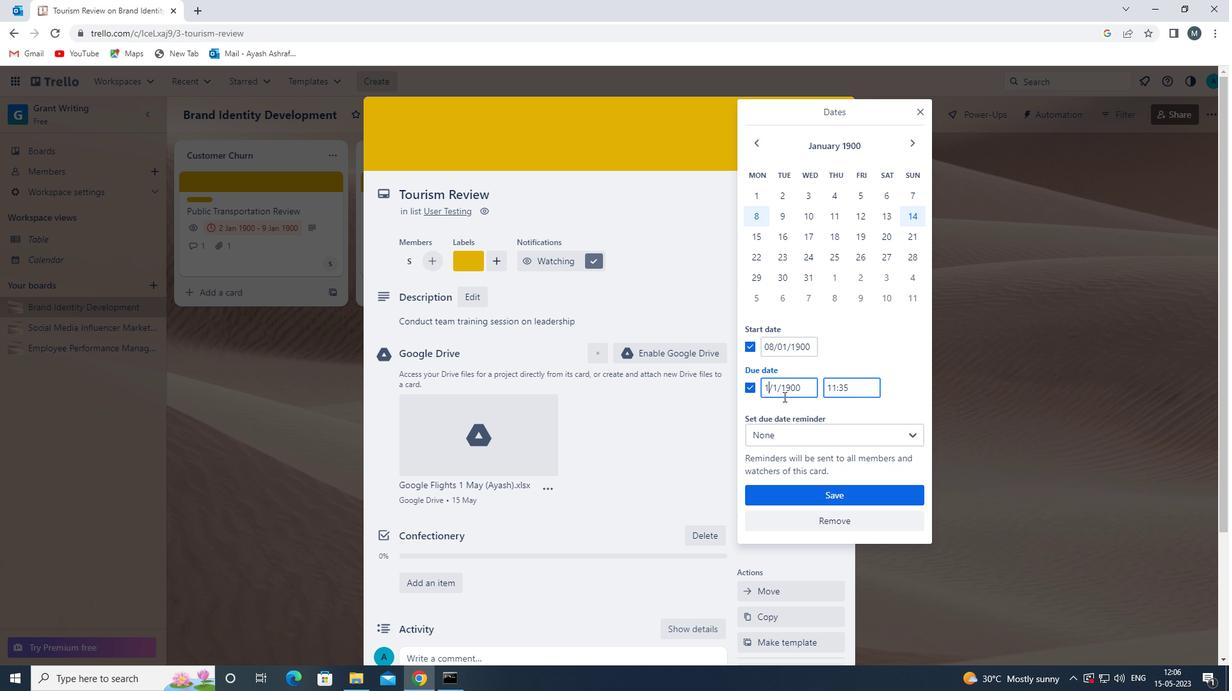 
Action: Mouse moved to (778, 390)
Screenshot: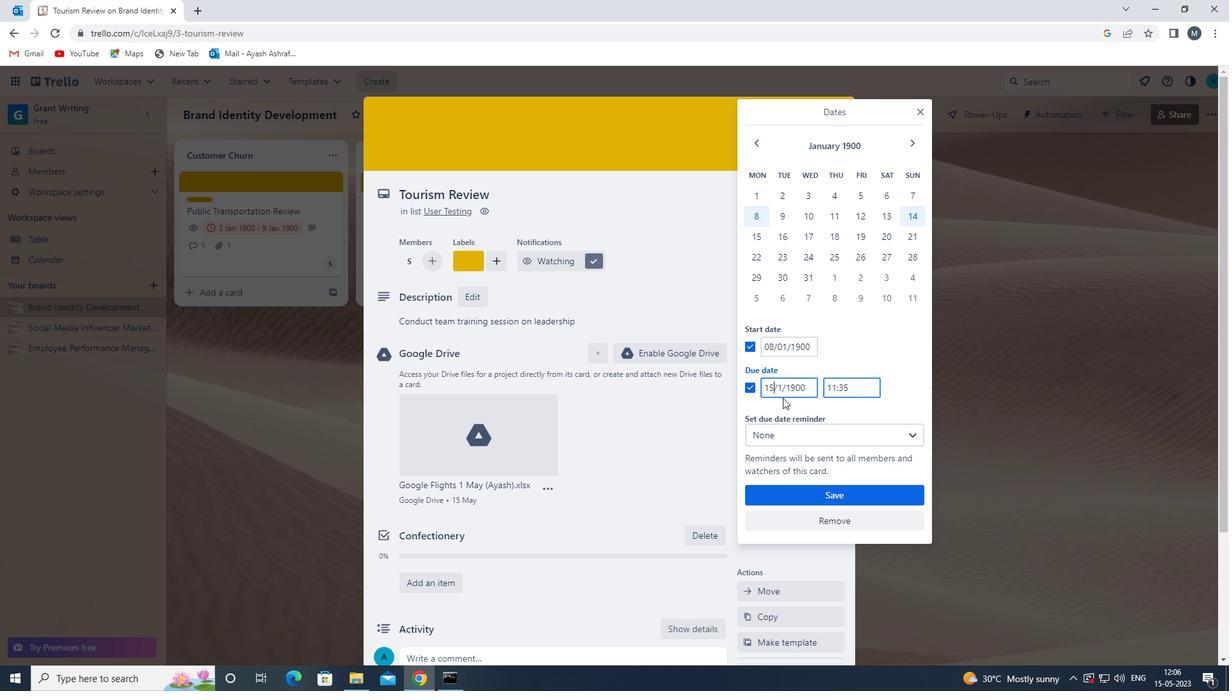 
Action: Mouse pressed left at (778, 390)
Screenshot: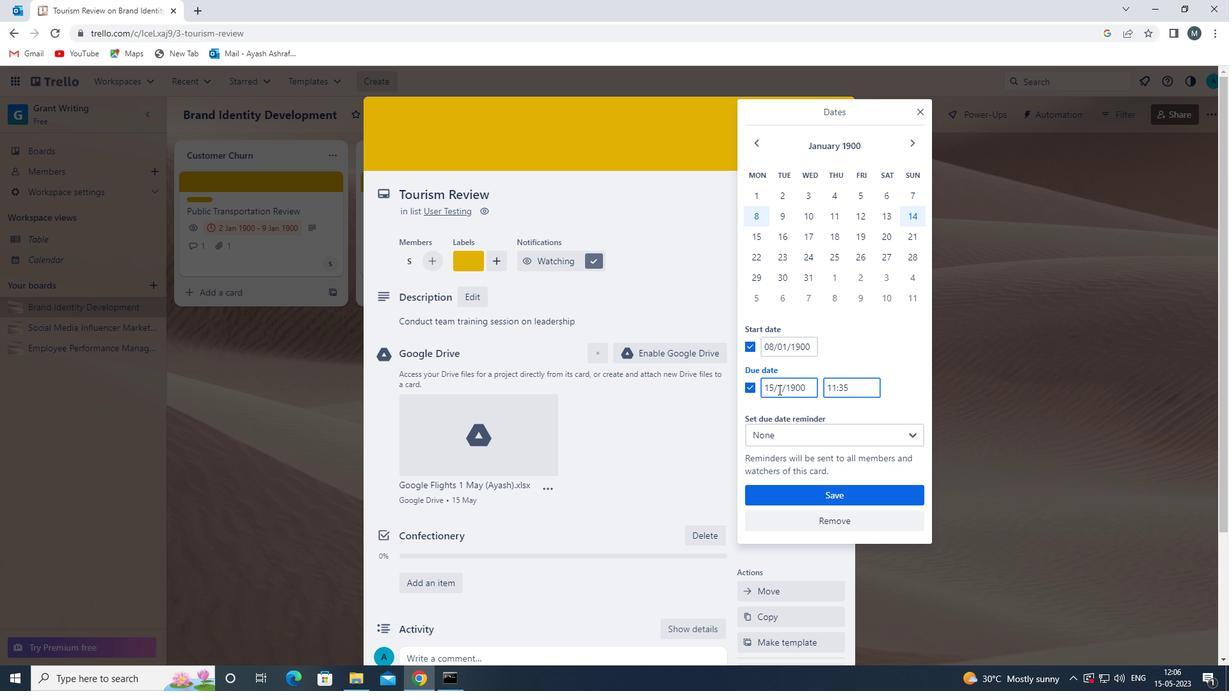 
Action: Mouse moved to (784, 397)
Screenshot: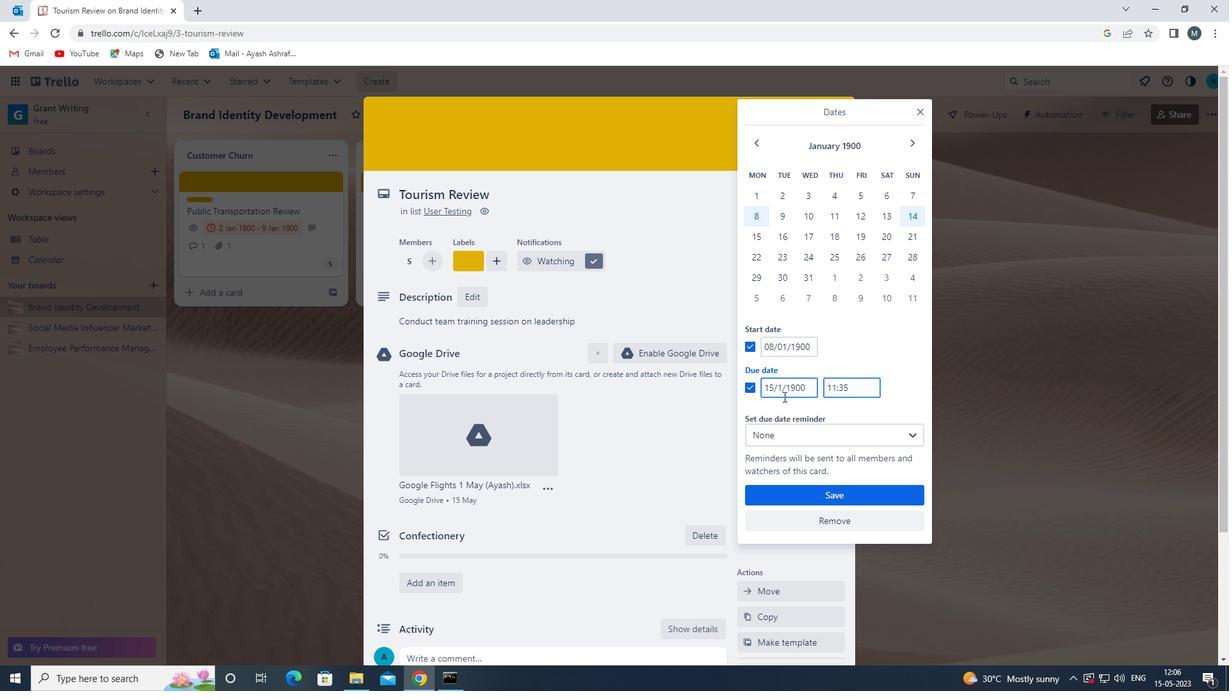 
Action: Key pressed 0
Screenshot: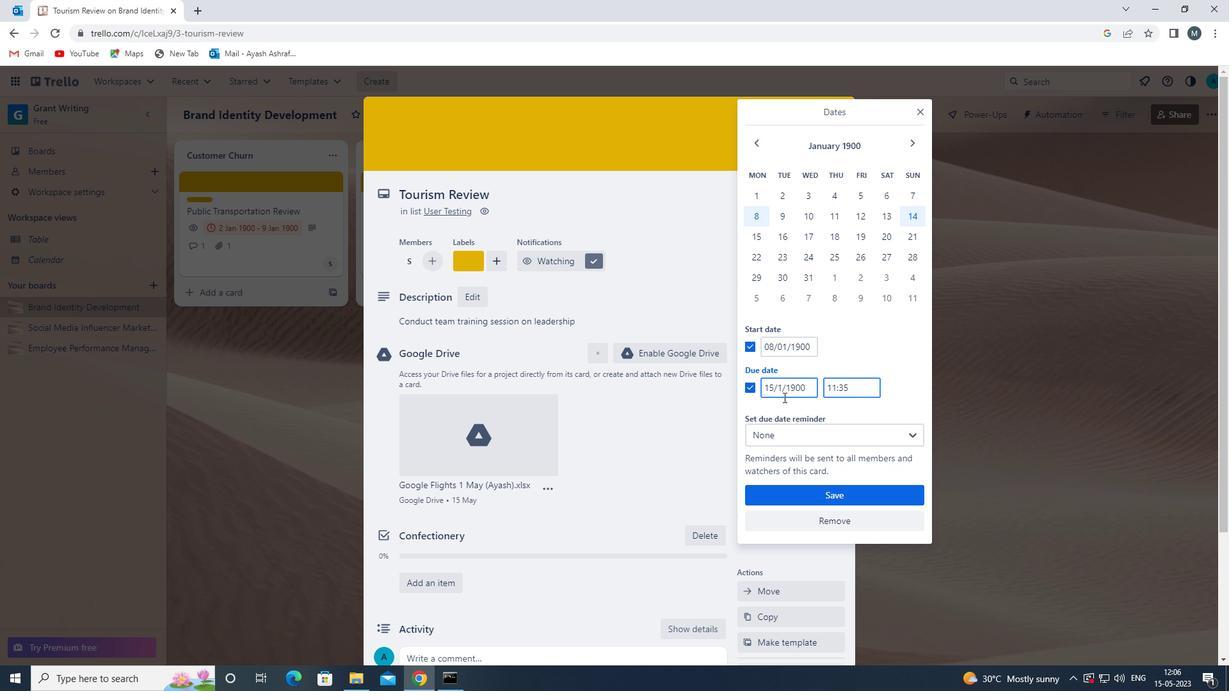
Action: Mouse moved to (805, 491)
Screenshot: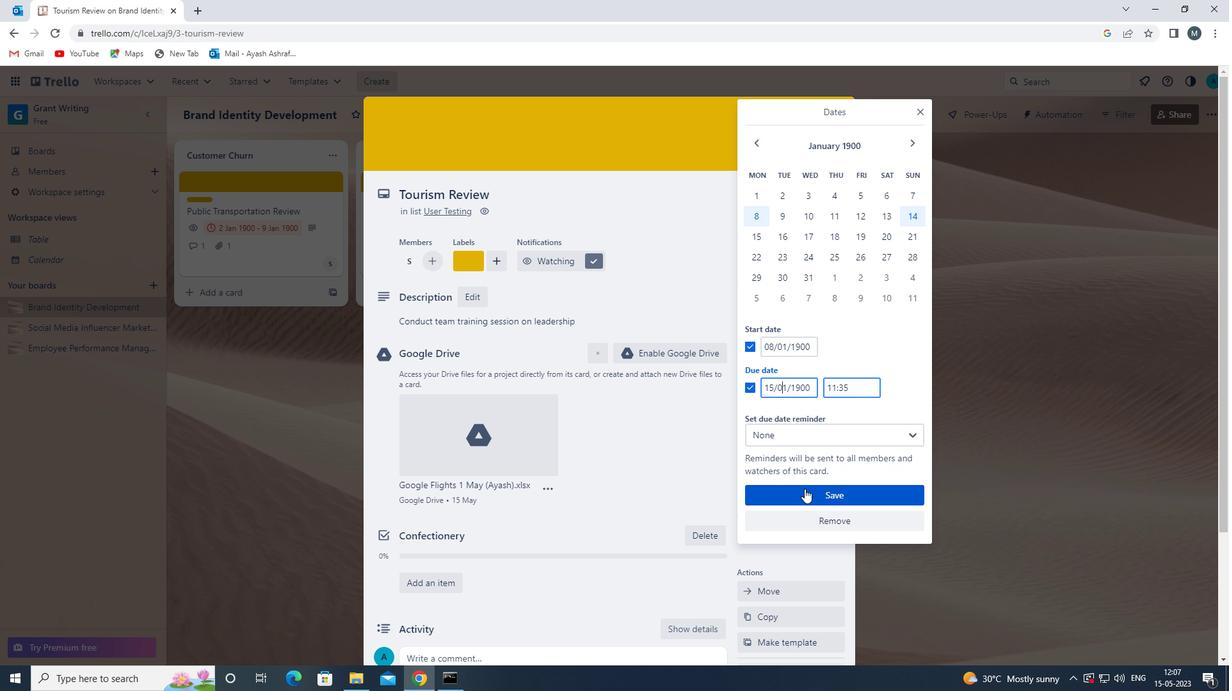 
Action: Mouse pressed left at (805, 491)
Screenshot: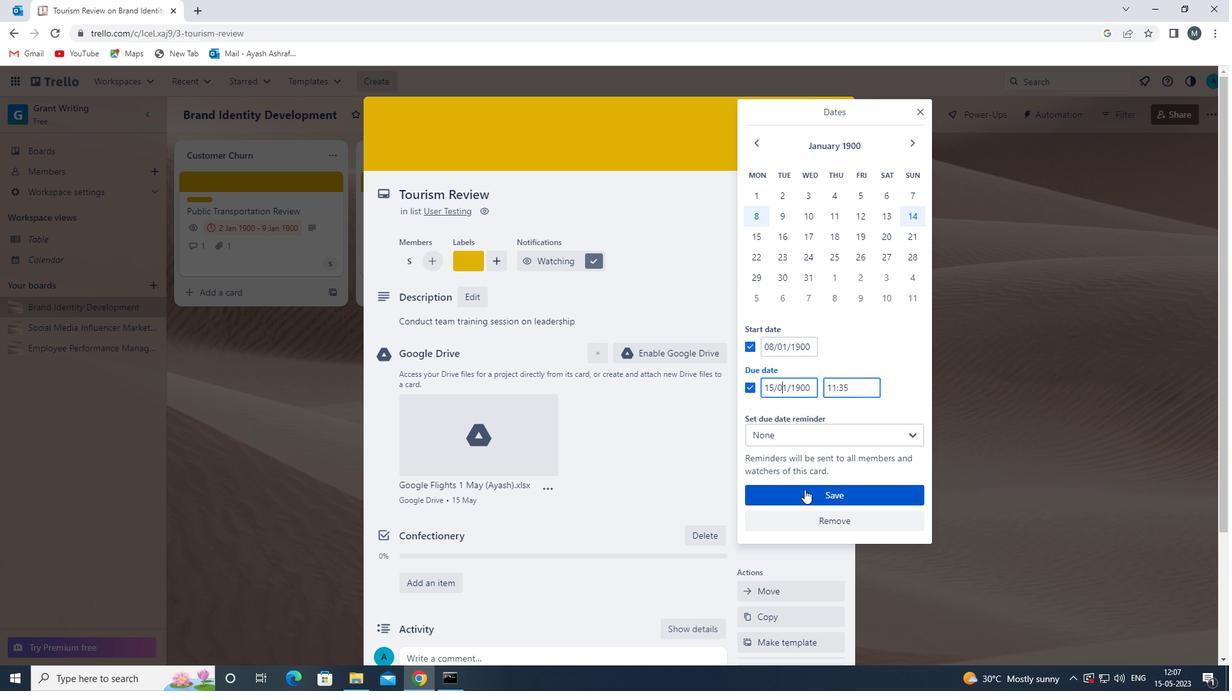 
Action: Mouse moved to (684, 498)
Screenshot: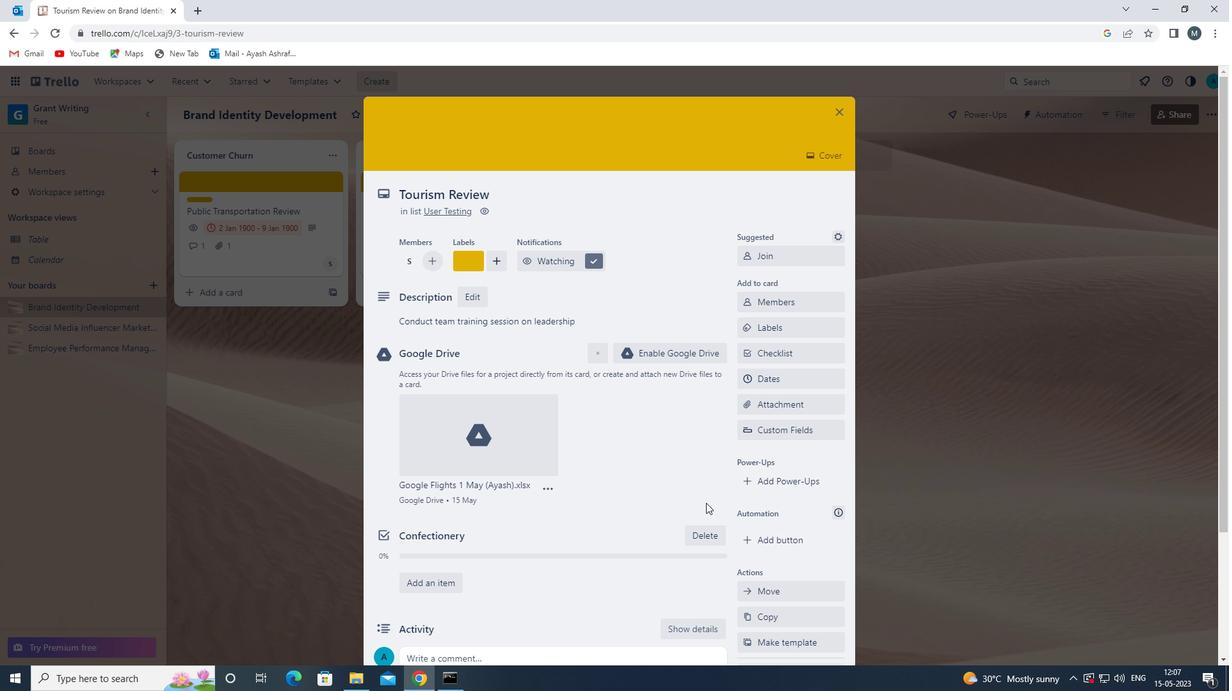 
Action: Mouse scrolled (684, 499) with delta (0, 0)
Screenshot: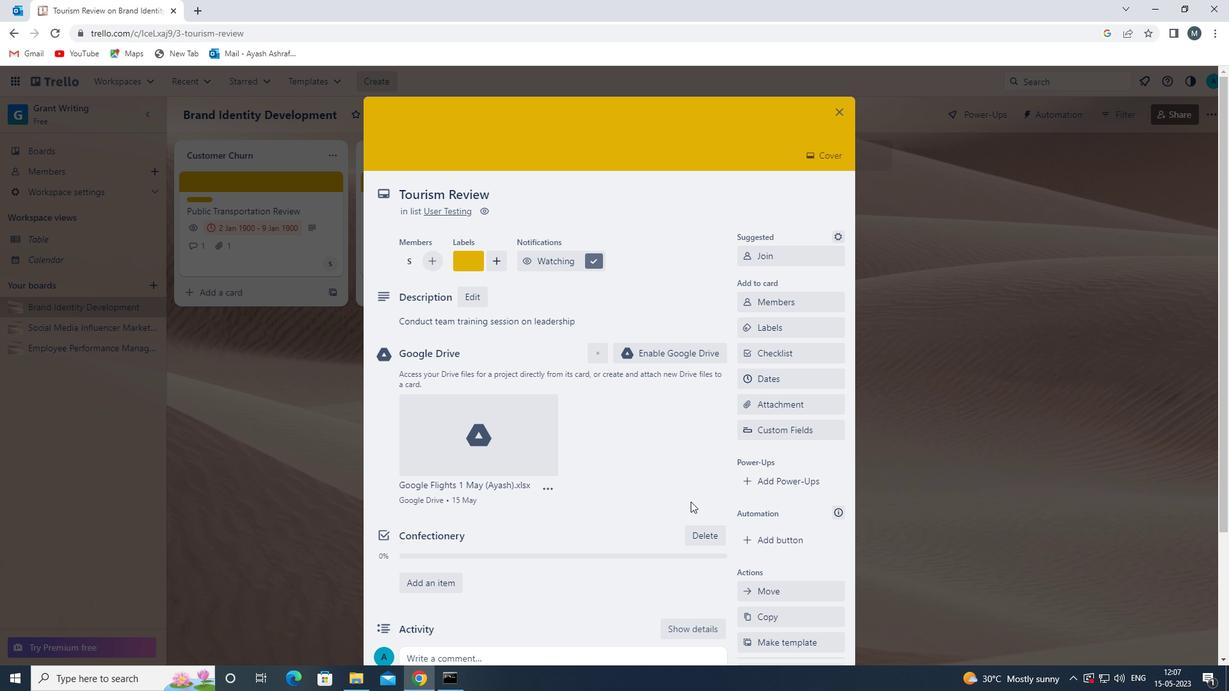 
Action: Mouse scrolled (684, 499) with delta (0, 0)
Screenshot: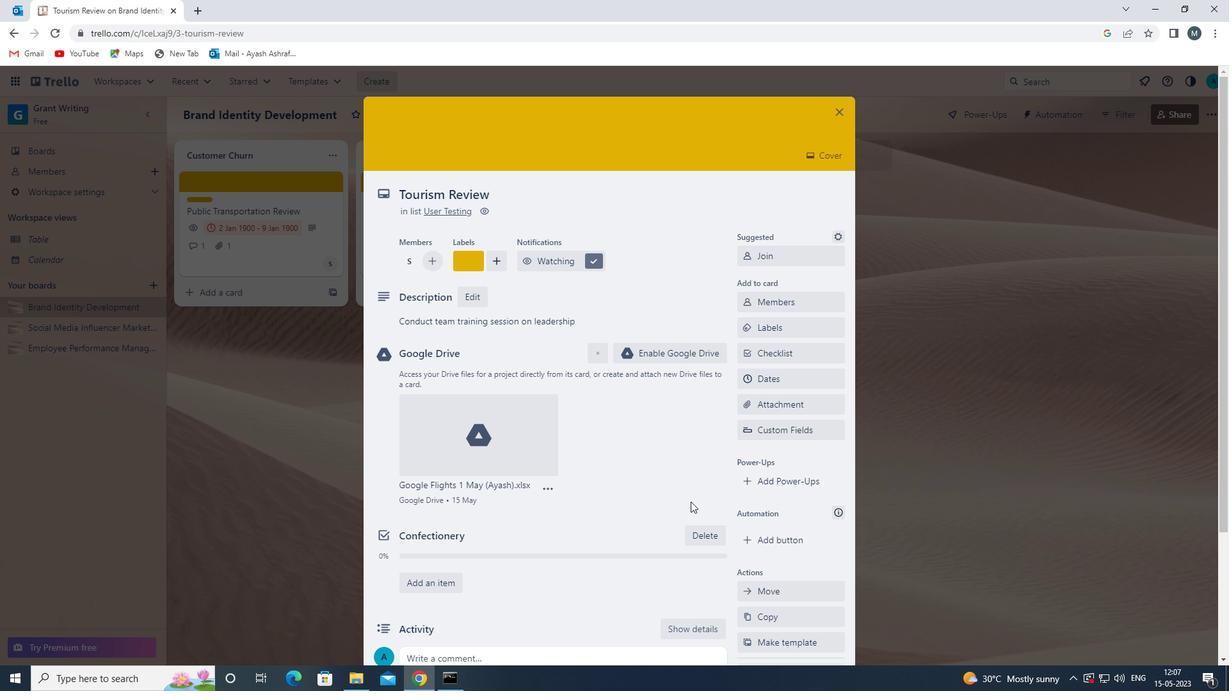 
Action: Mouse scrolled (684, 499) with delta (0, 0)
Screenshot: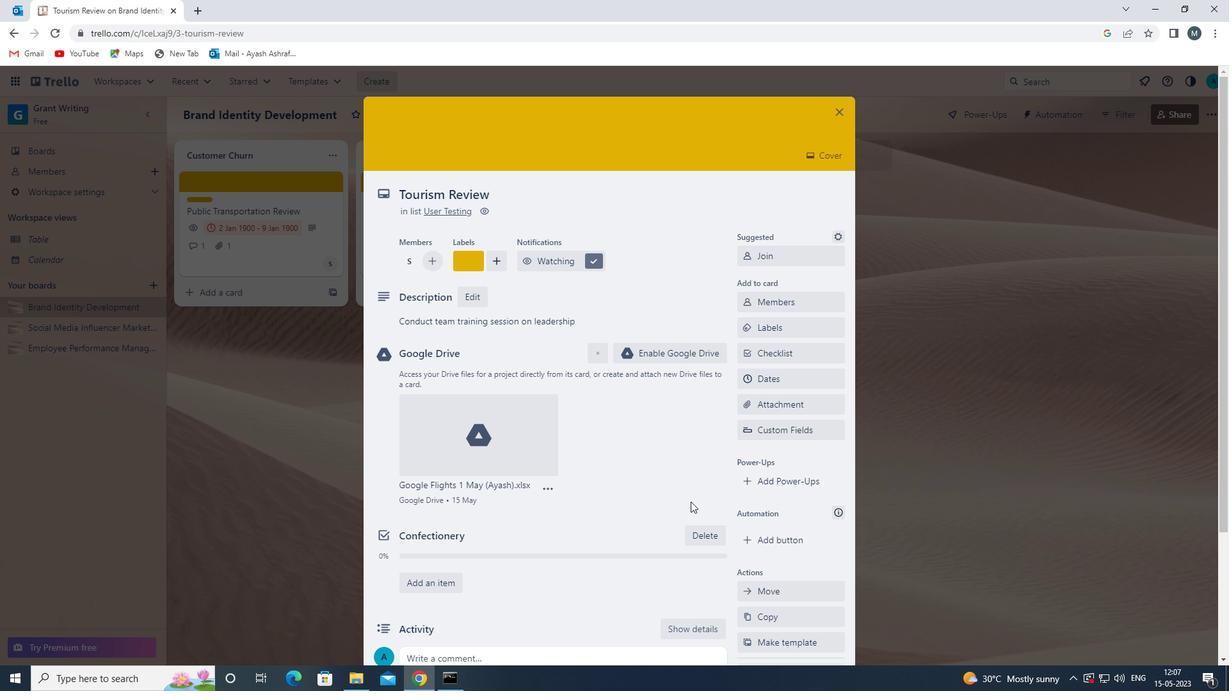 
Action: Mouse scrolled (684, 499) with delta (0, 0)
Screenshot: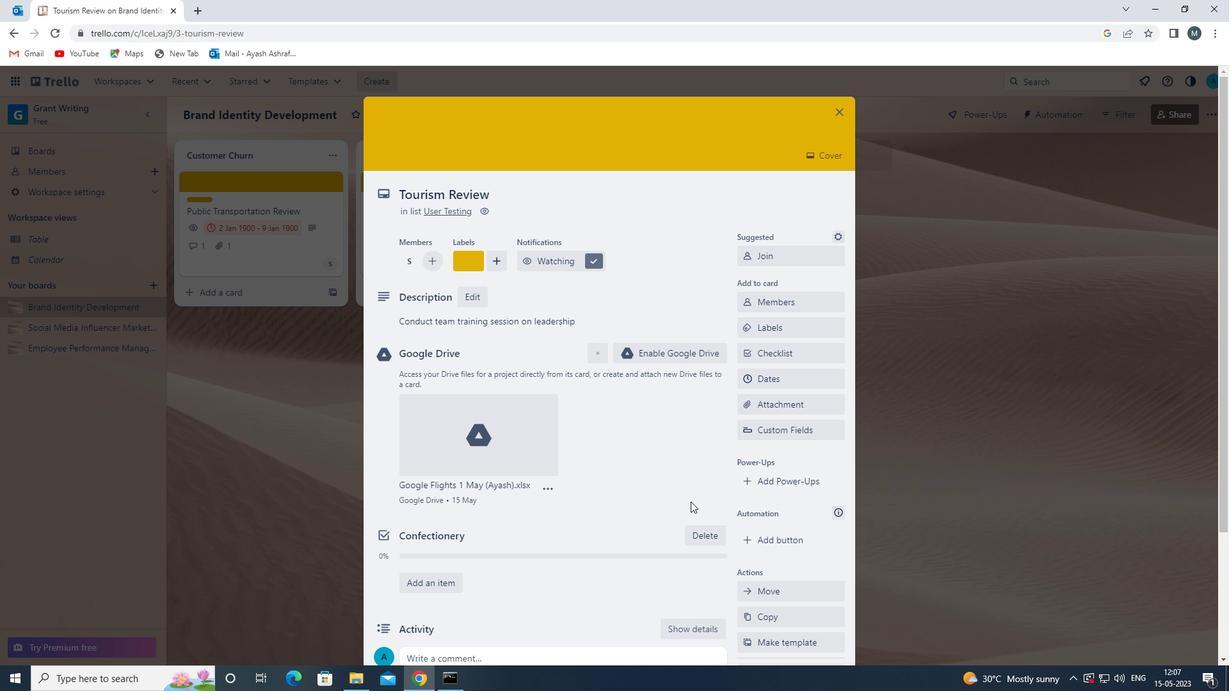 
Action: Mouse scrolled (684, 499) with delta (0, 0)
Screenshot: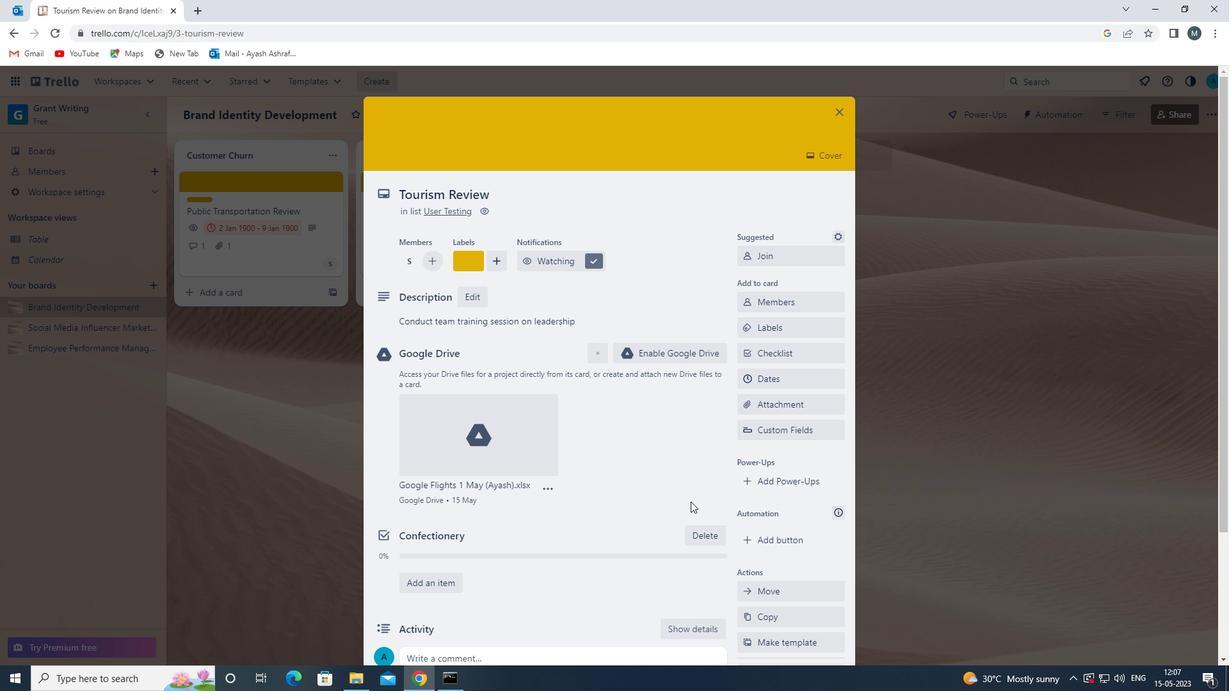 
Action: Mouse scrolled (684, 499) with delta (0, 0)
Screenshot: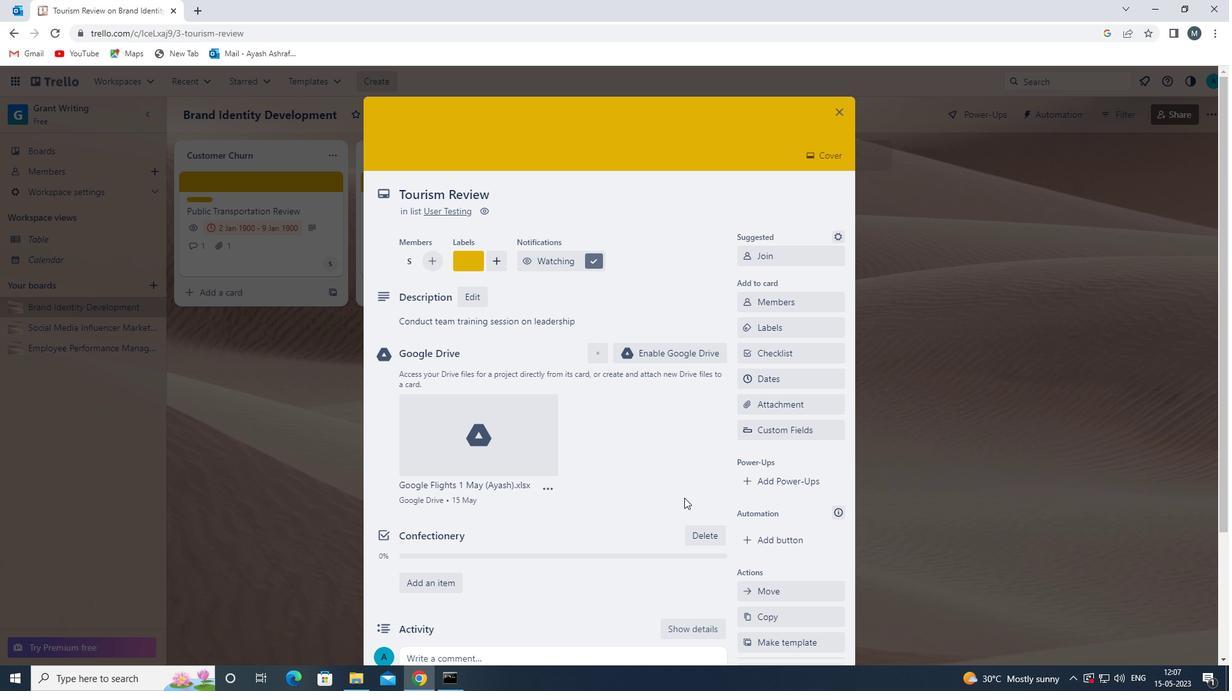 
